 Task: Find connections with filter location Kunming with filter topic #househunting with filter profile language Spanish with filter current company Bajaj Housing Finance Limited with filter school Narsee Monjee College of Commerce and Economics with filter industry Desktop Computing Software Products with filter service category Human Resources with filter keywords title Financial Analyst
Action: Mouse moved to (689, 84)
Screenshot: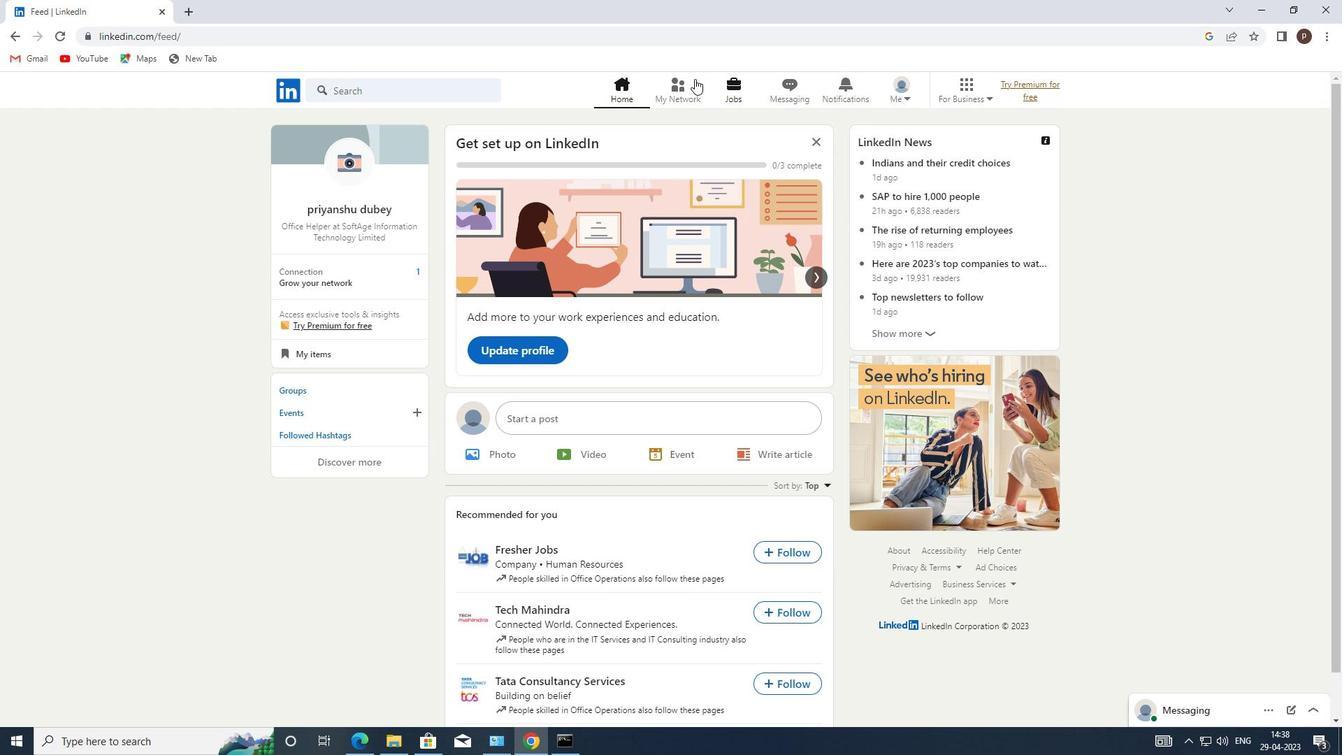 
Action: Mouse pressed left at (689, 84)
Screenshot: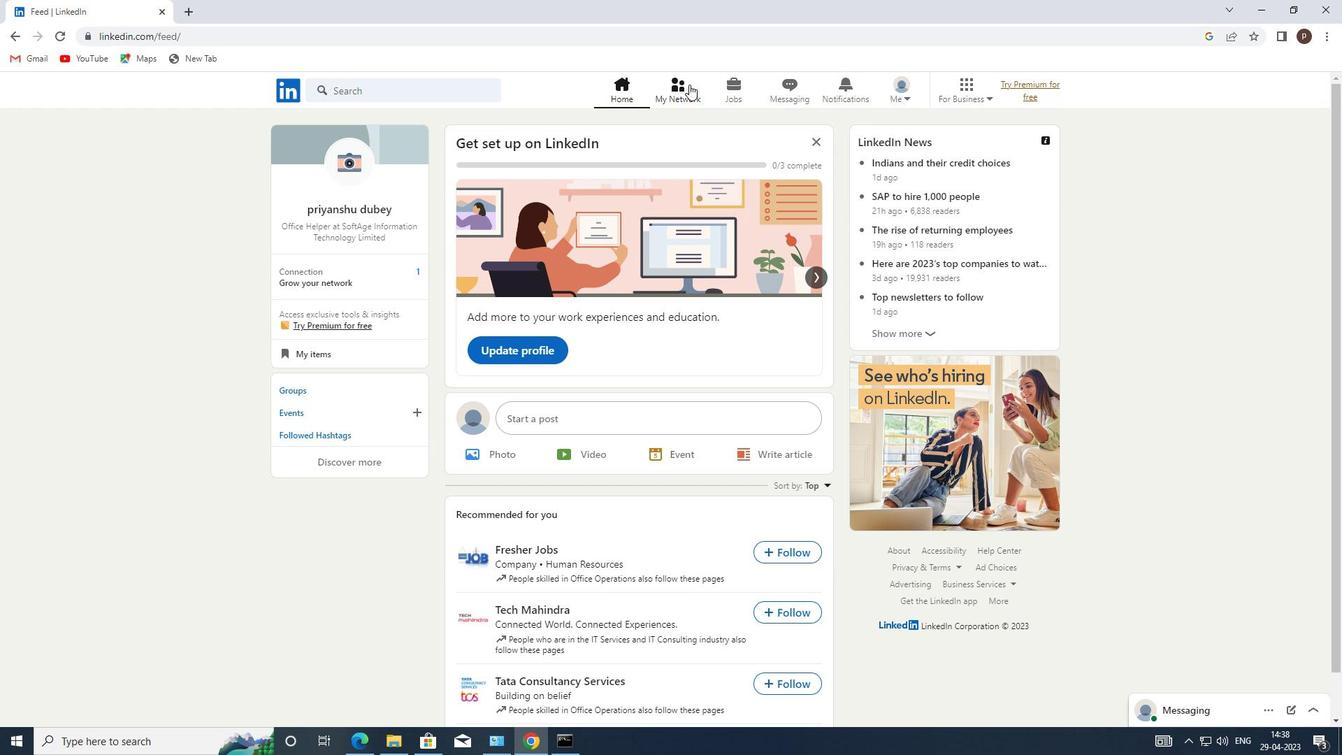 
Action: Mouse moved to (398, 164)
Screenshot: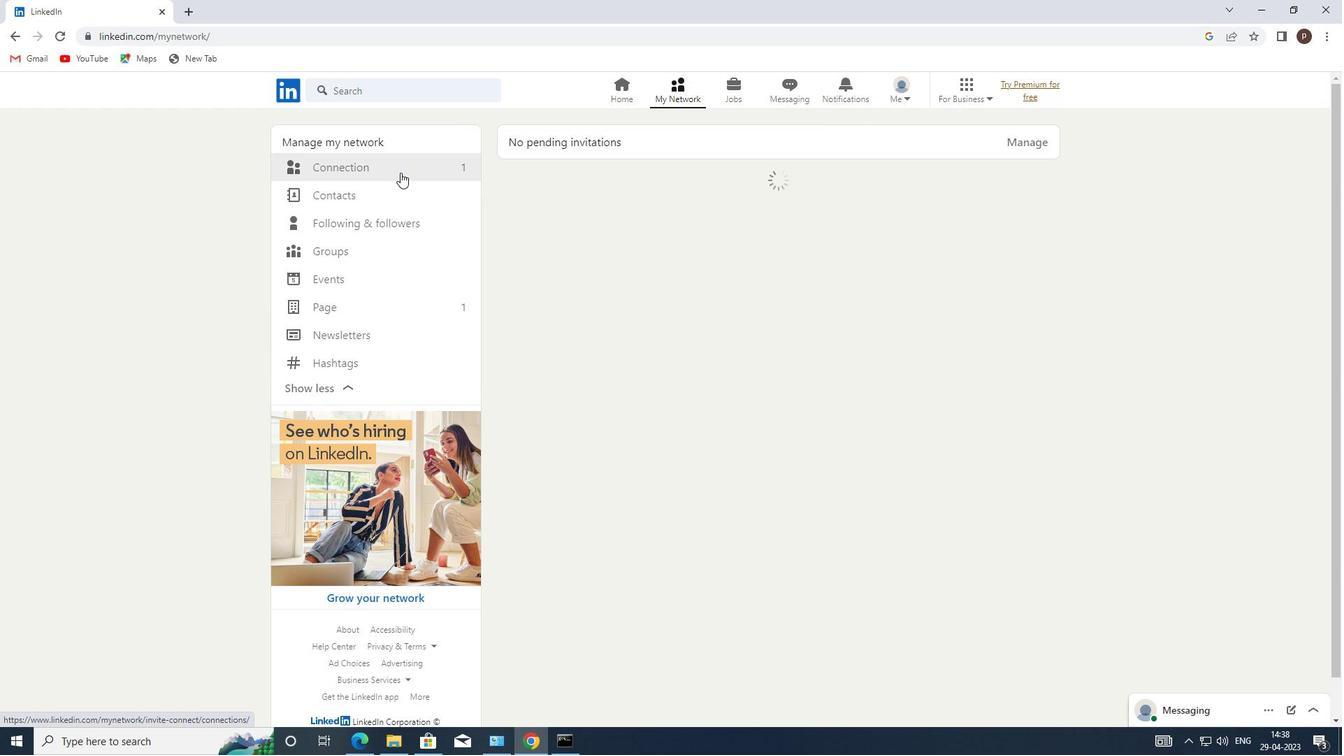 
Action: Mouse pressed left at (398, 164)
Screenshot: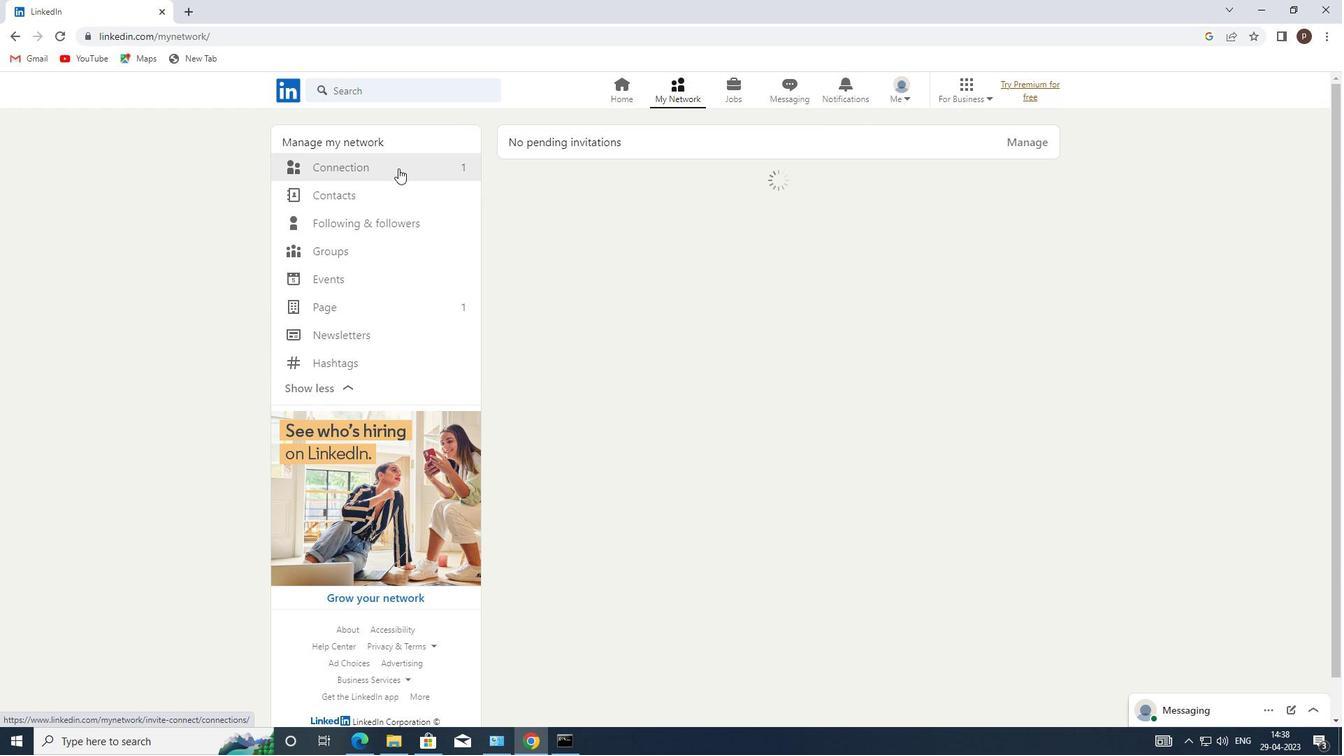 
Action: Mouse moved to (749, 171)
Screenshot: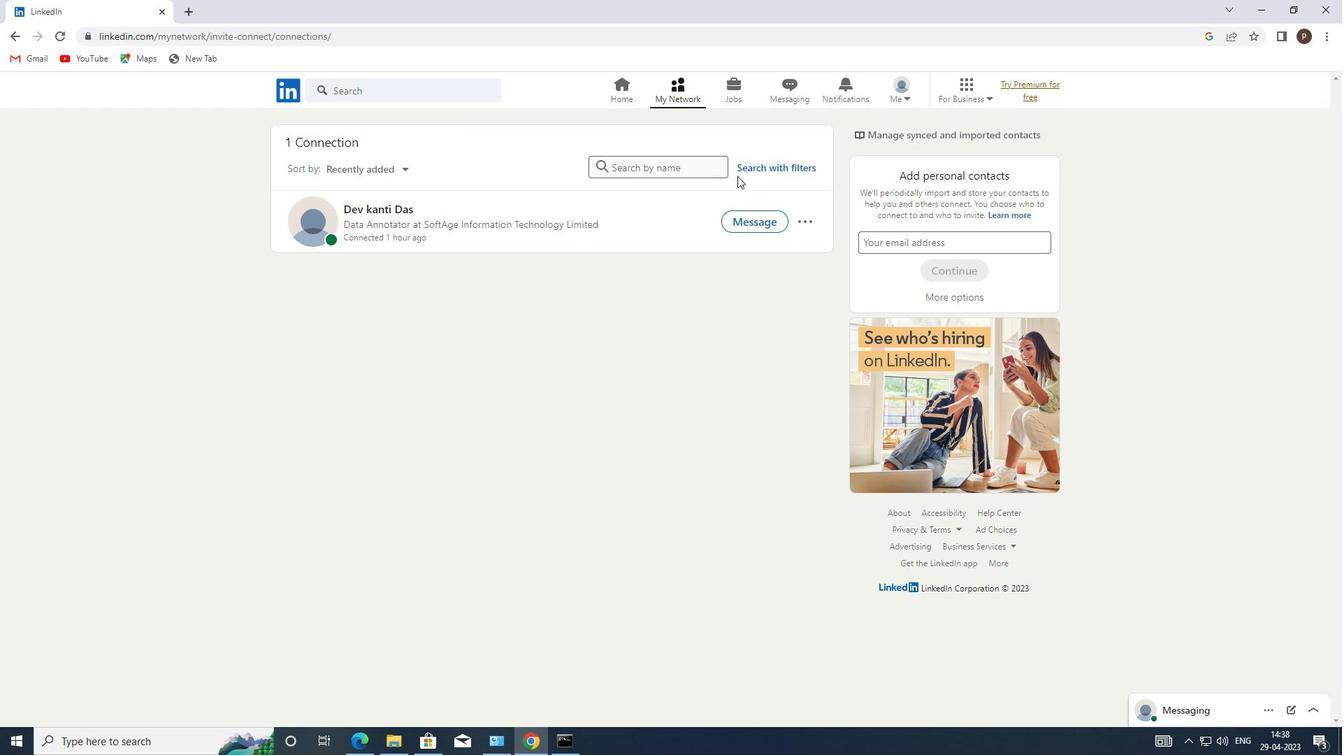 
Action: Mouse pressed left at (749, 171)
Screenshot: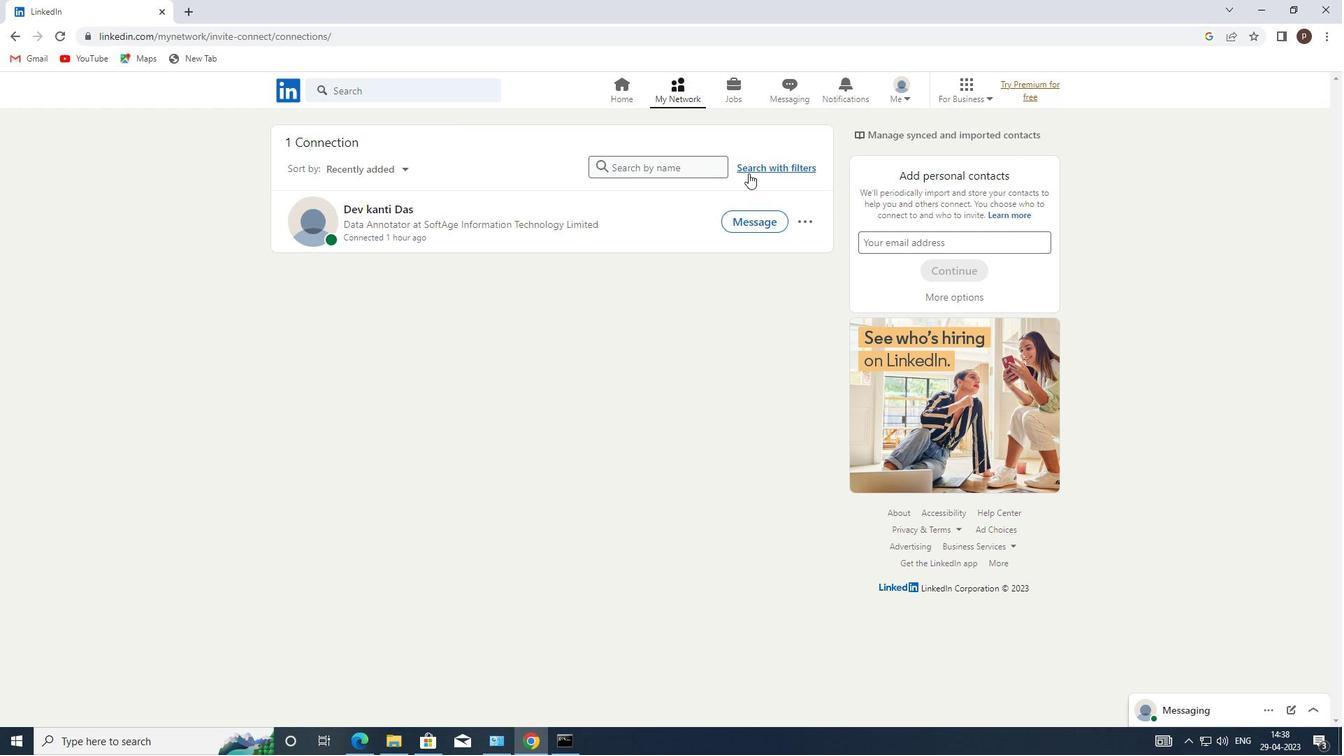 
Action: Mouse moved to (714, 134)
Screenshot: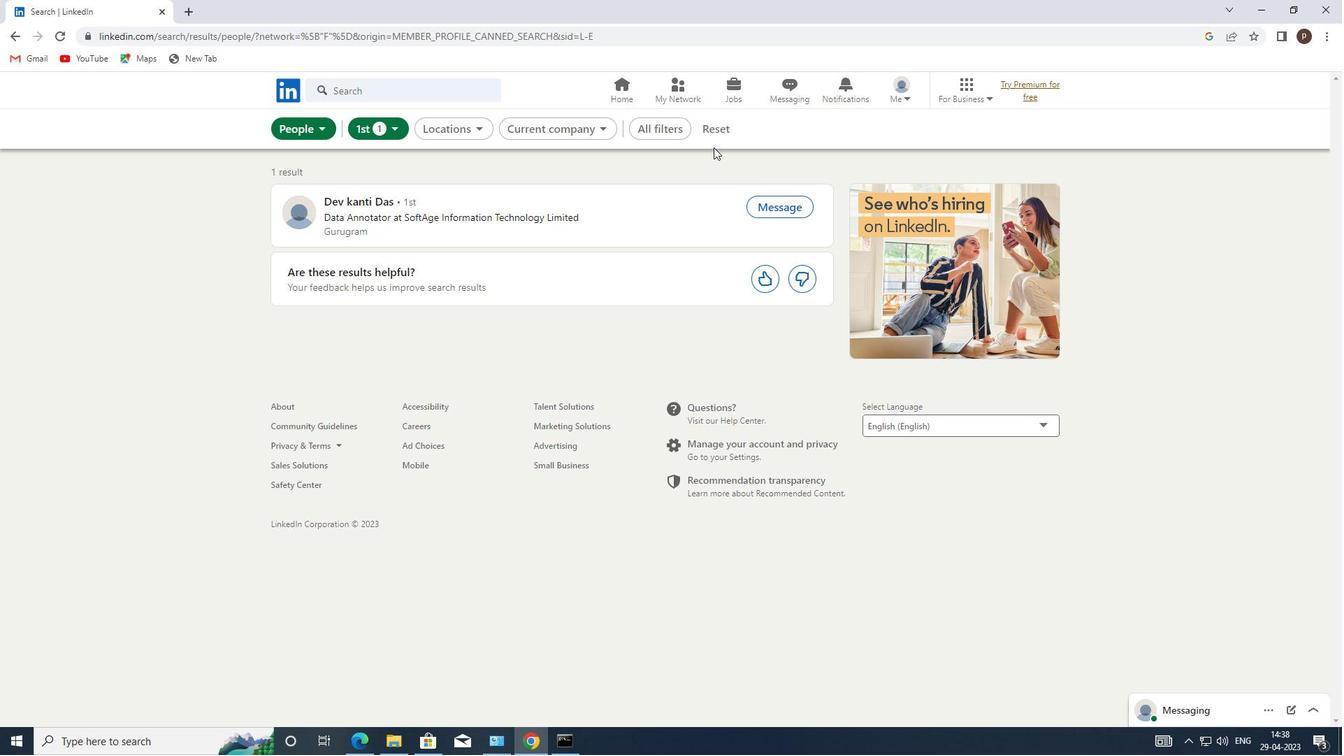 
Action: Mouse pressed left at (714, 134)
Screenshot: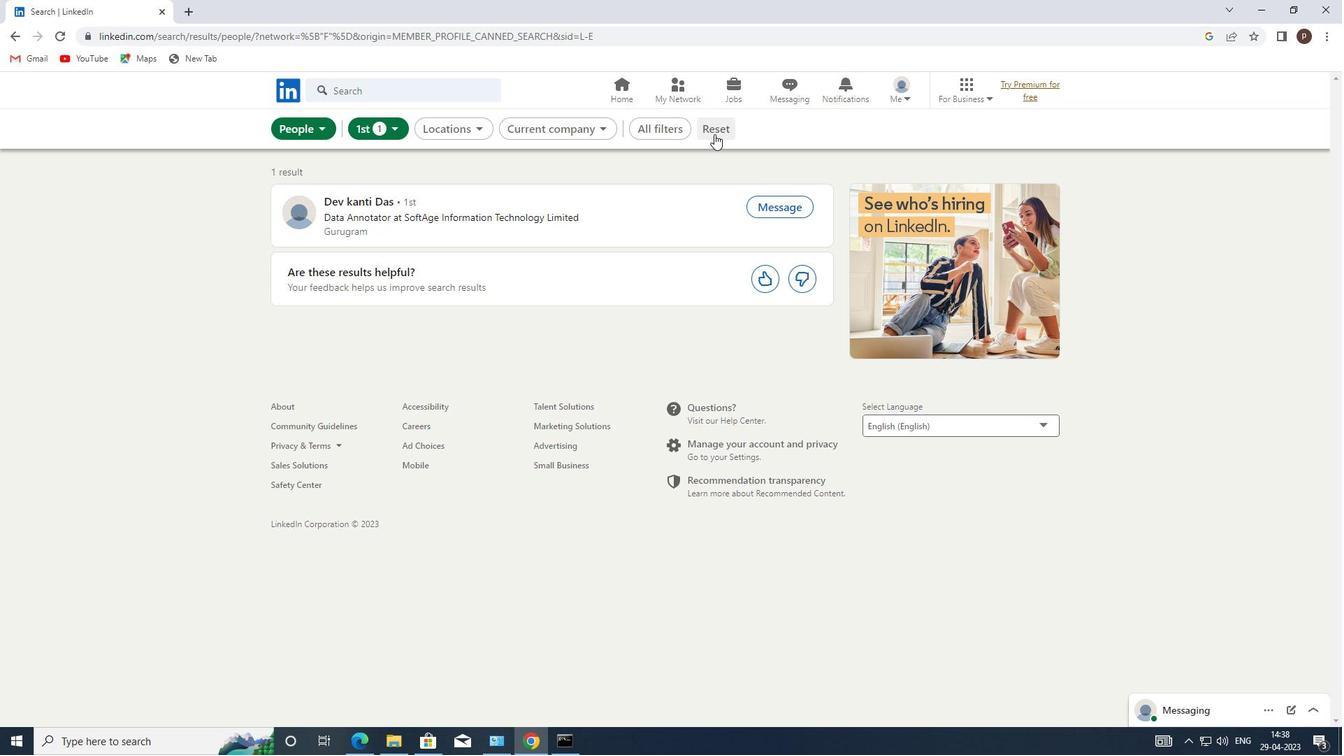 
Action: Mouse moved to (693, 131)
Screenshot: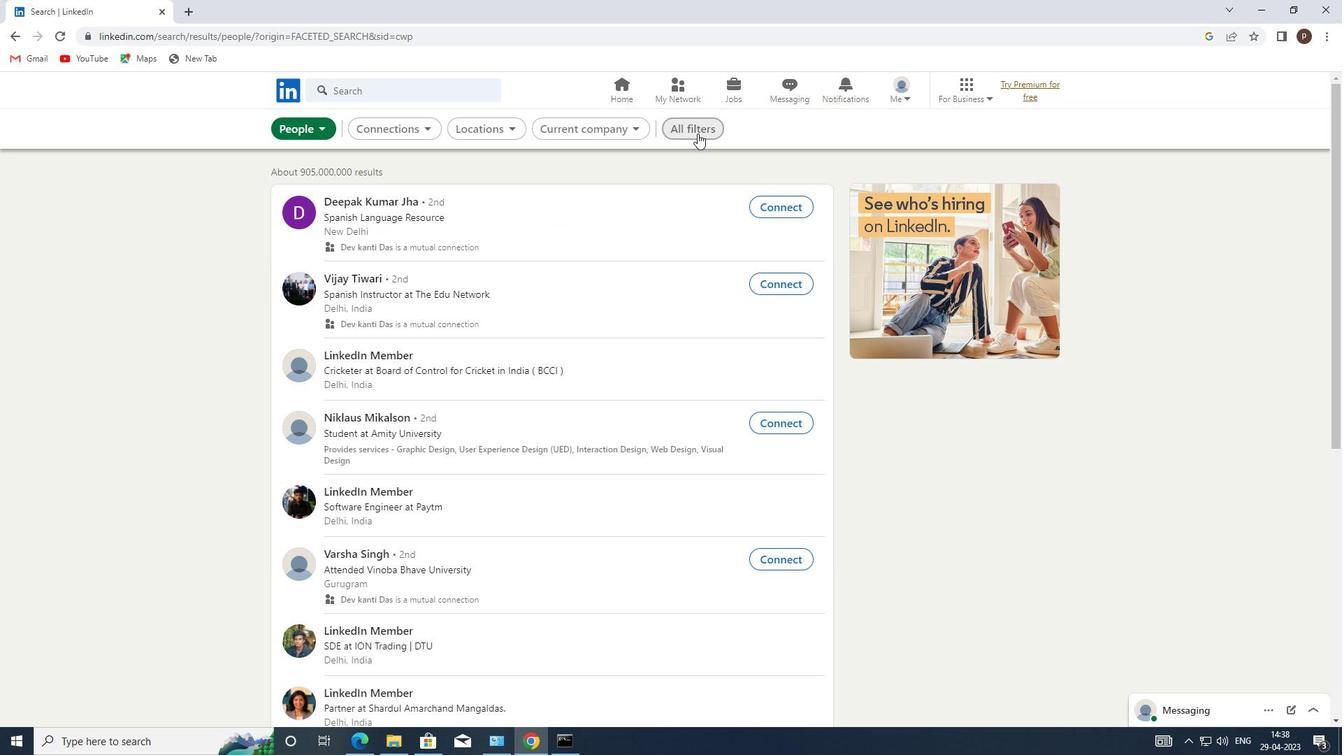 
Action: Mouse pressed left at (693, 131)
Screenshot: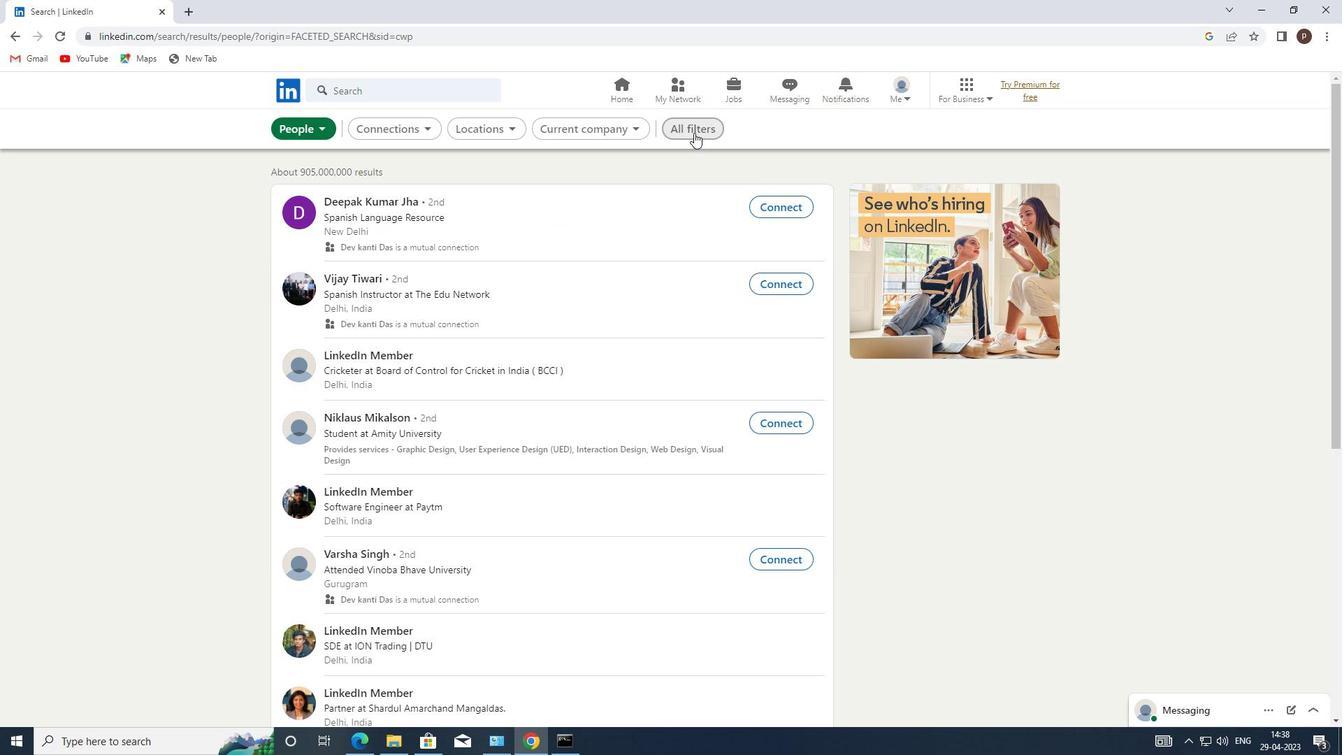 
Action: Mouse moved to (1057, 420)
Screenshot: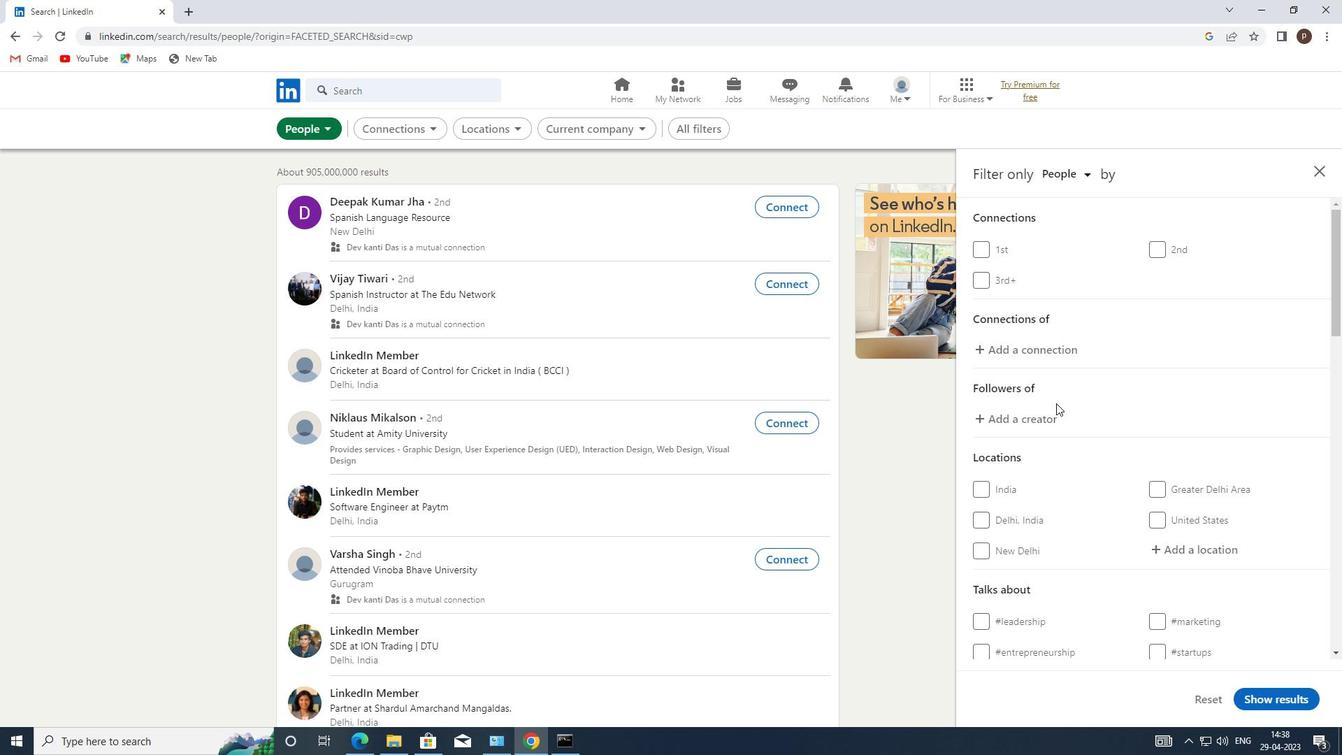 
Action: Mouse scrolled (1057, 420) with delta (0, 0)
Screenshot: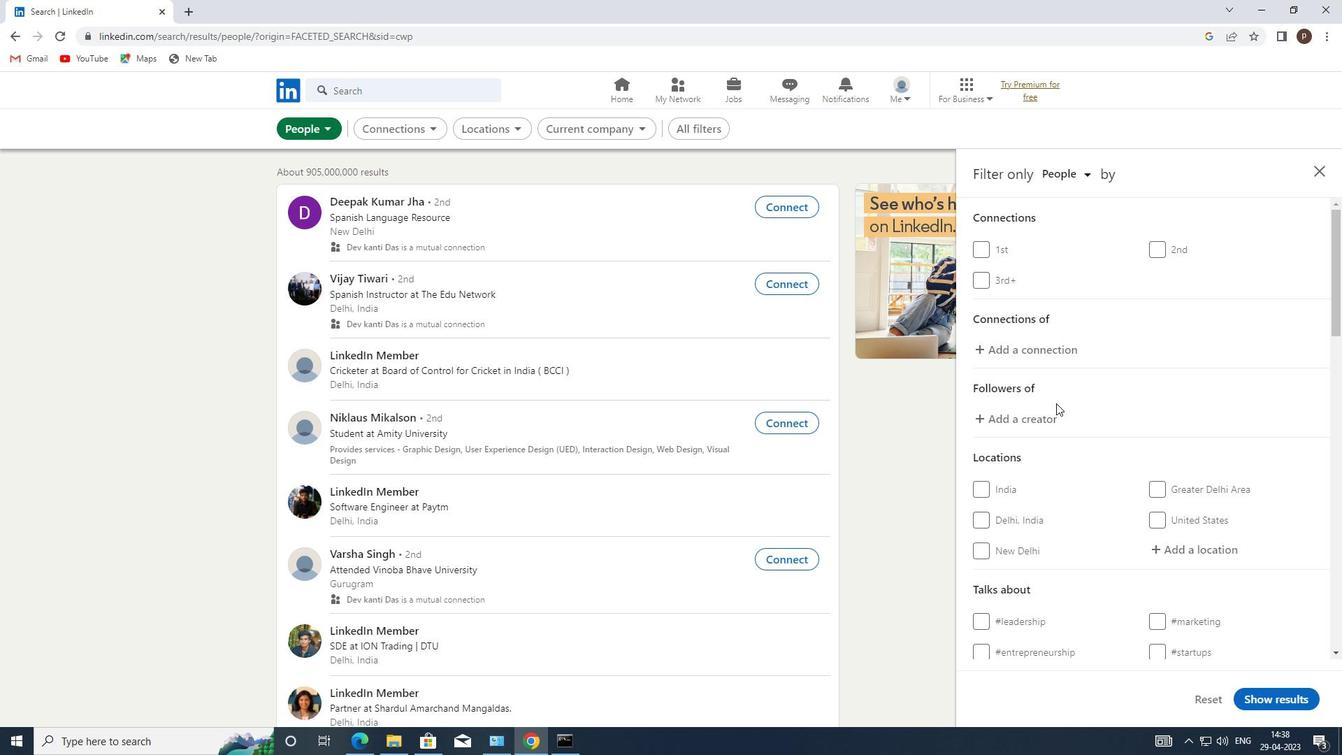 
Action: Mouse scrolled (1057, 420) with delta (0, 0)
Screenshot: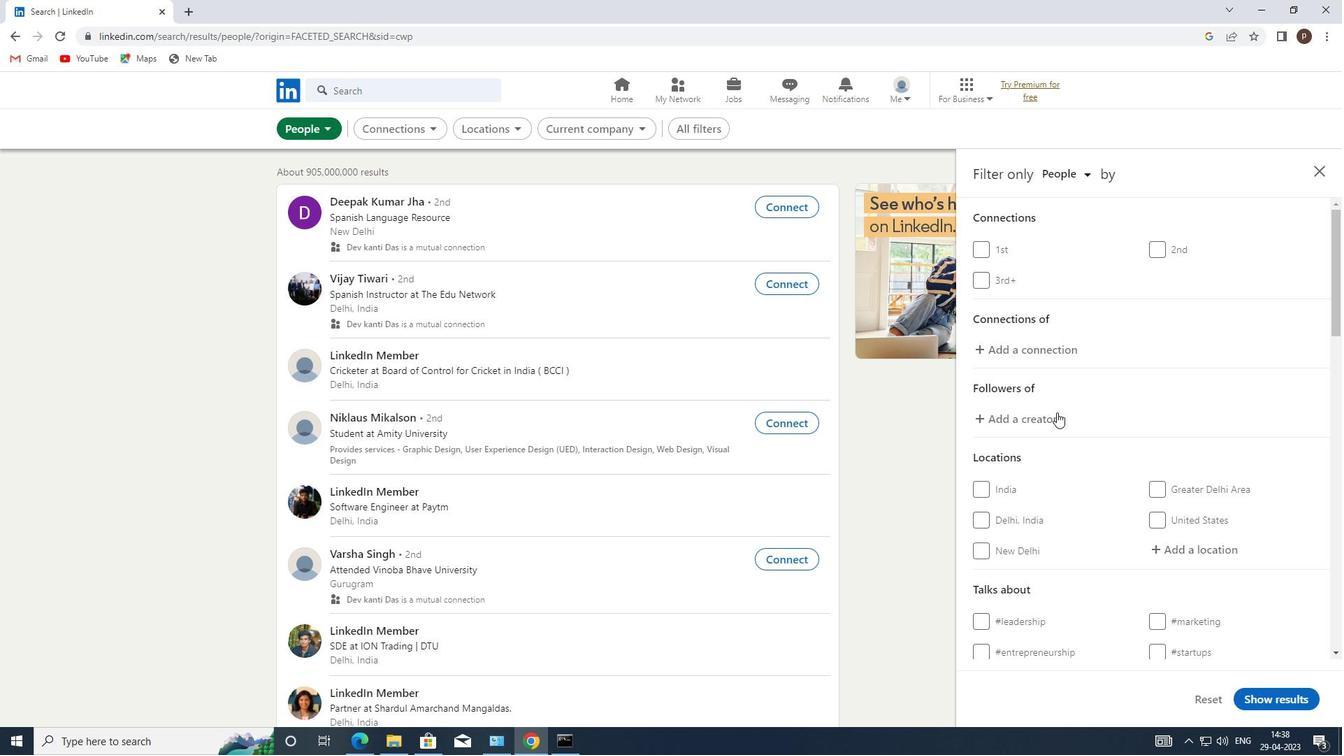 
Action: Mouse moved to (1198, 410)
Screenshot: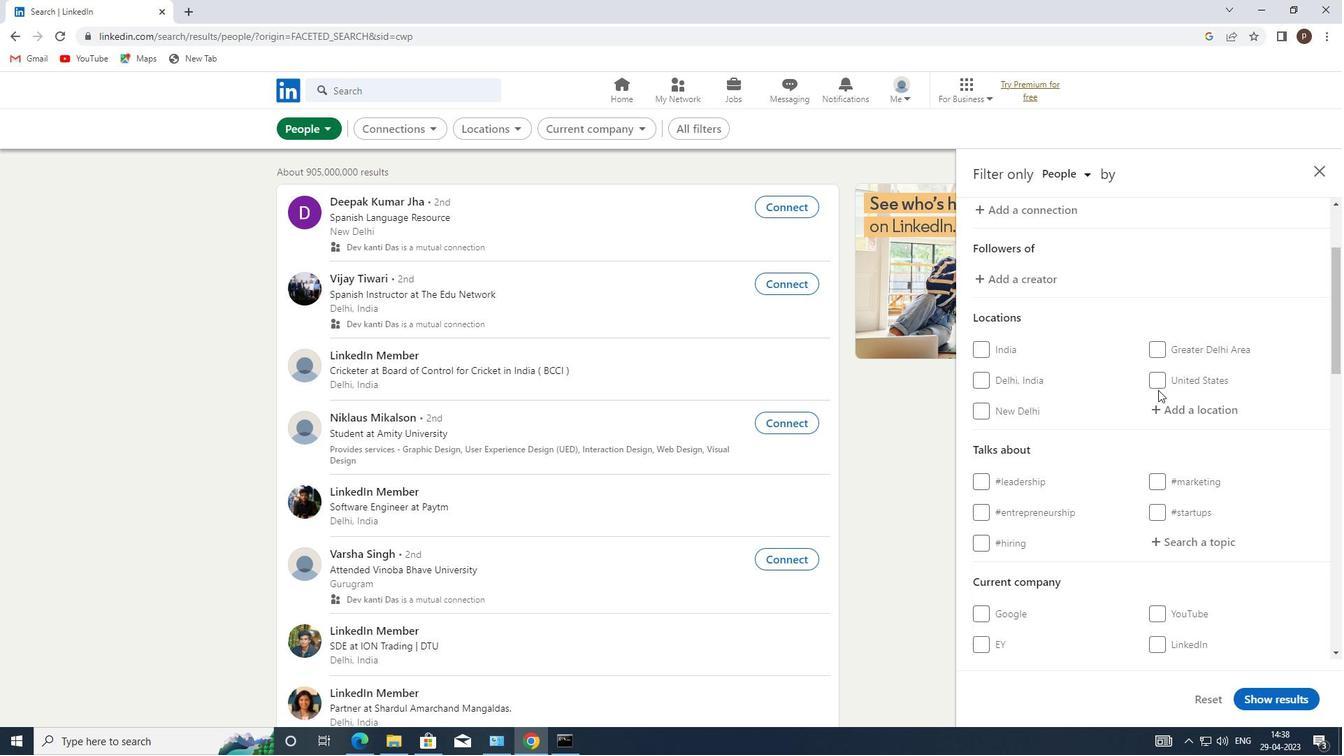 
Action: Mouse pressed left at (1198, 410)
Screenshot: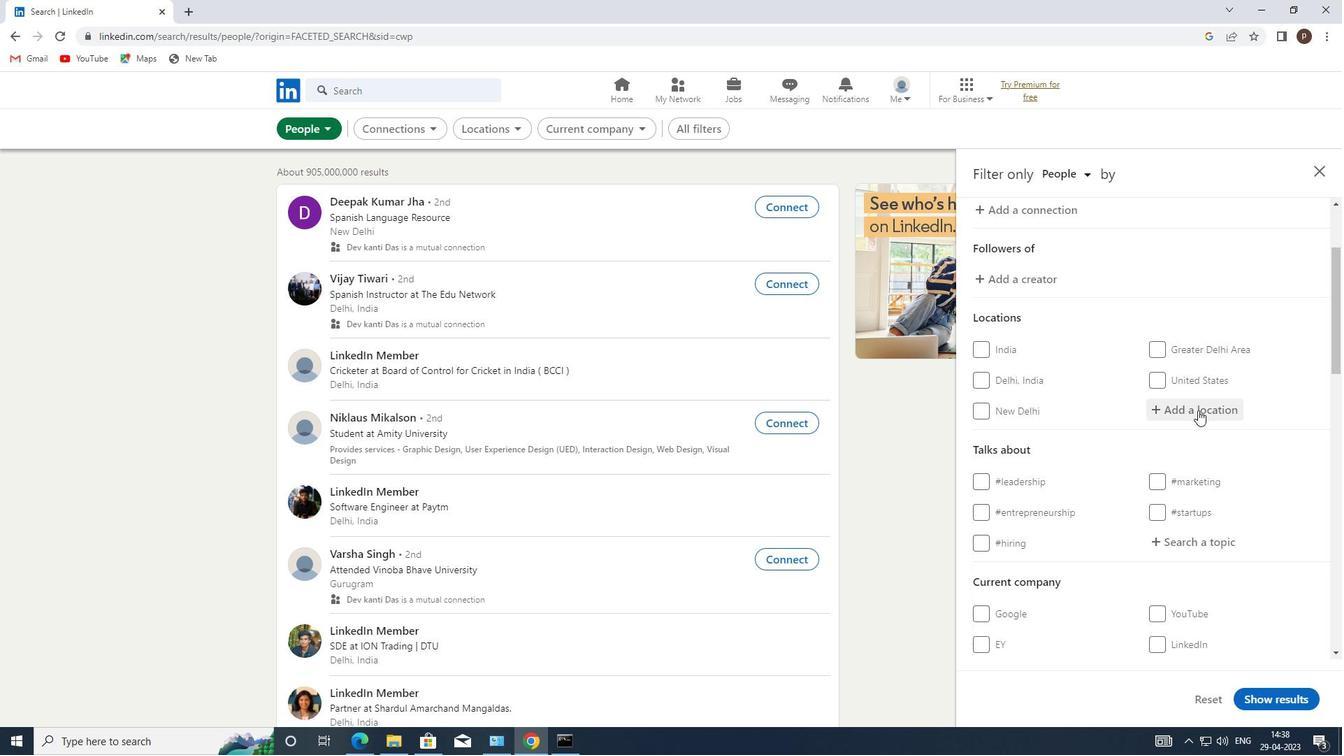 
Action: Mouse moved to (1198, 410)
Screenshot: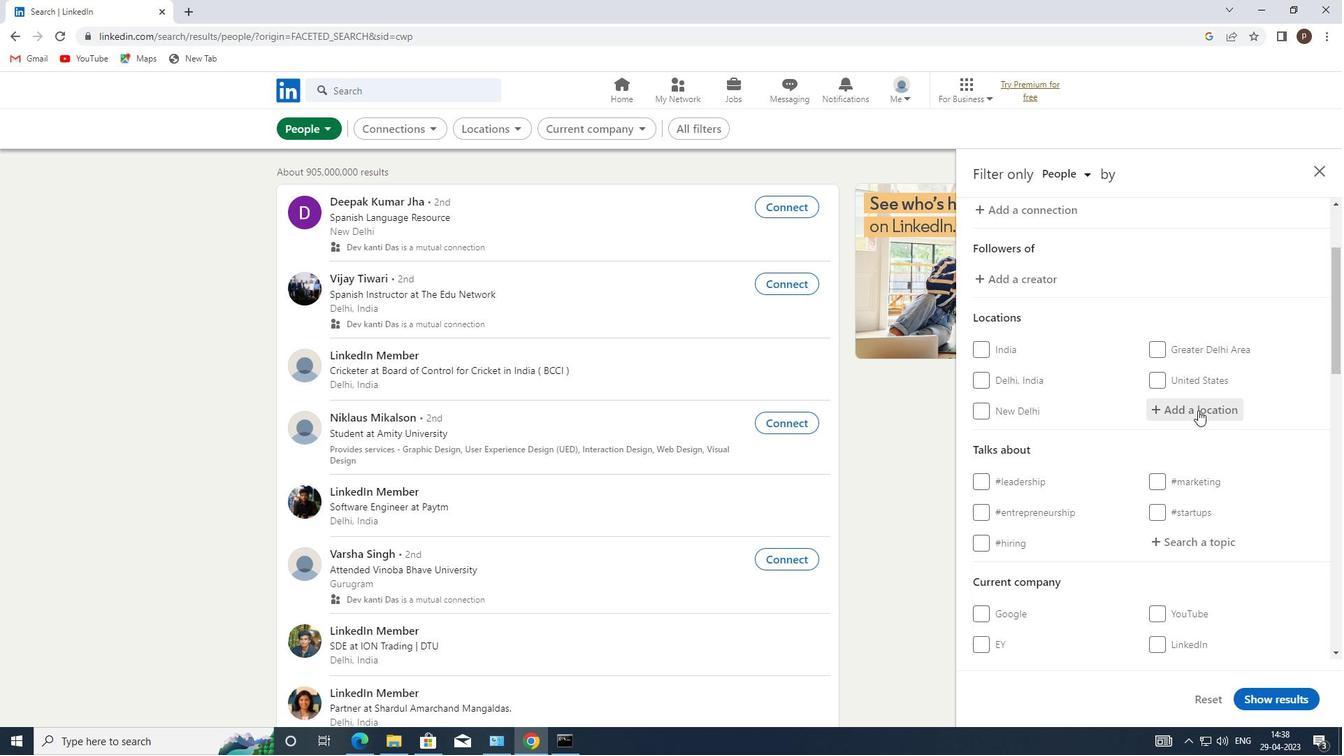 
Action: Key pressed k<Key.caps_lock>unming
Screenshot: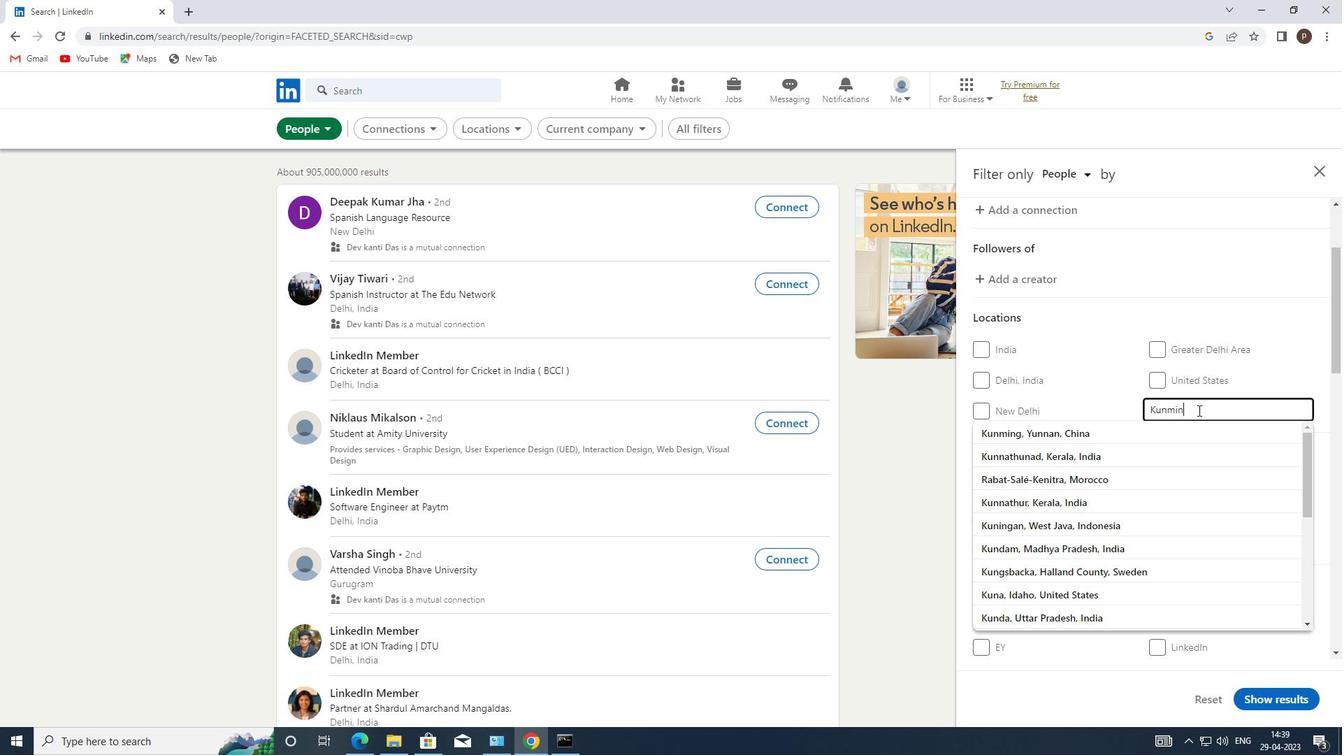 
Action: Mouse moved to (1100, 431)
Screenshot: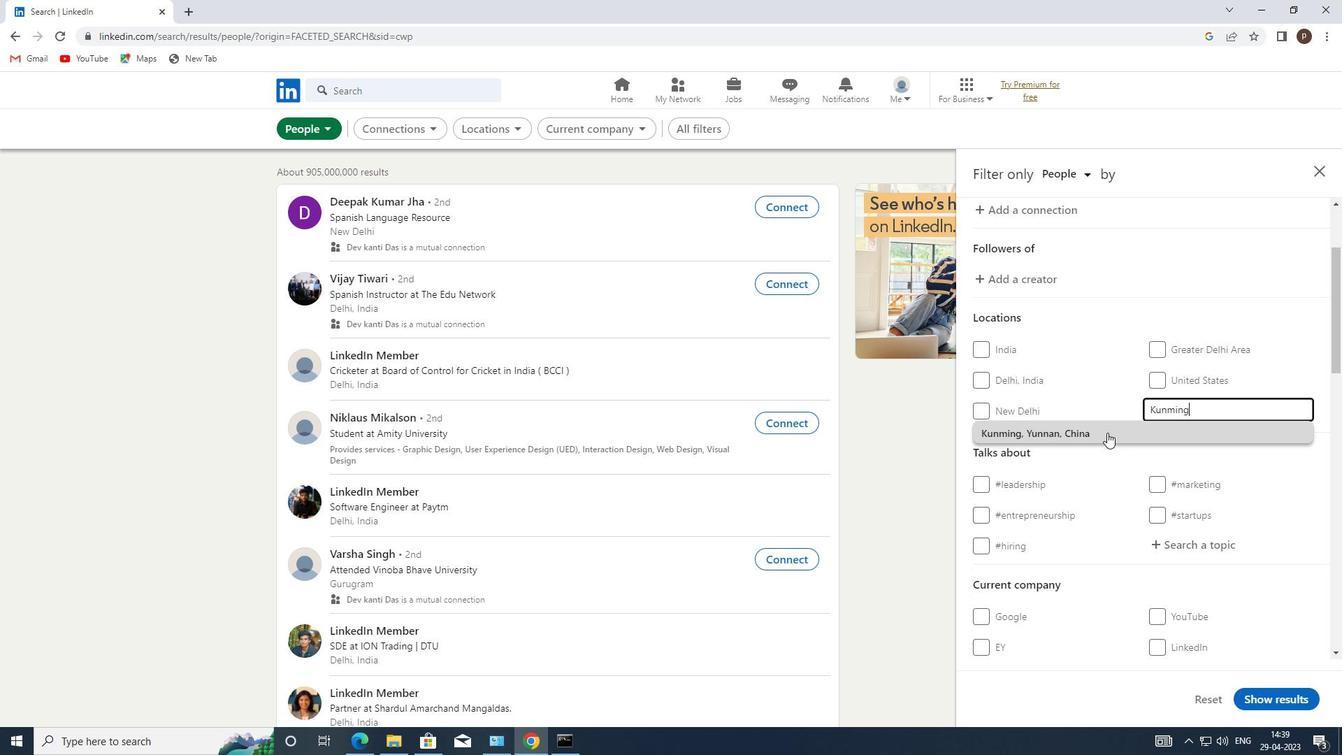 
Action: Mouse pressed left at (1100, 431)
Screenshot: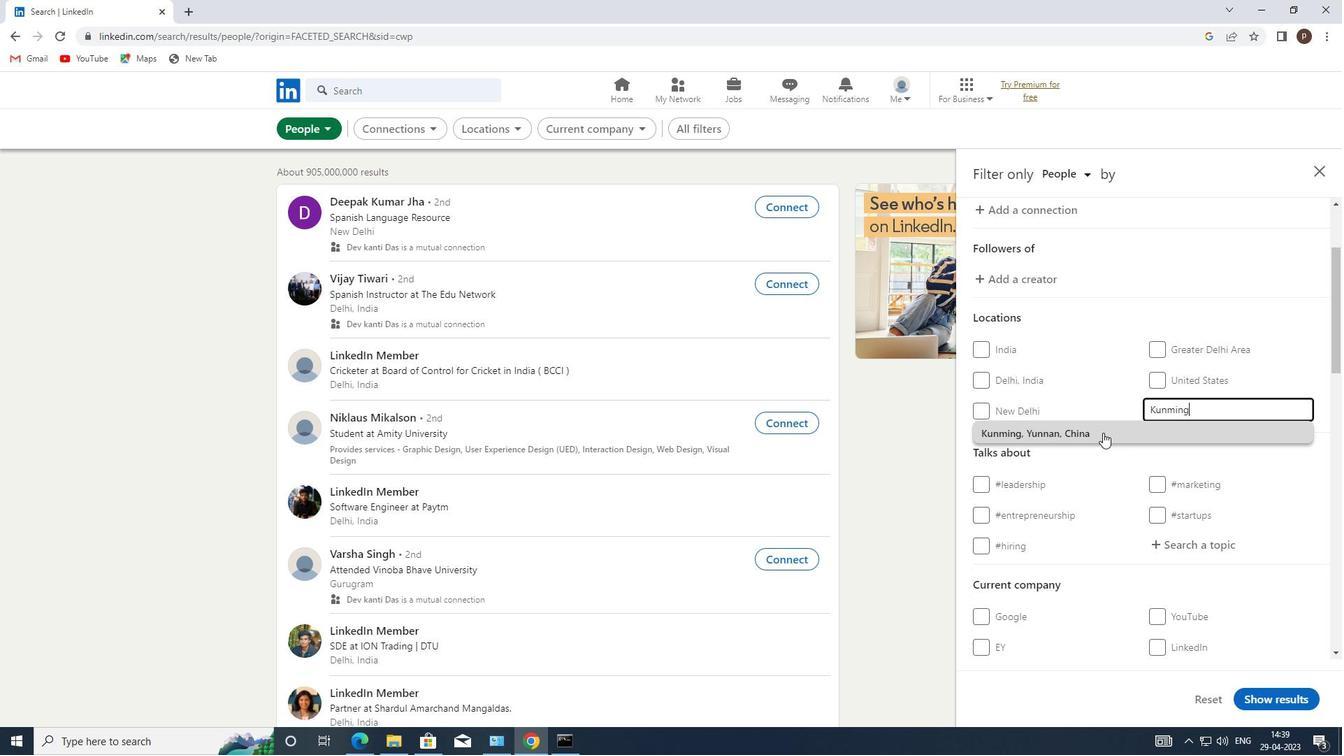
Action: Mouse moved to (1173, 534)
Screenshot: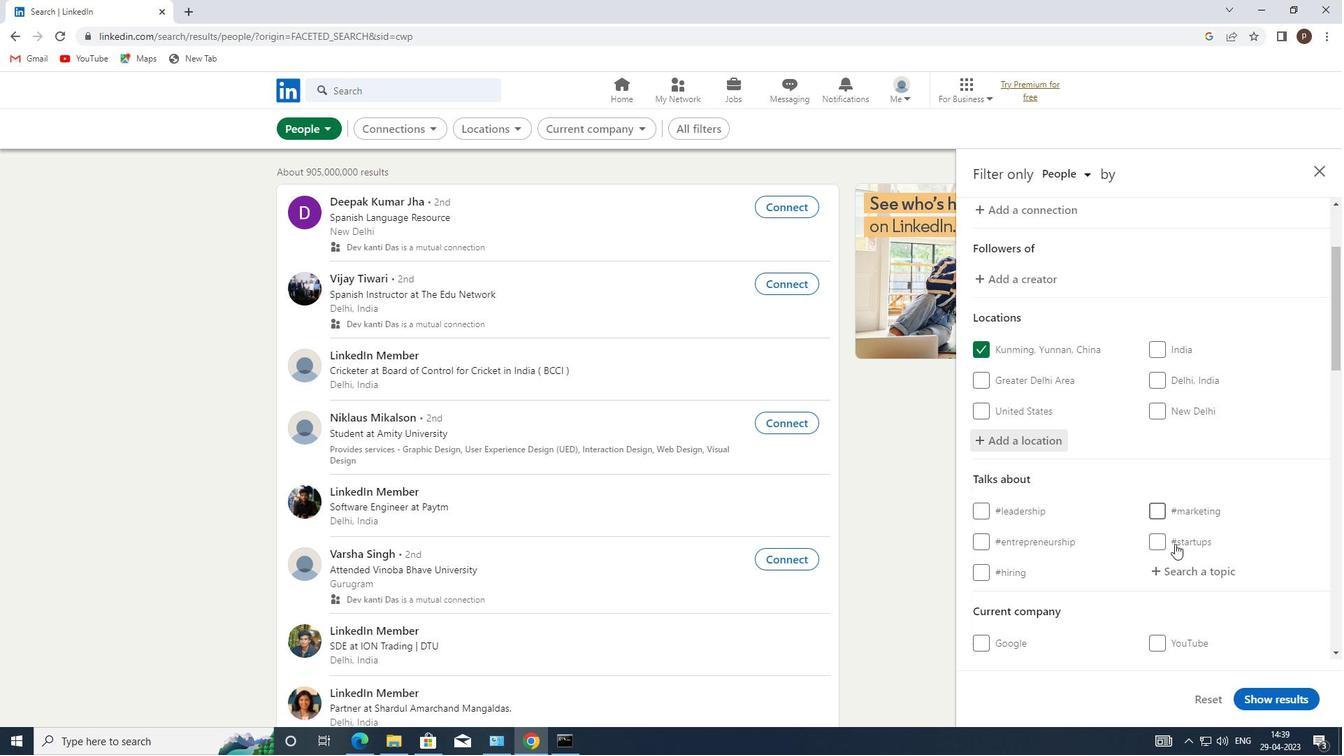 
Action: Mouse scrolled (1173, 534) with delta (0, 0)
Screenshot: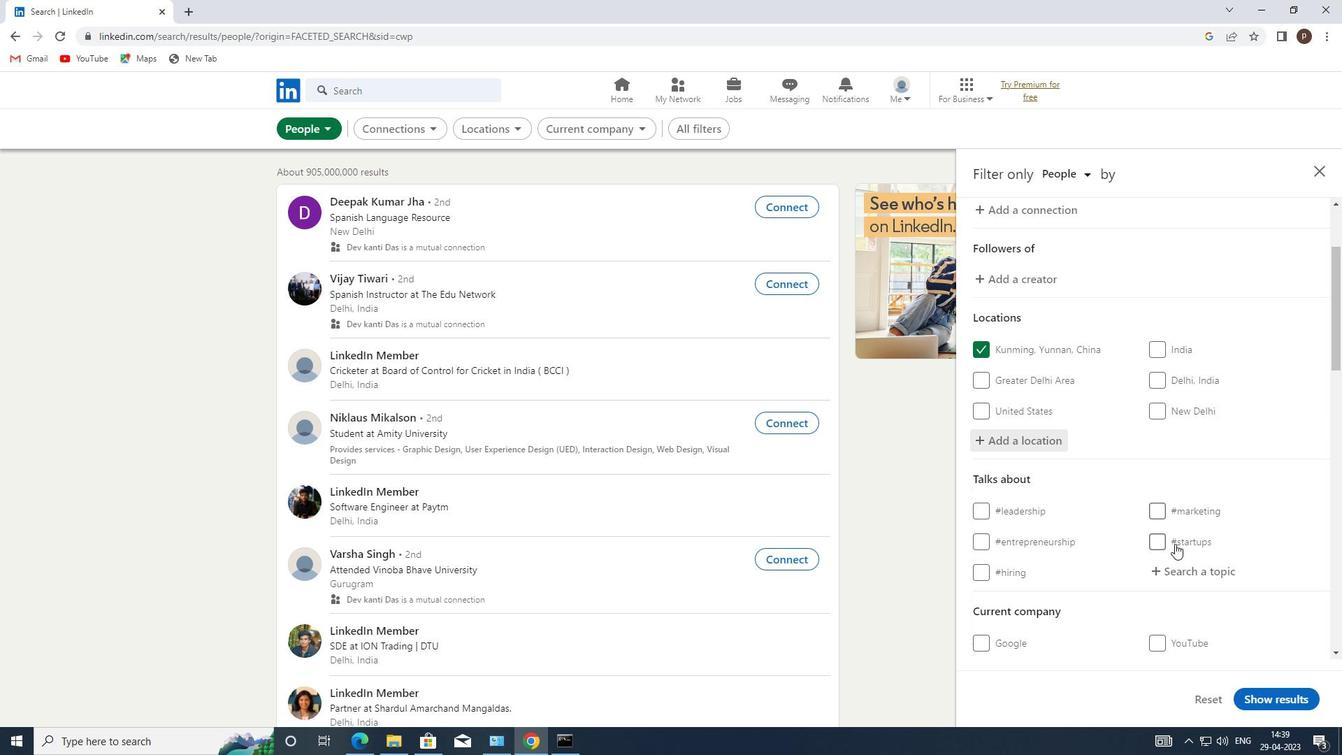 
Action: Mouse moved to (1173, 534)
Screenshot: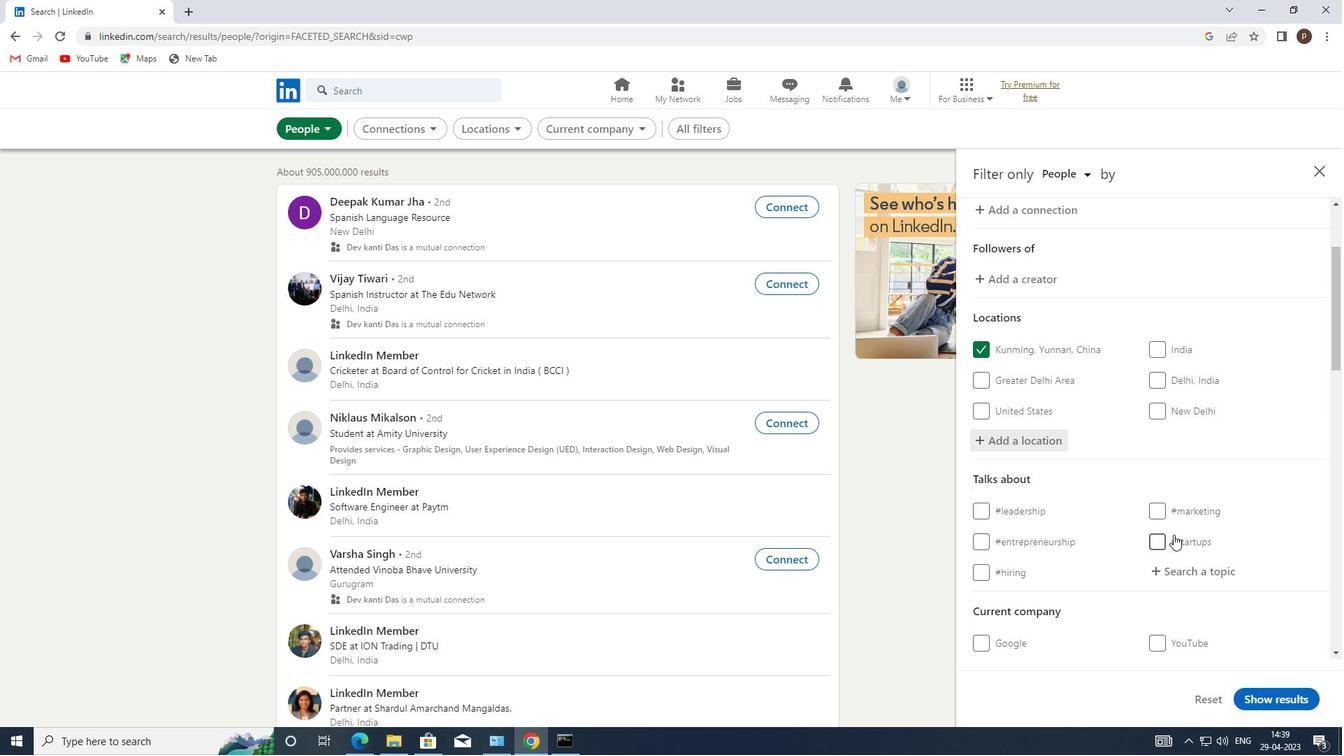 
Action: Mouse scrolled (1173, 533) with delta (0, 0)
Screenshot: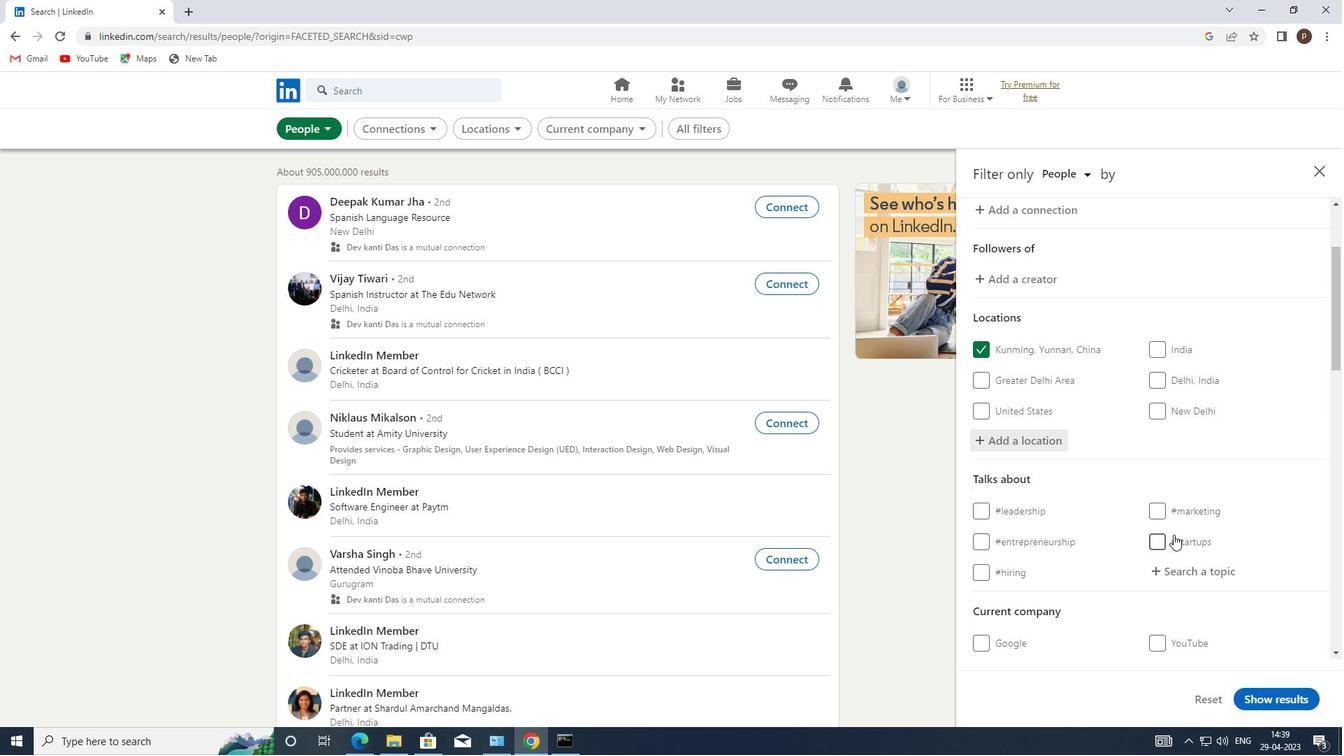 
Action: Mouse moved to (1176, 422)
Screenshot: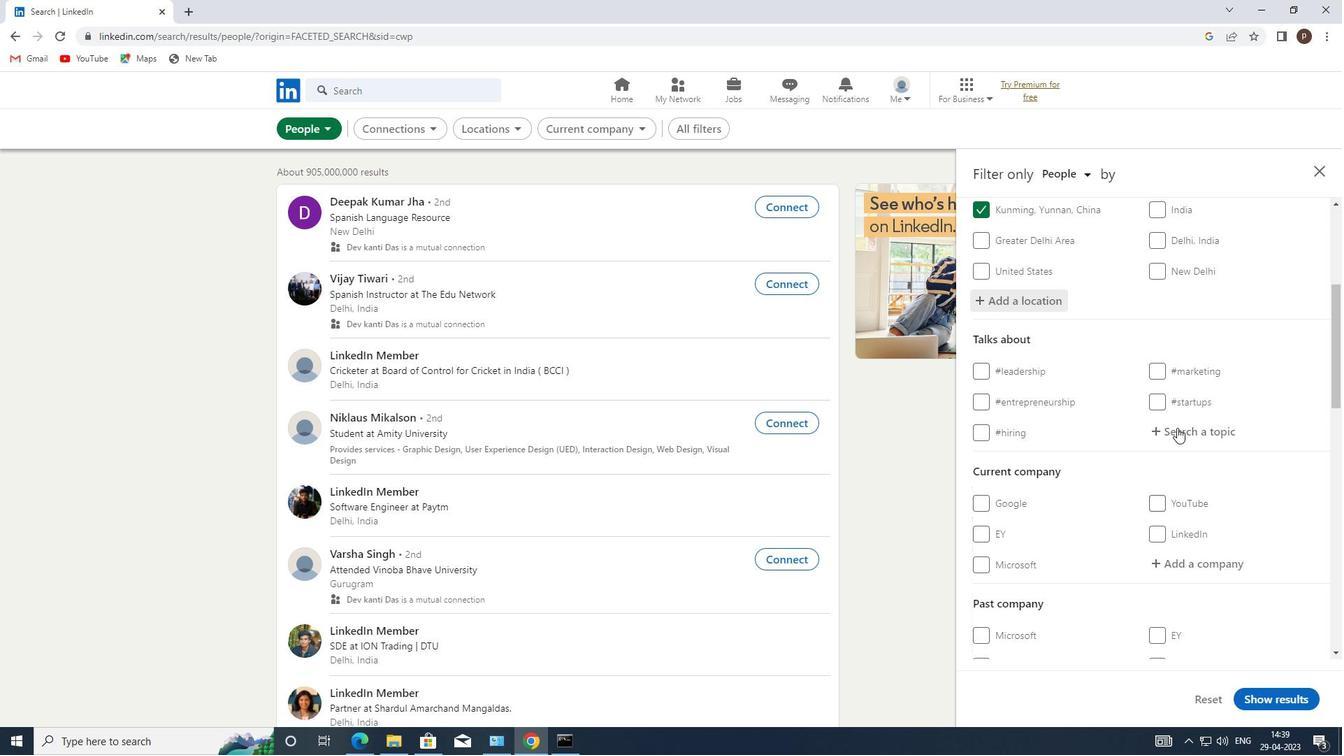 
Action: Mouse pressed left at (1176, 422)
Screenshot: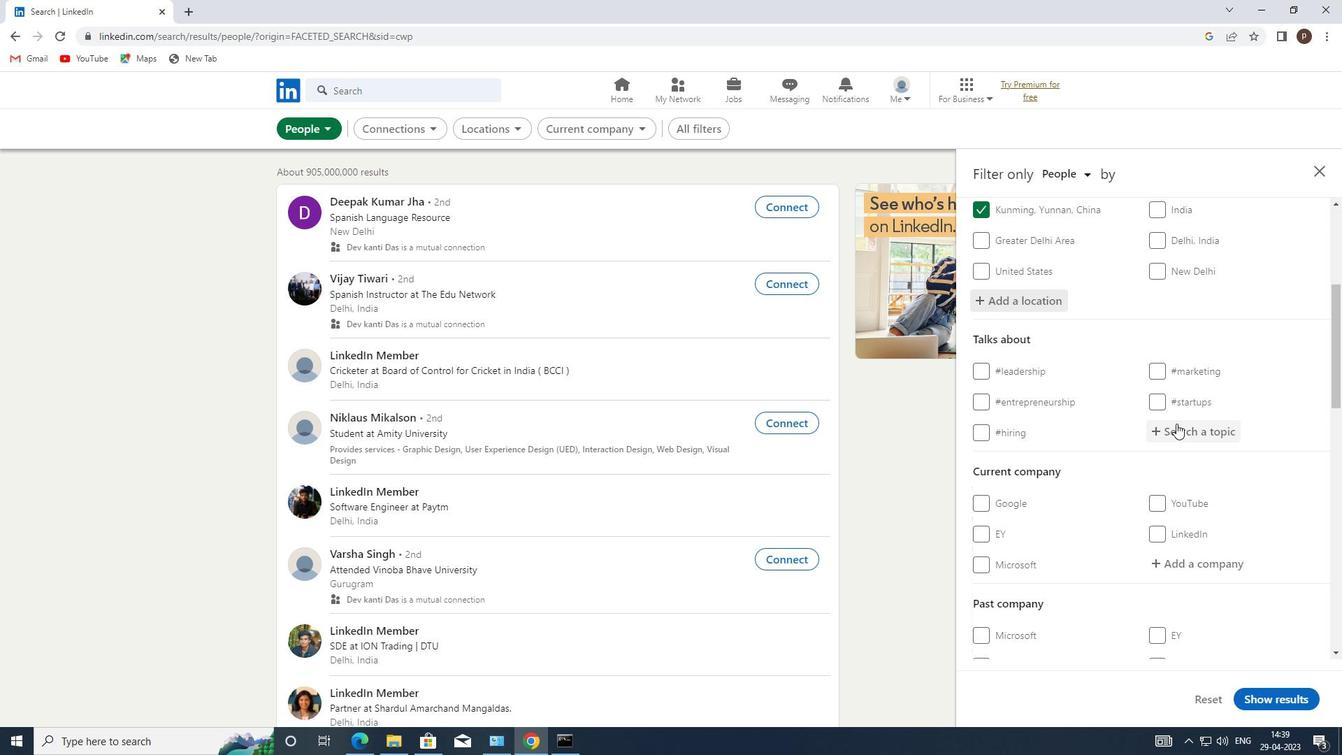 
Action: Key pressed <Key.shift>#HOUSEHUNTING
Screenshot: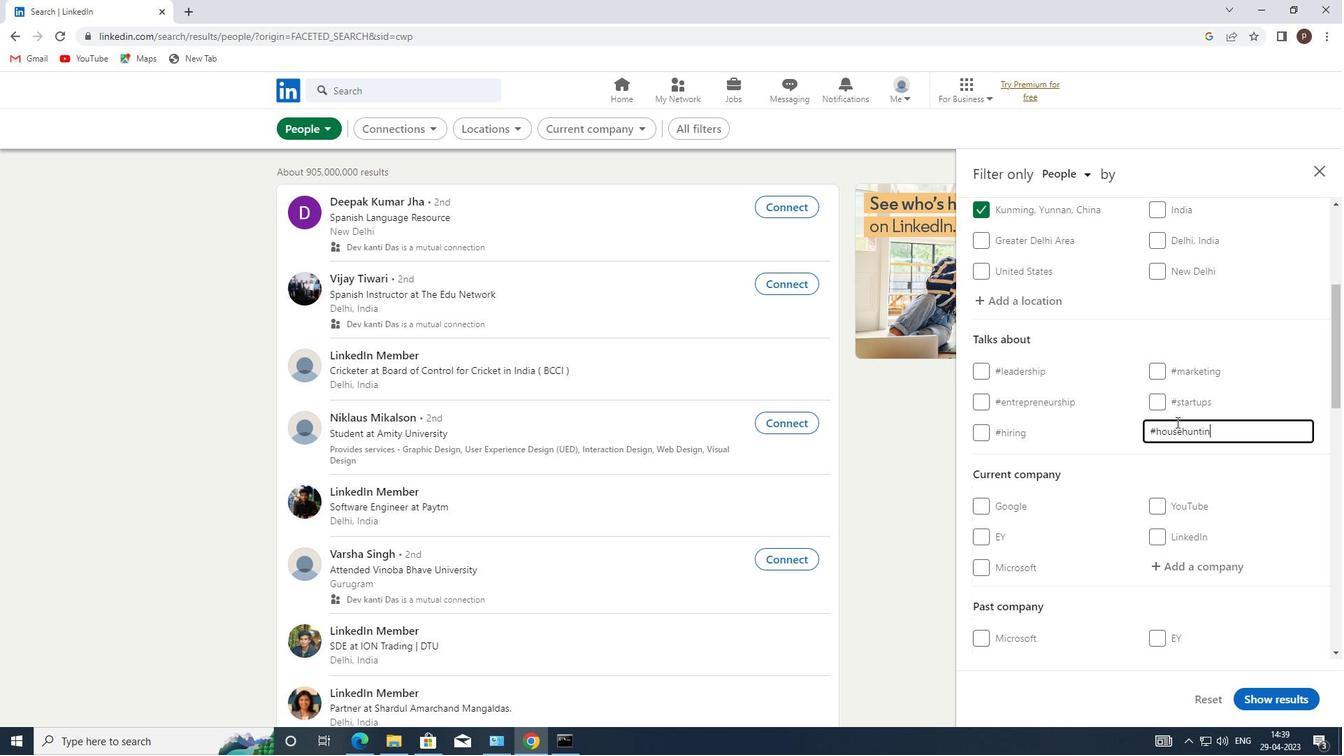 
Action: Mouse moved to (1143, 448)
Screenshot: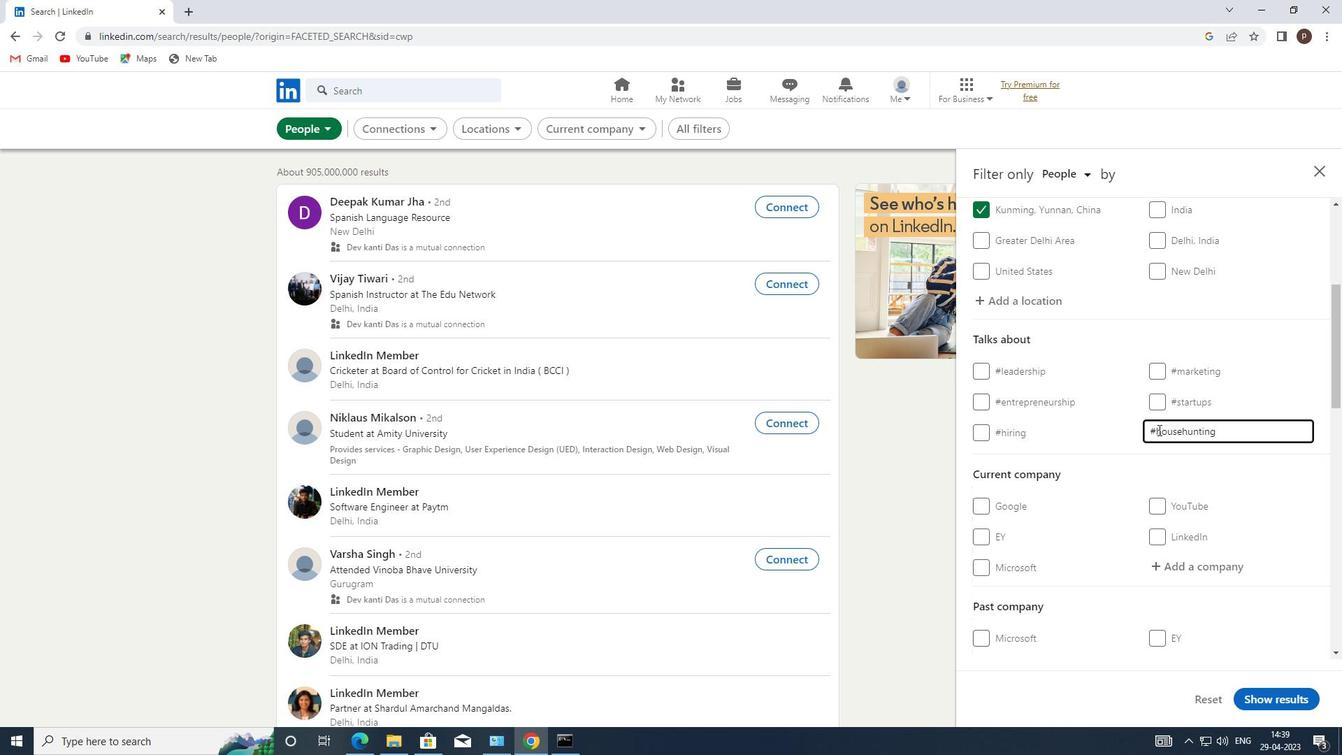 
Action: Mouse scrolled (1143, 448) with delta (0, 0)
Screenshot: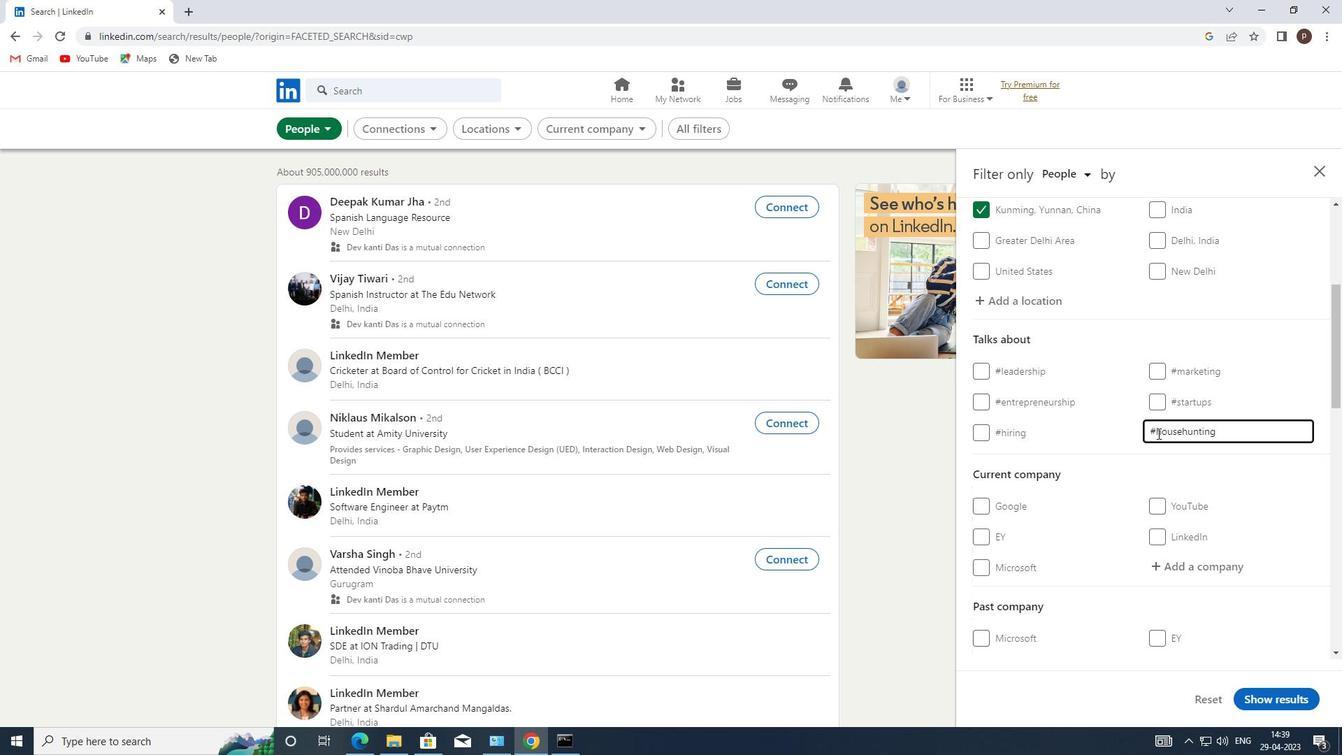 
Action: Mouse scrolled (1143, 448) with delta (0, 0)
Screenshot: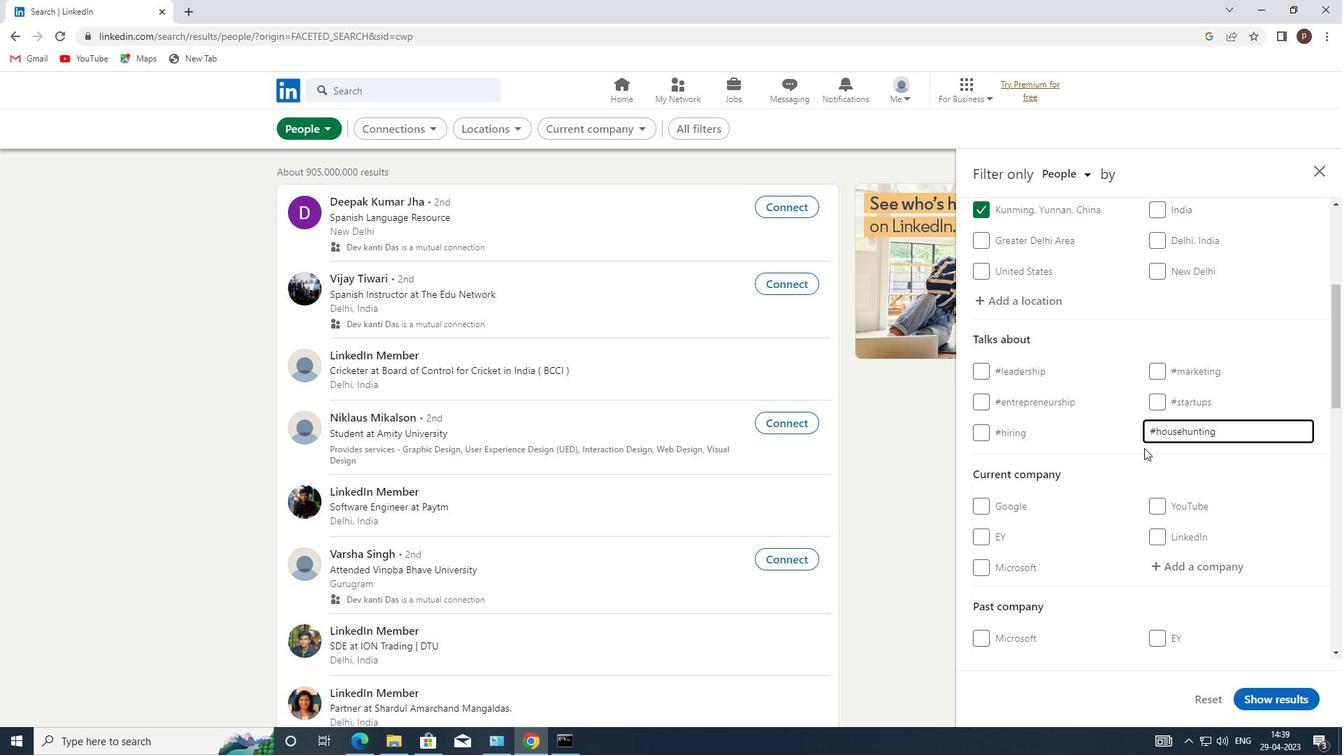 
Action: Mouse scrolled (1143, 448) with delta (0, 0)
Screenshot: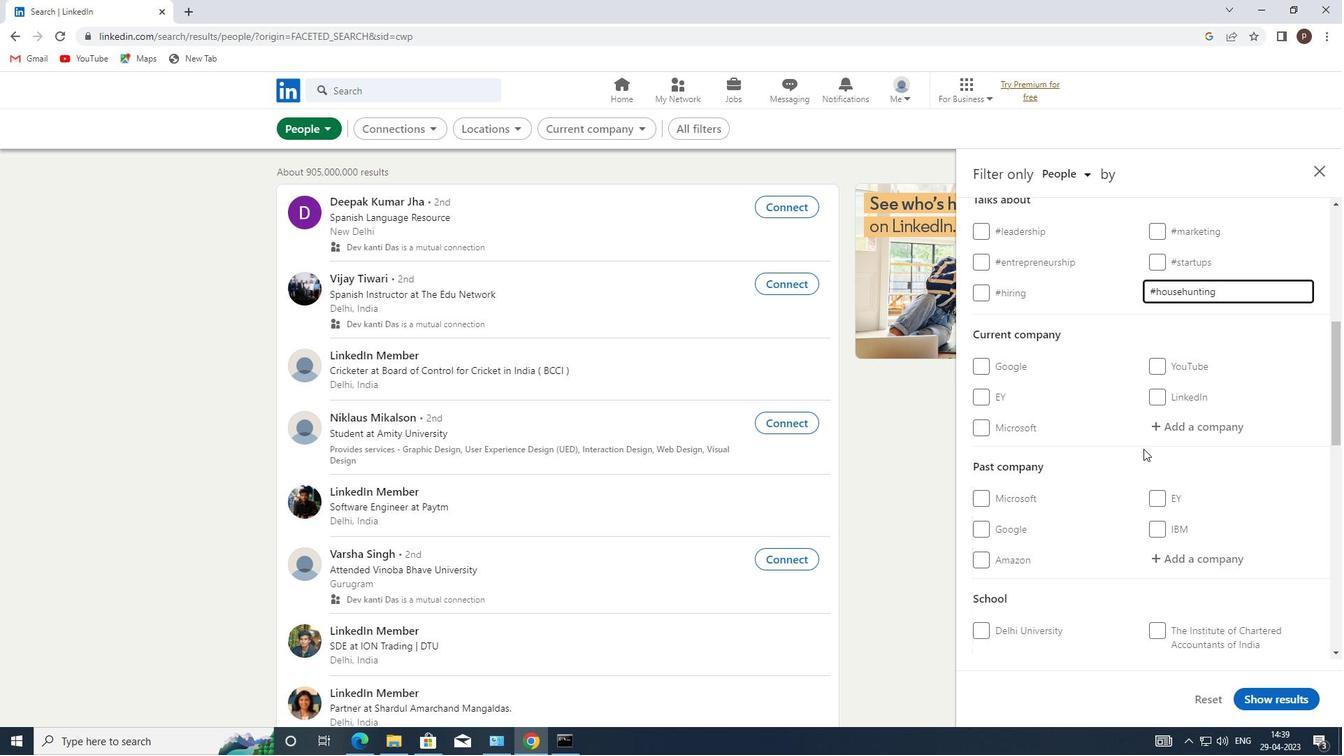 
Action: Mouse scrolled (1143, 448) with delta (0, 0)
Screenshot: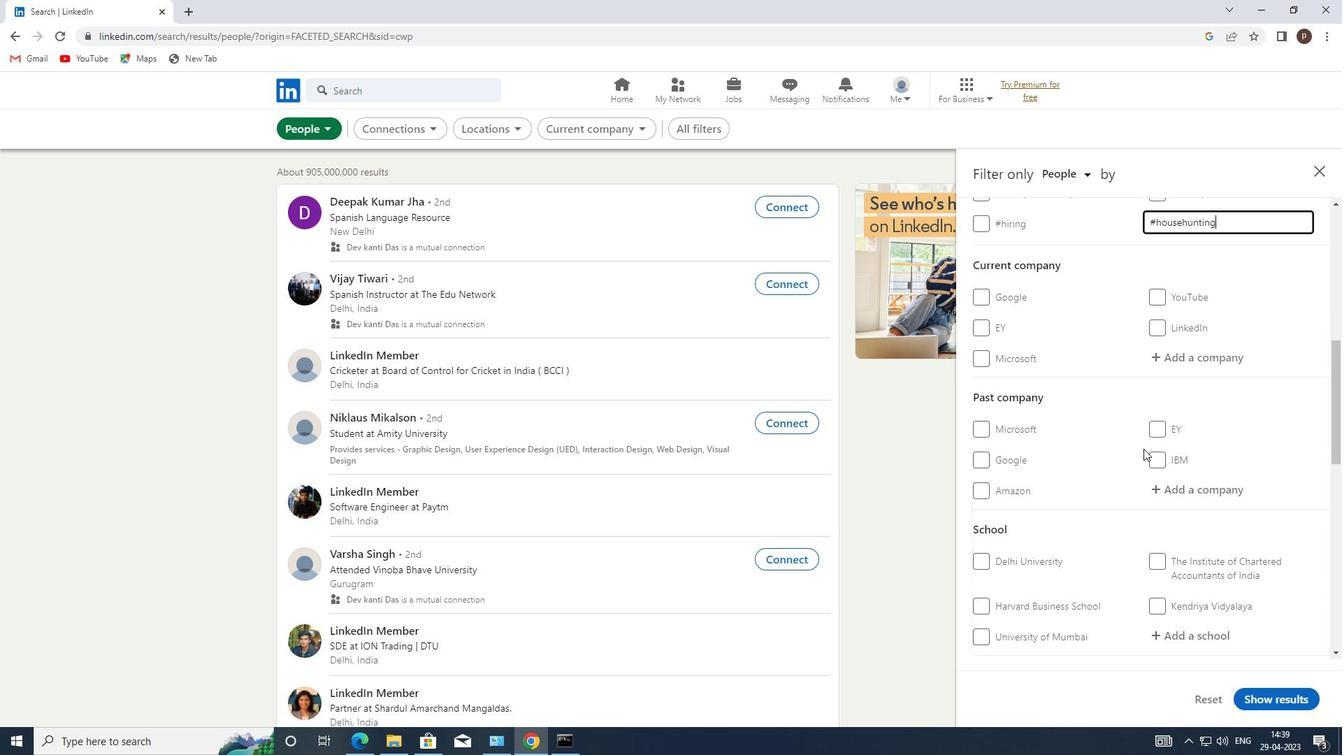 
Action: Mouse scrolled (1143, 448) with delta (0, 0)
Screenshot: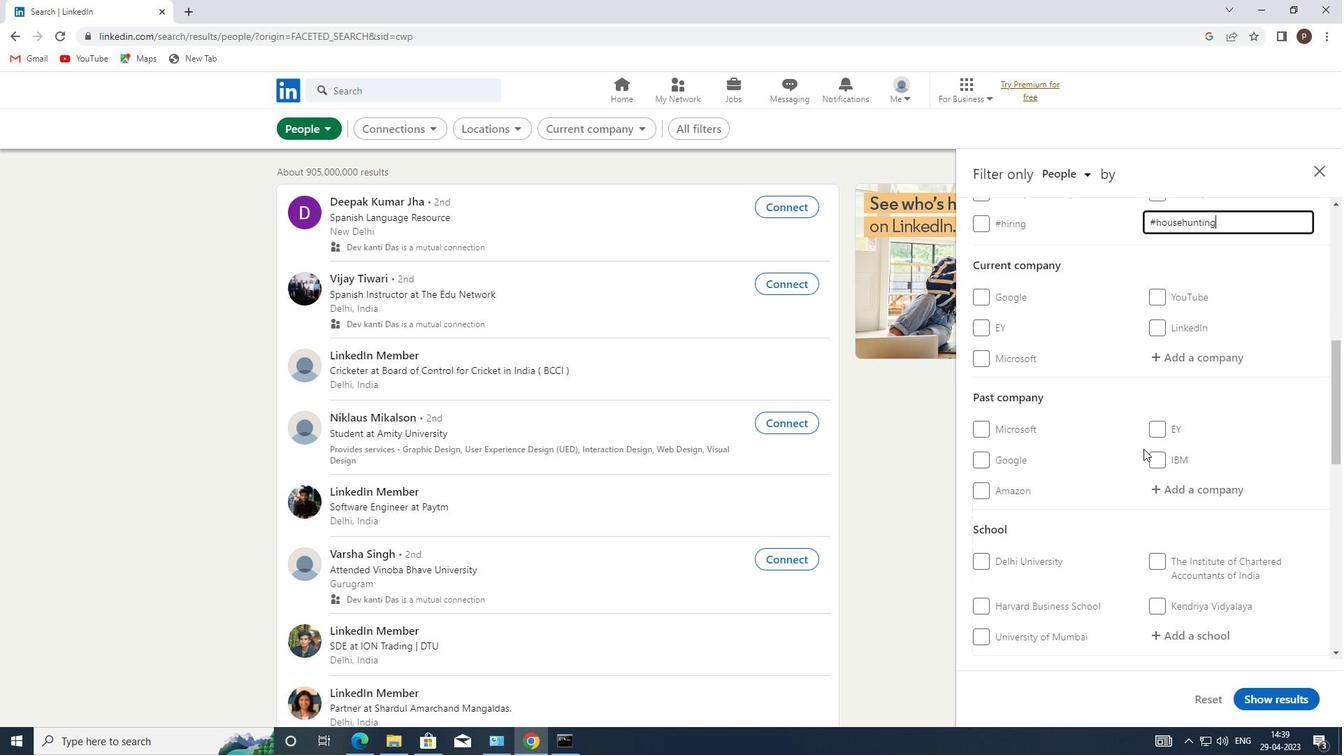 
Action: Mouse scrolled (1143, 448) with delta (0, 0)
Screenshot: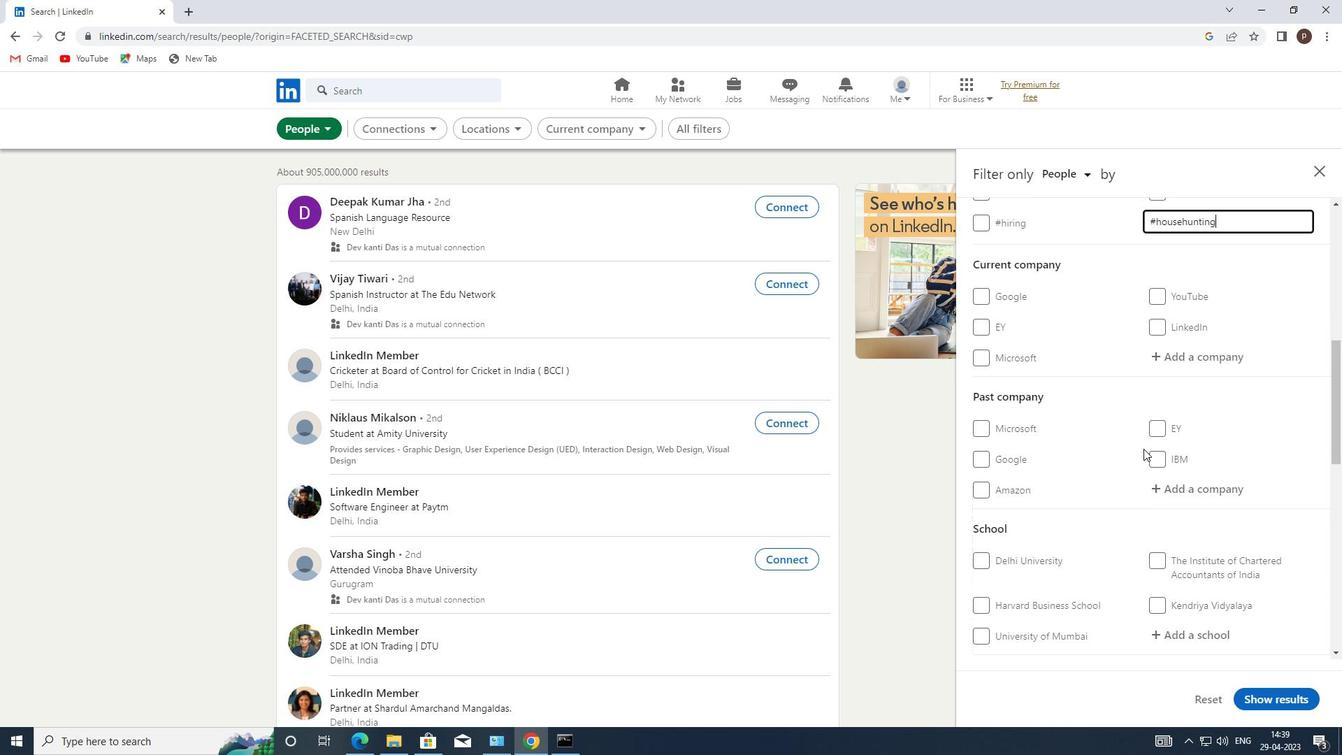 
Action: Mouse moved to (1115, 441)
Screenshot: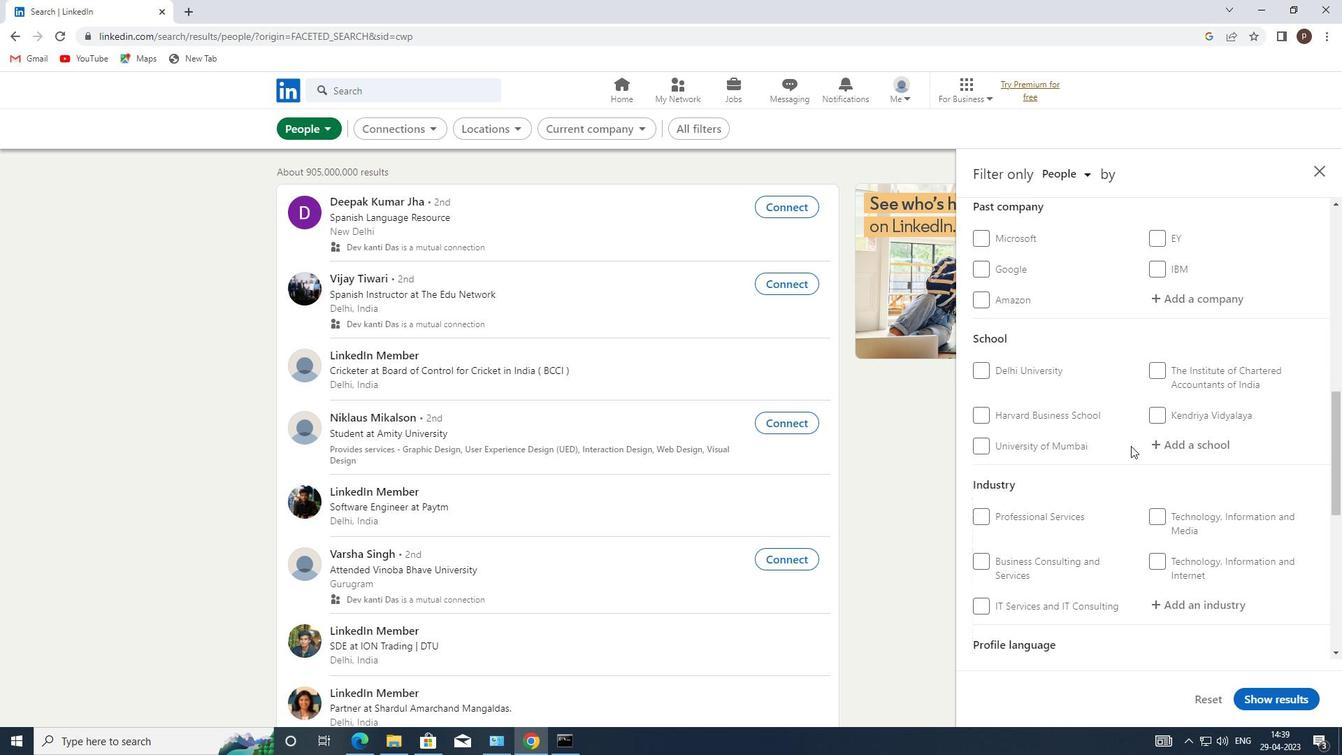 
Action: Mouse scrolled (1115, 440) with delta (0, 0)
Screenshot: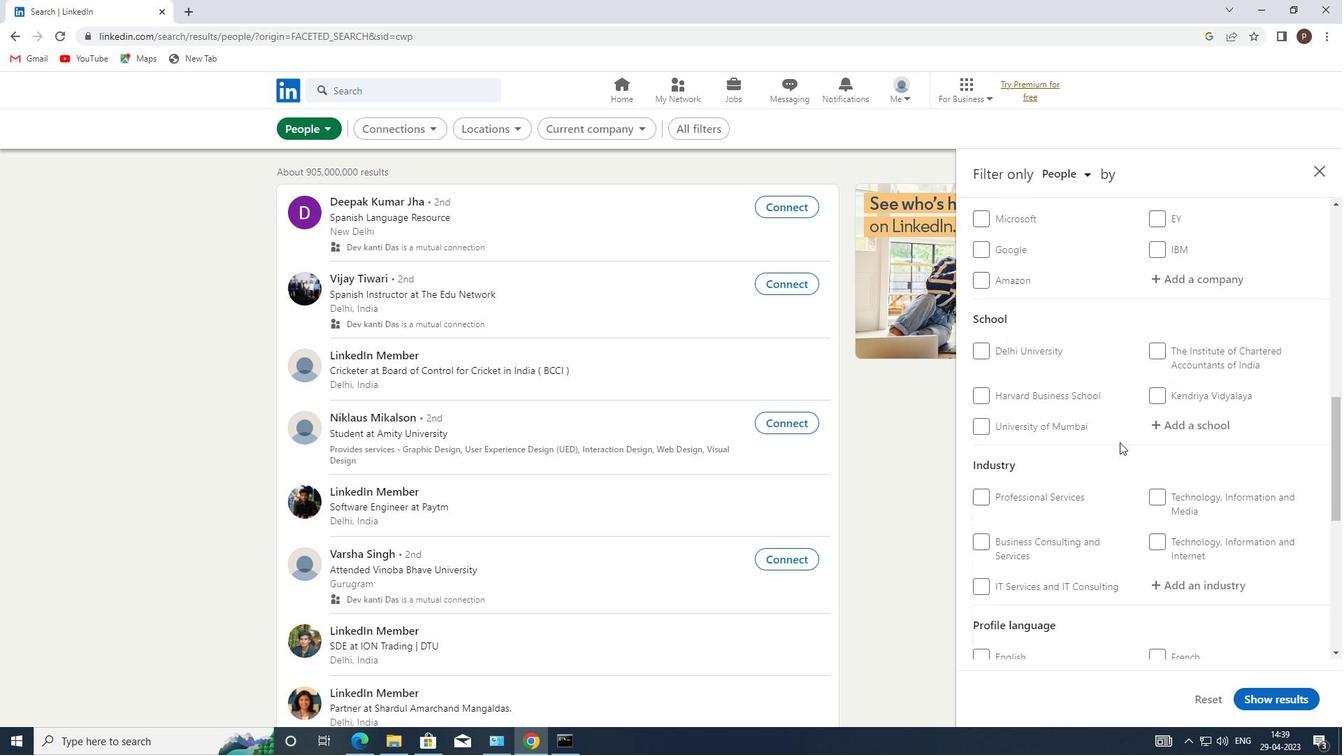 
Action: Mouse scrolled (1115, 440) with delta (0, 0)
Screenshot: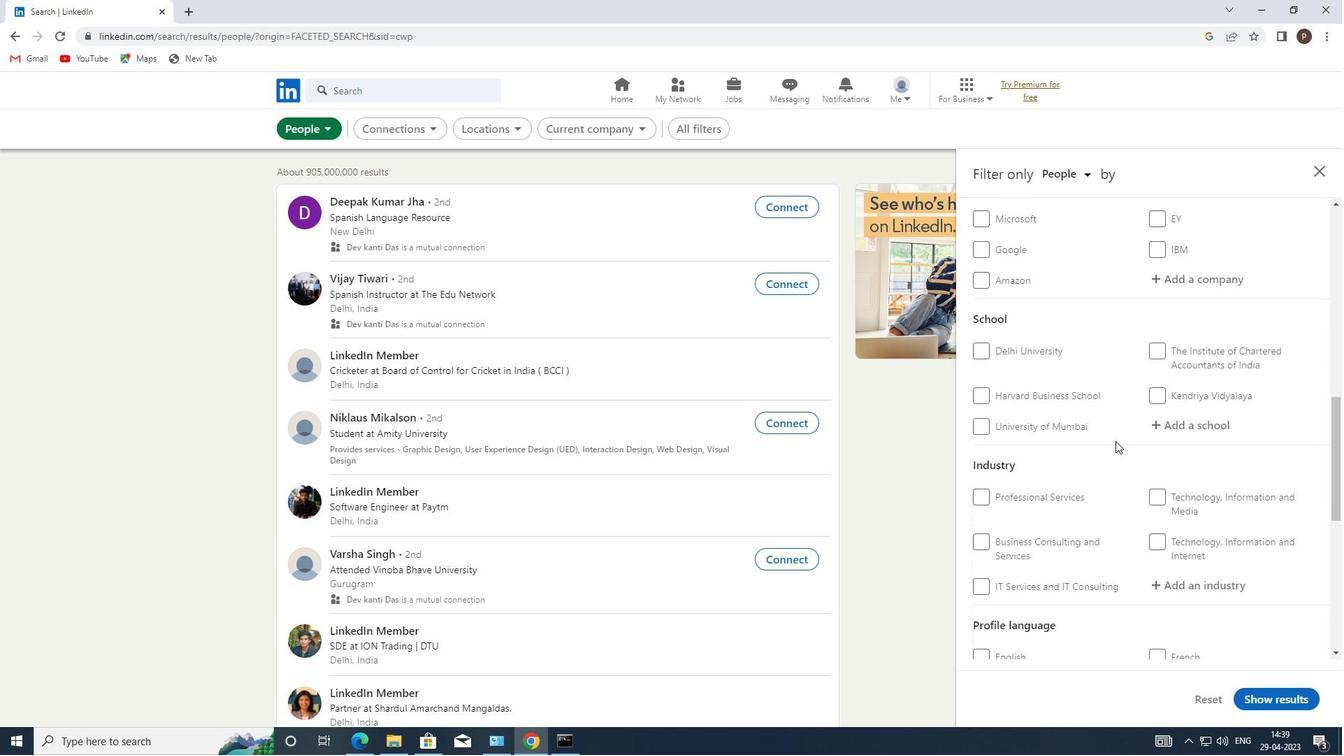 
Action: Mouse moved to (980, 556)
Screenshot: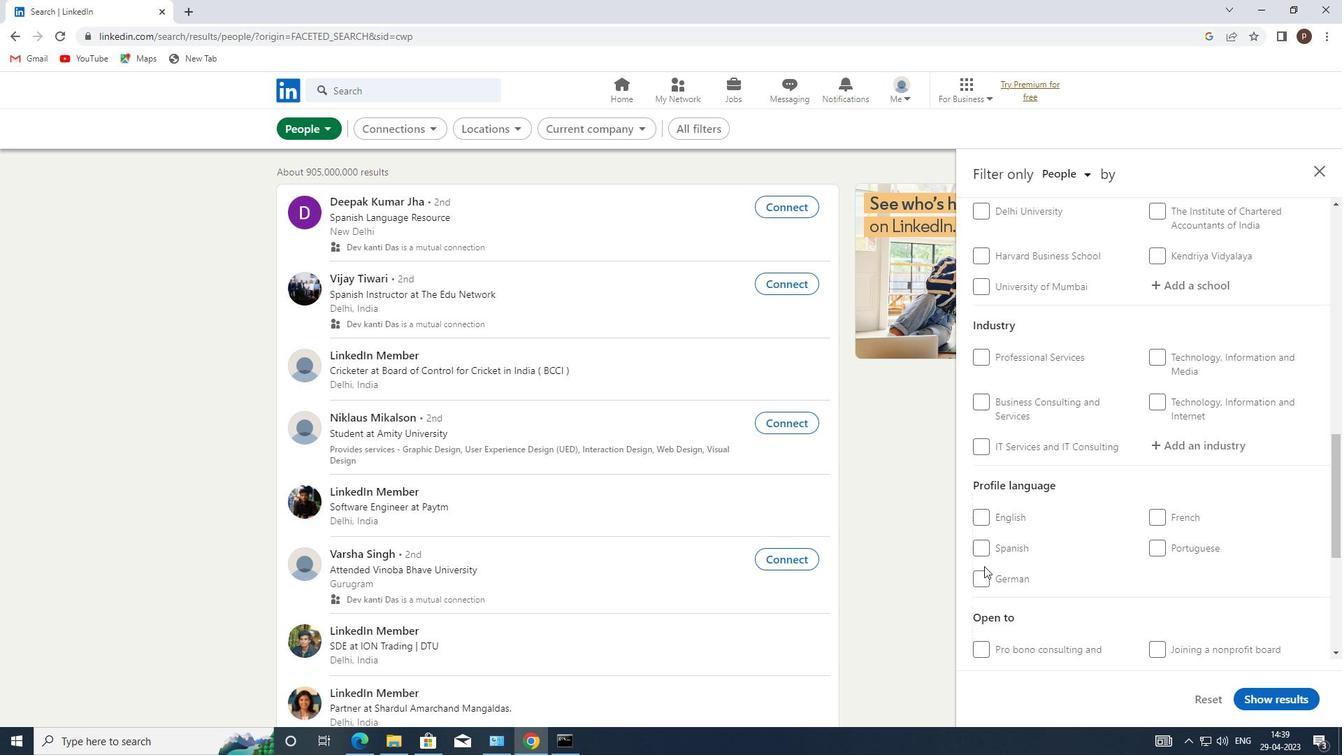 
Action: Mouse pressed left at (980, 556)
Screenshot: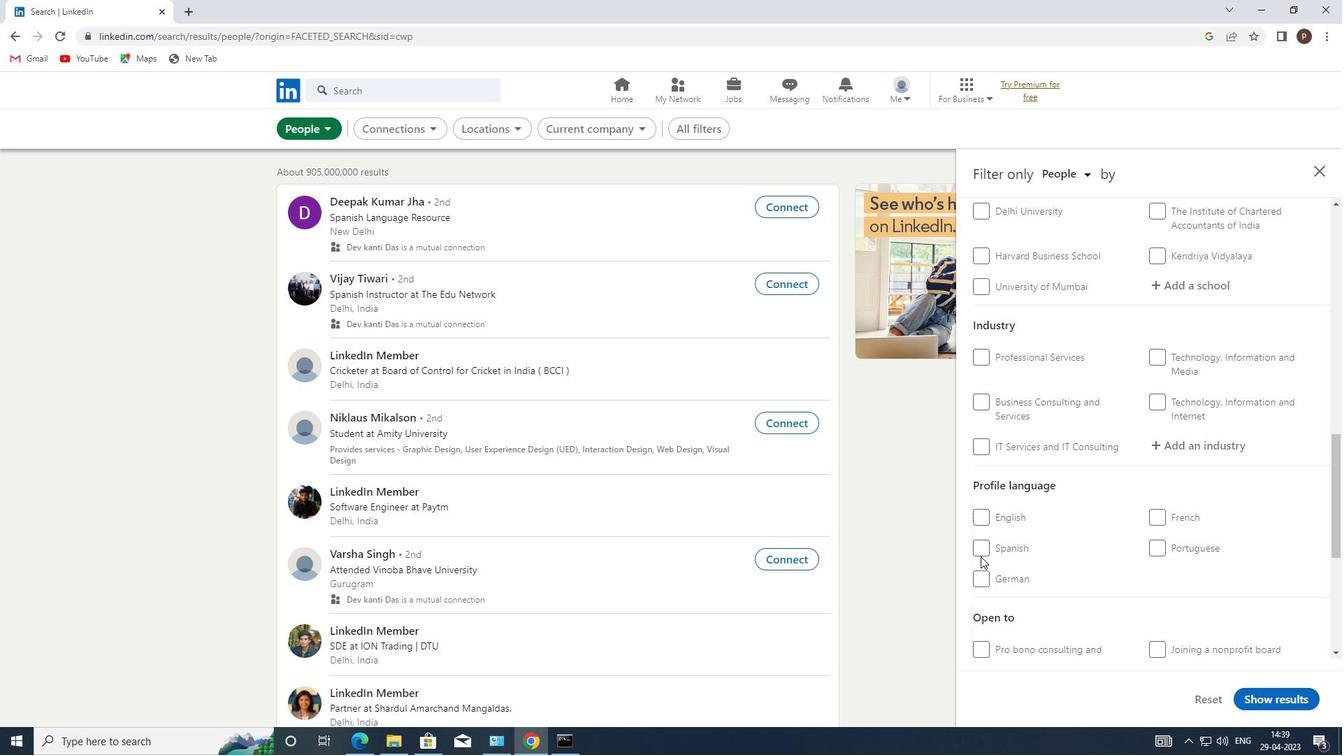 
Action: Mouse moved to (979, 550)
Screenshot: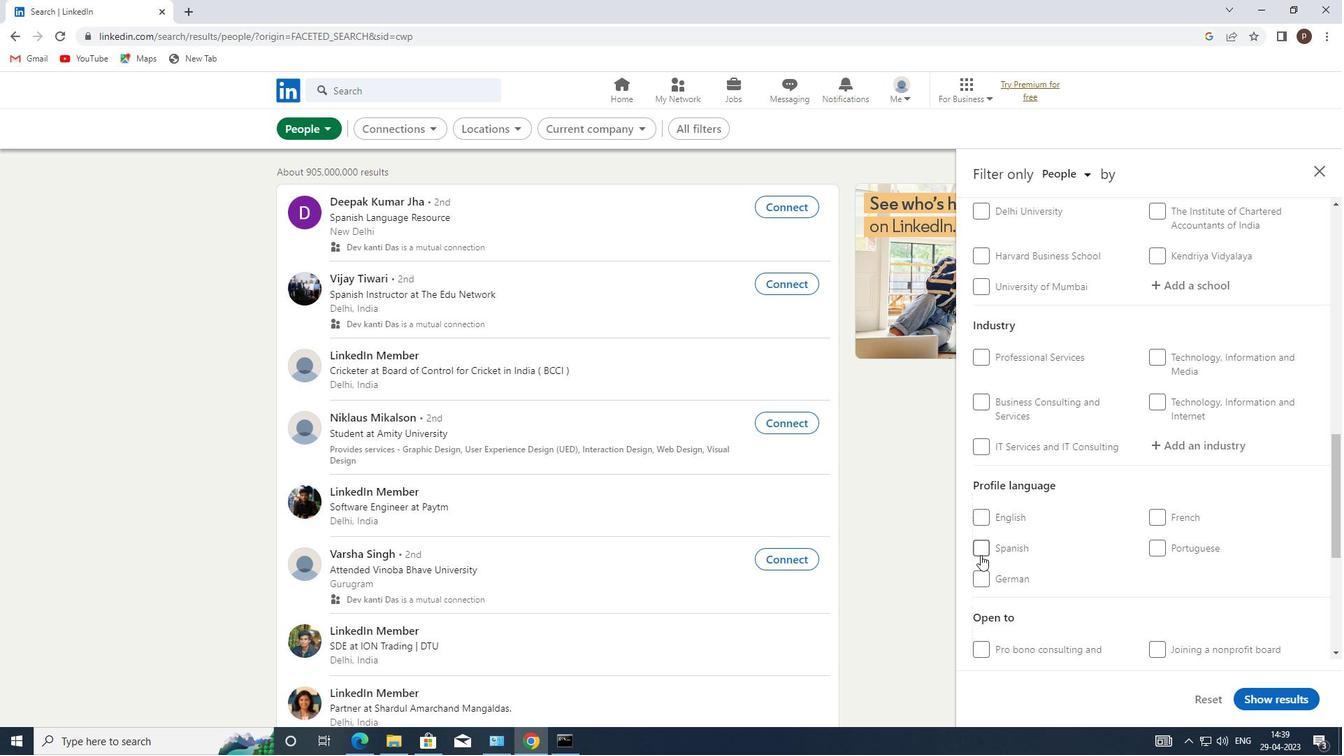 
Action: Mouse pressed left at (979, 550)
Screenshot: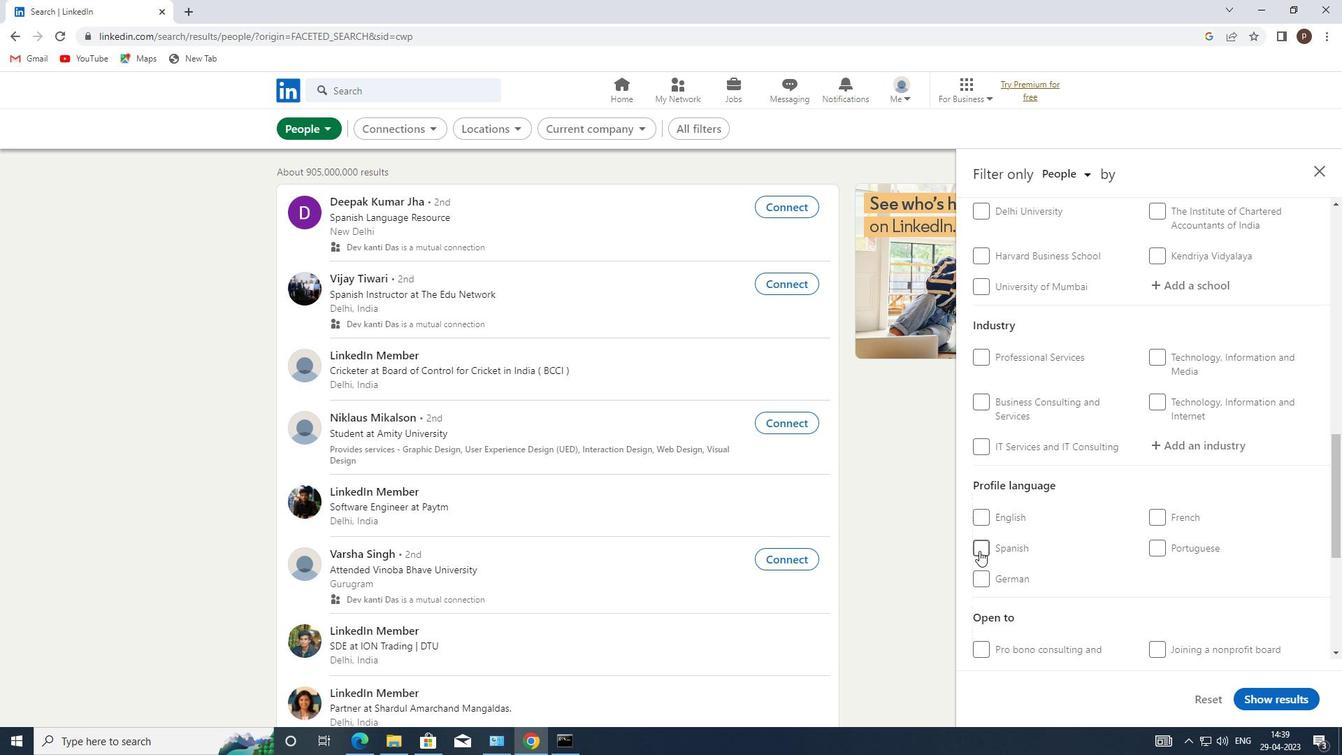 
Action: Mouse moved to (1066, 501)
Screenshot: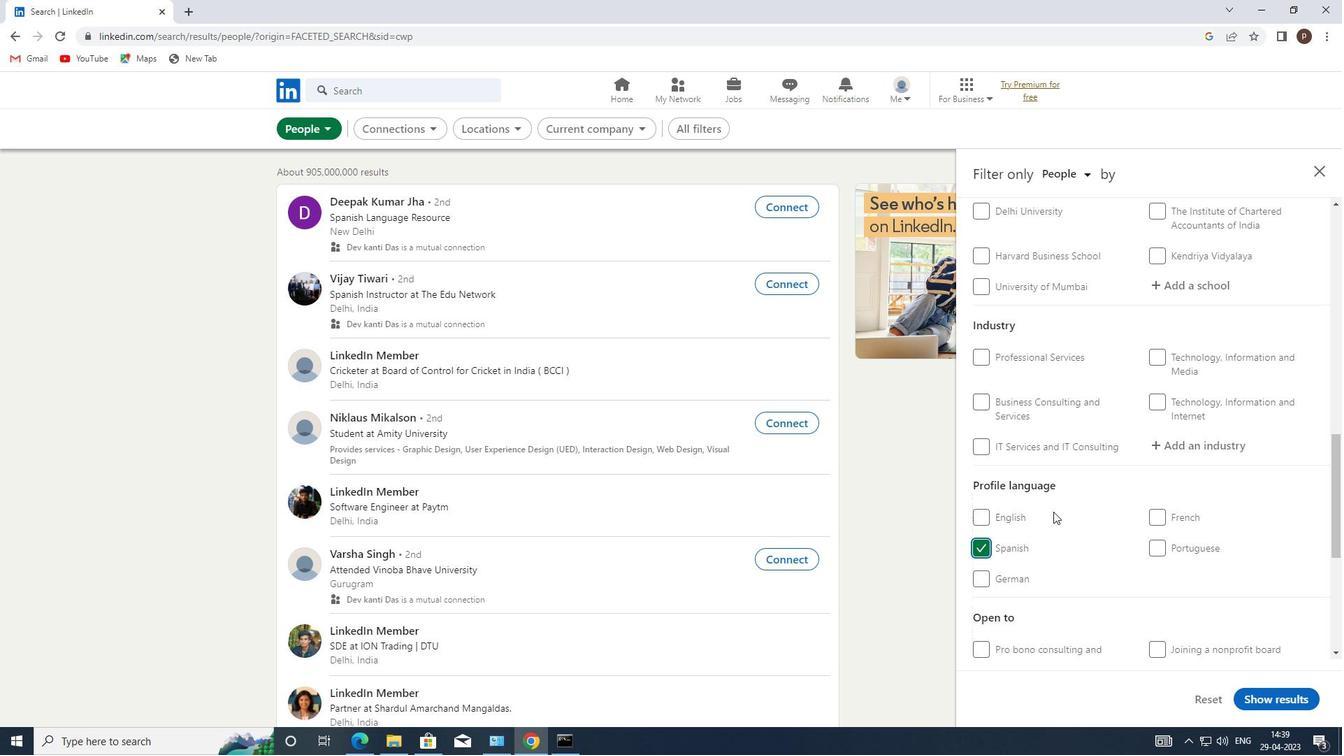 
Action: Mouse scrolled (1066, 501) with delta (0, 0)
Screenshot: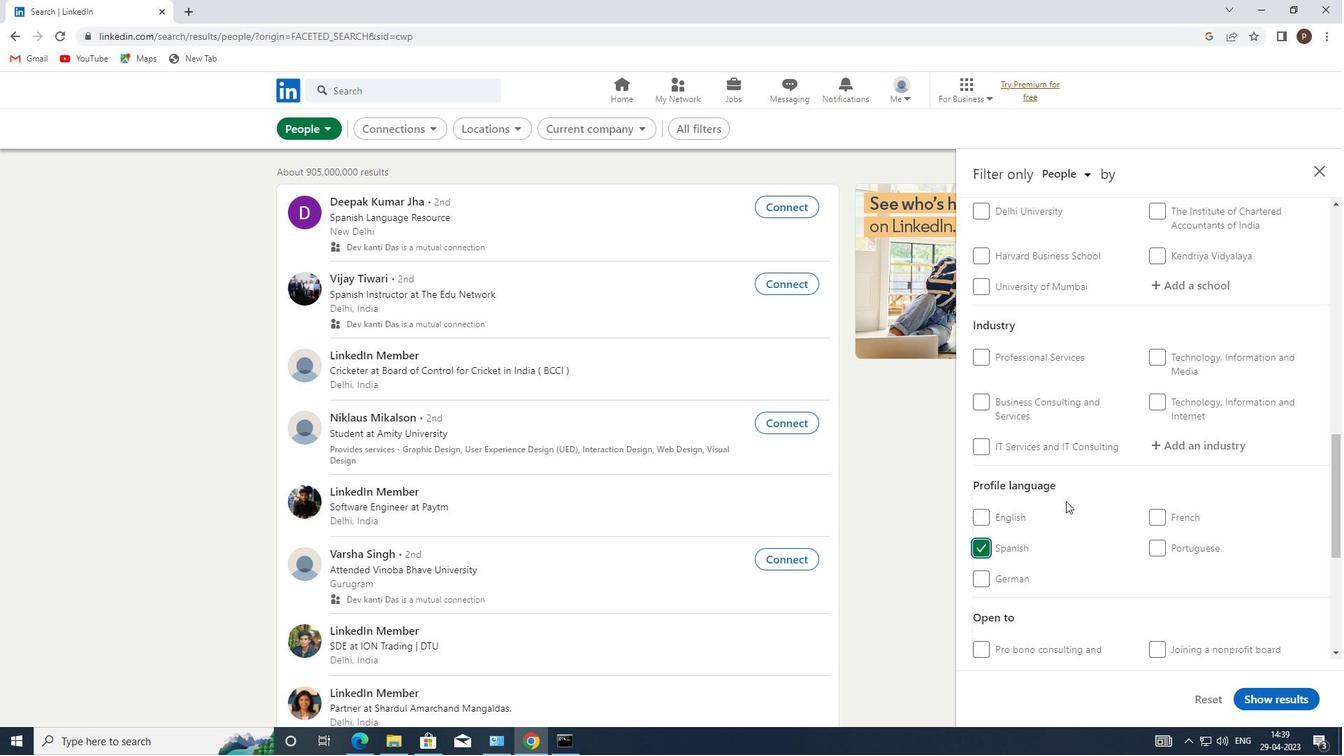 
Action: Mouse scrolled (1066, 501) with delta (0, 0)
Screenshot: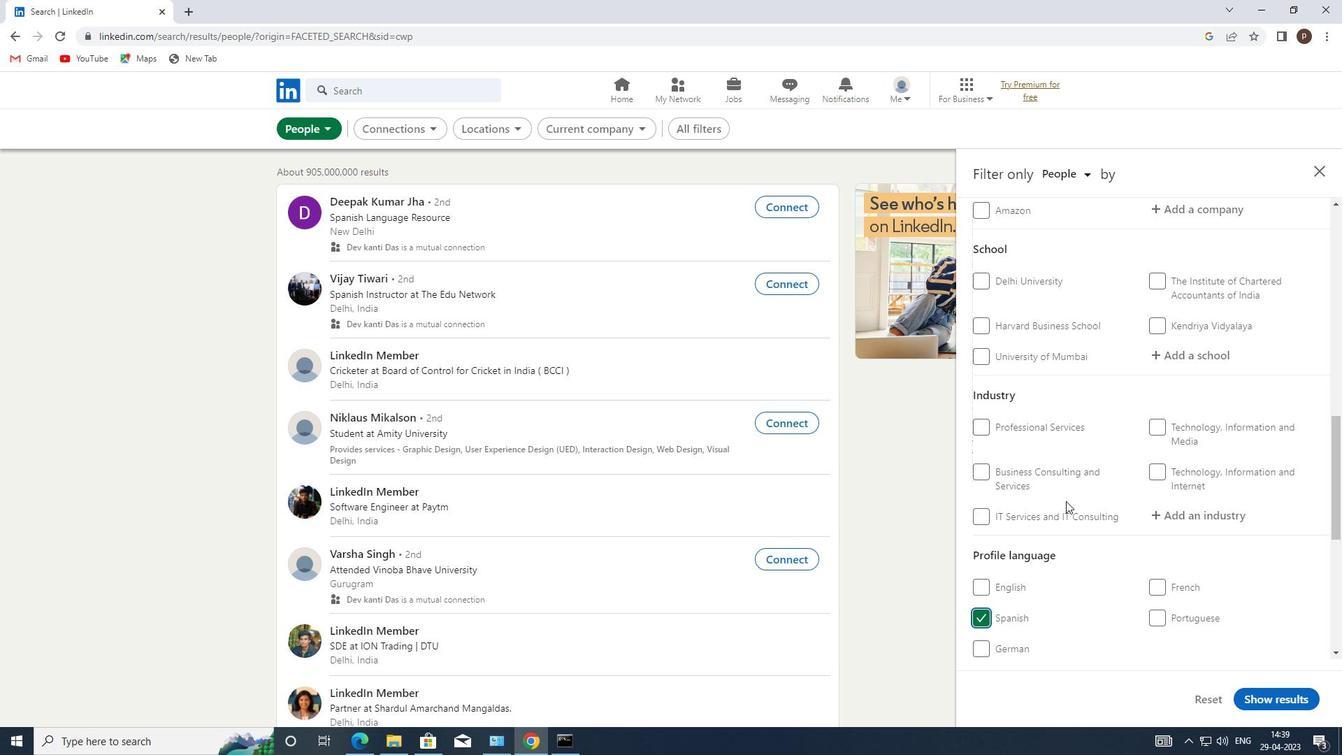 
Action: Mouse scrolled (1066, 501) with delta (0, 0)
Screenshot: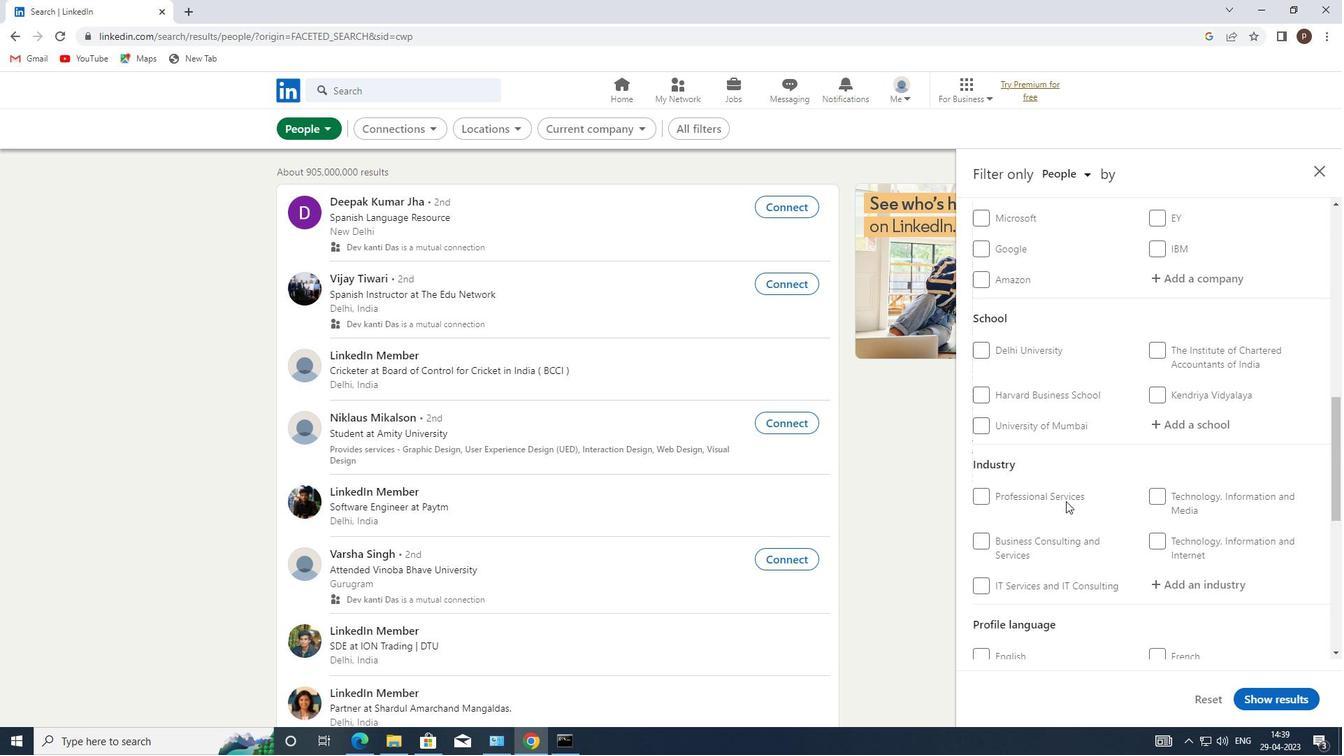 
Action: Mouse scrolled (1066, 501) with delta (0, 0)
Screenshot: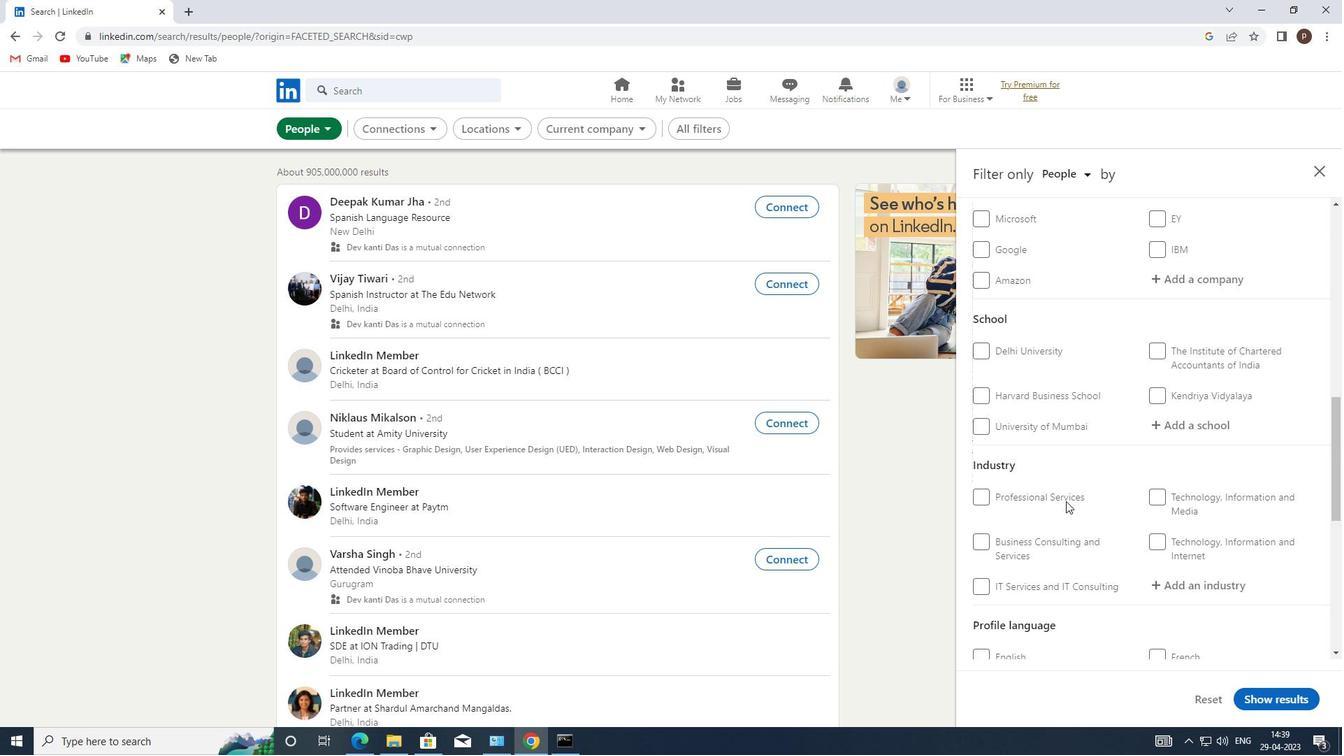 
Action: Mouse scrolled (1066, 501) with delta (0, 0)
Screenshot: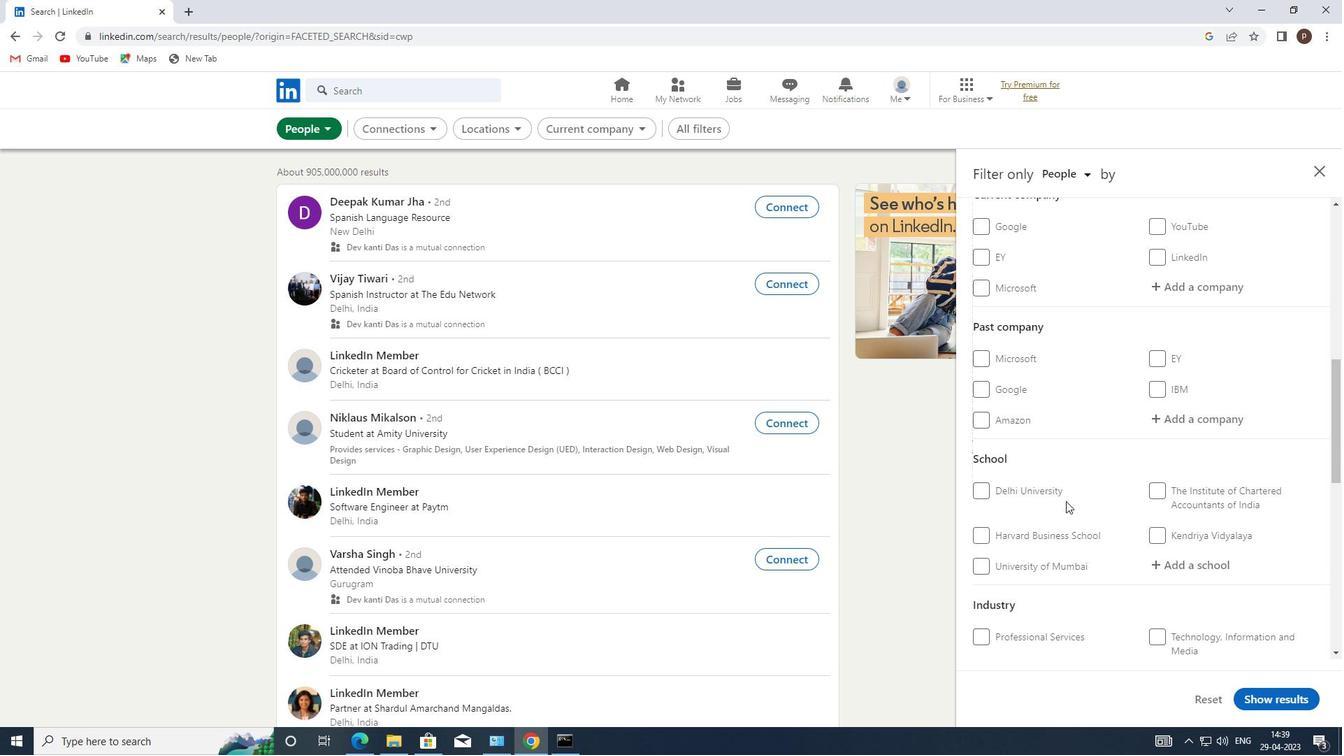 
Action: Mouse moved to (1164, 352)
Screenshot: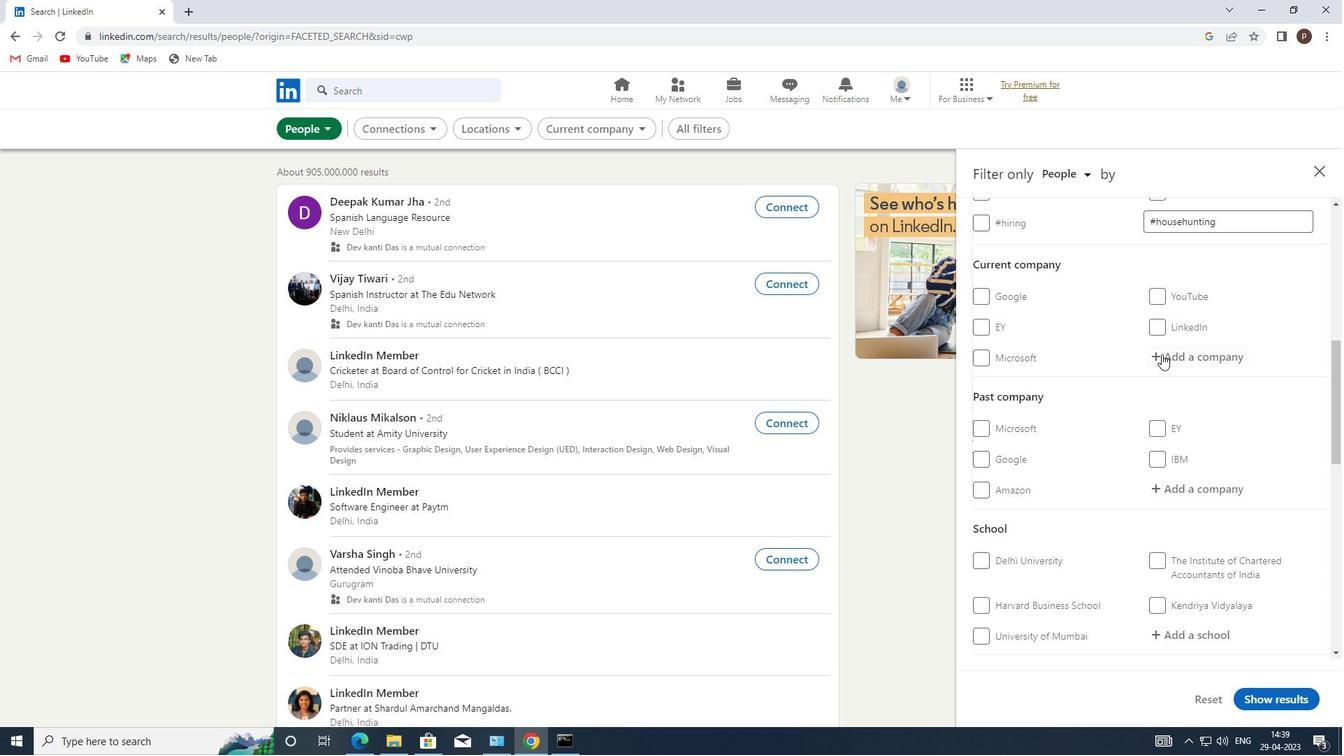 
Action: Mouse pressed left at (1164, 352)
Screenshot: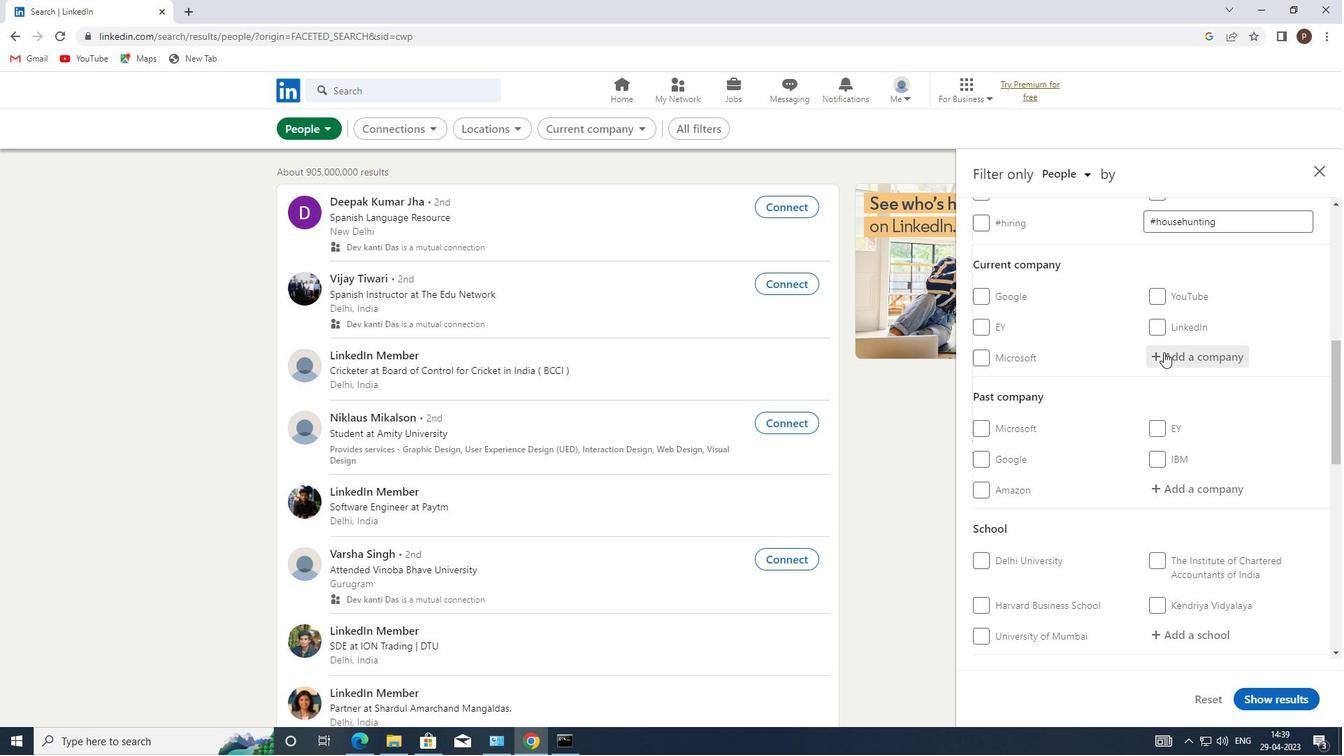 
Action: Key pressed <Key.caps_lock>B<Key.caps_lock>AJAJ<Key.space><Key.caps_lock>H<Key.caps_lock>OUSING
Screenshot: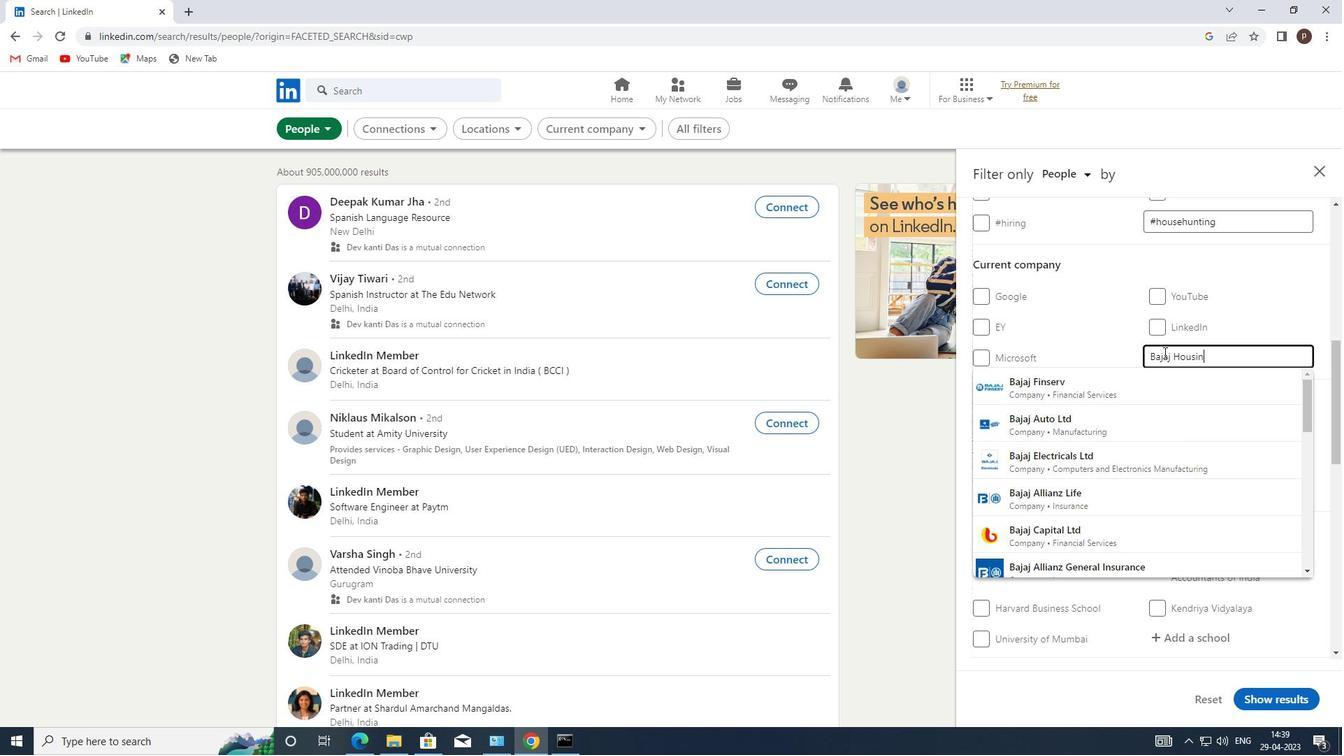 
Action: Mouse moved to (1077, 378)
Screenshot: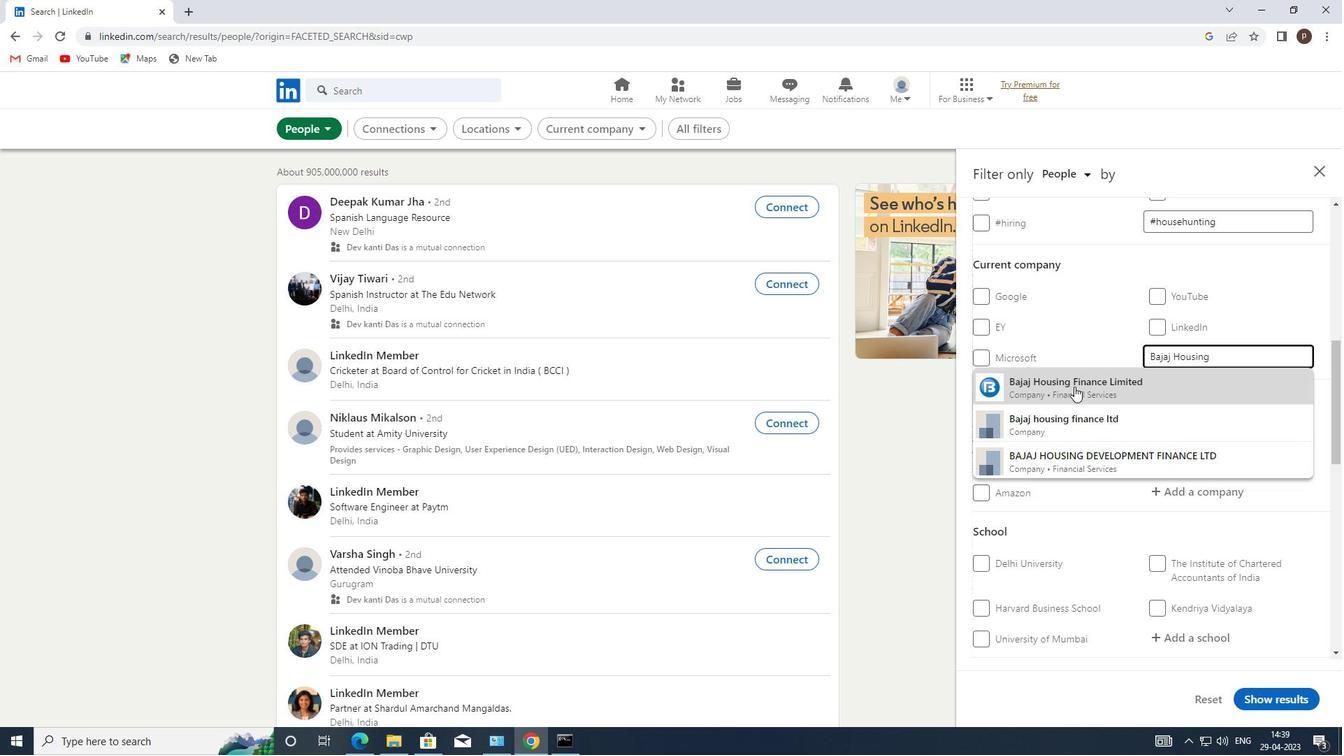 
Action: Mouse pressed left at (1077, 378)
Screenshot: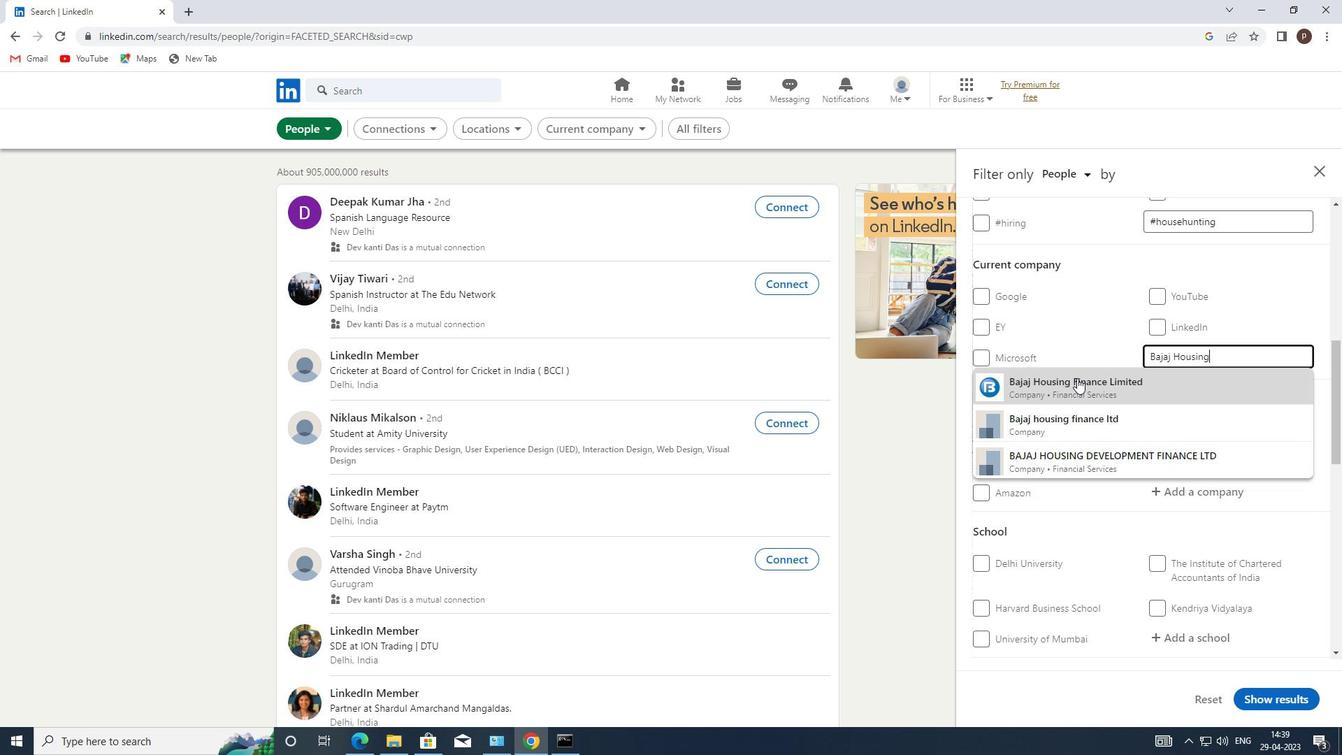 
Action: Mouse moved to (1082, 371)
Screenshot: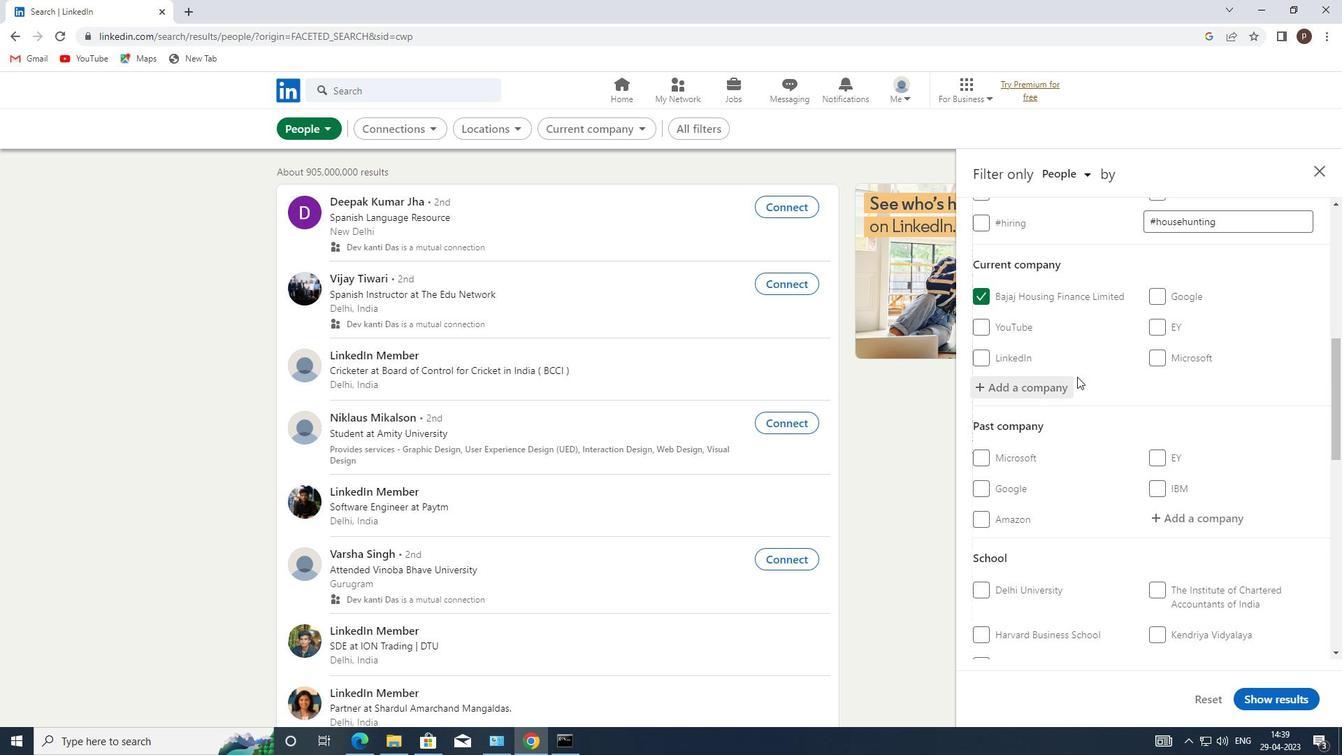 
Action: Mouse scrolled (1082, 371) with delta (0, 0)
Screenshot: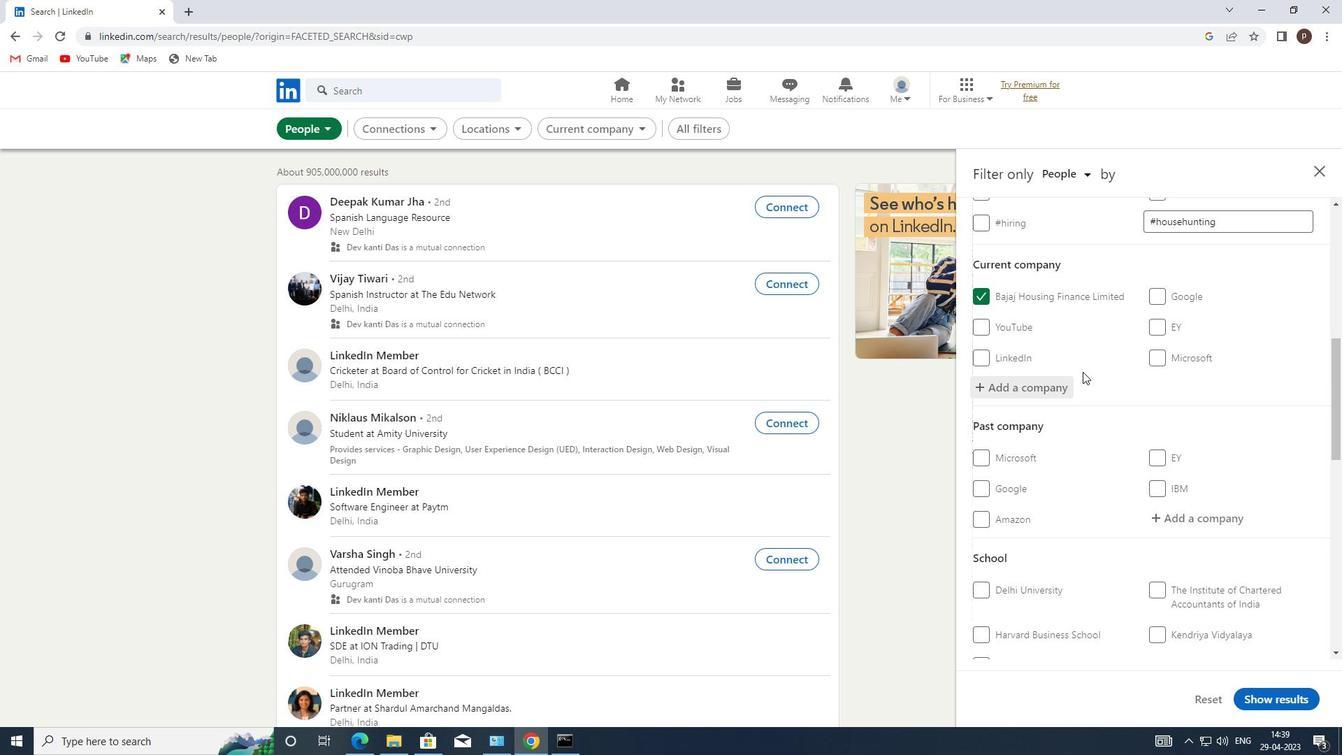 
Action: Mouse scrolled (1082, 371) with delta (0, 0)
Screenshot: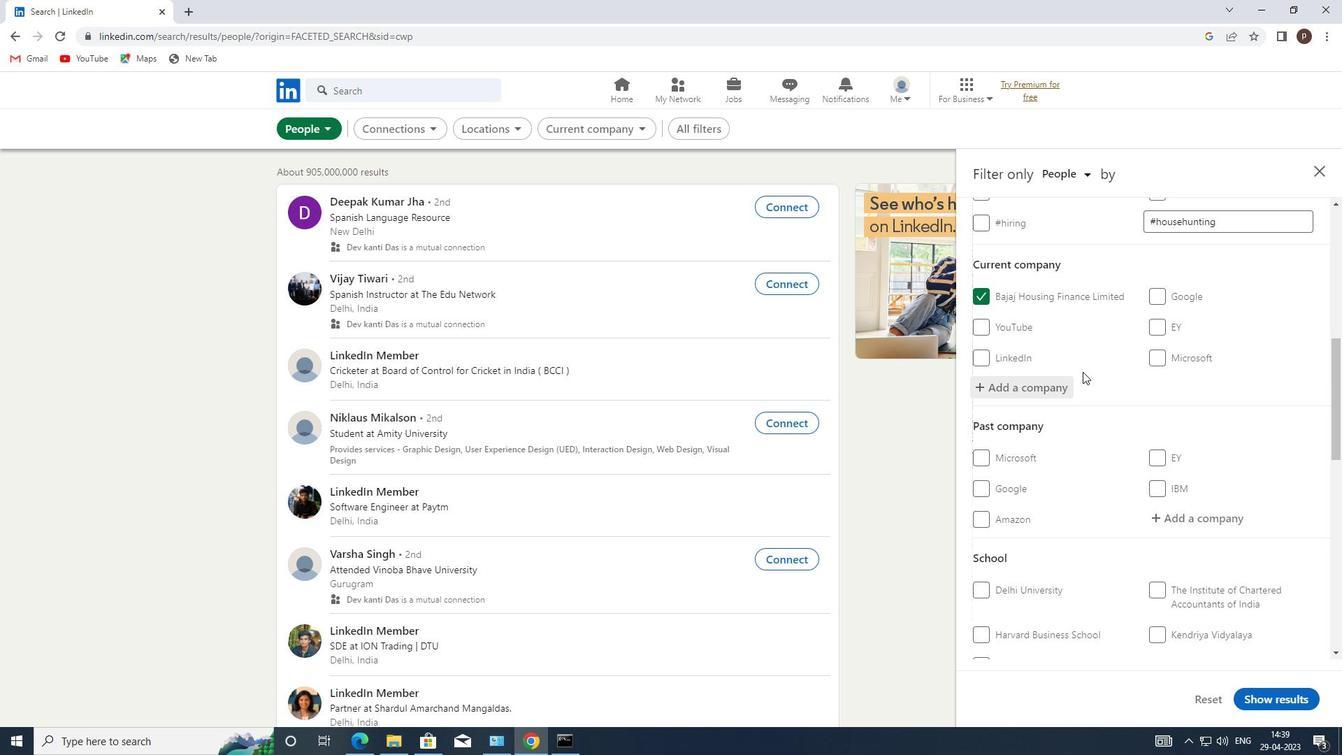 
Action: Mouse moved to (1087, 371)
Screenshot: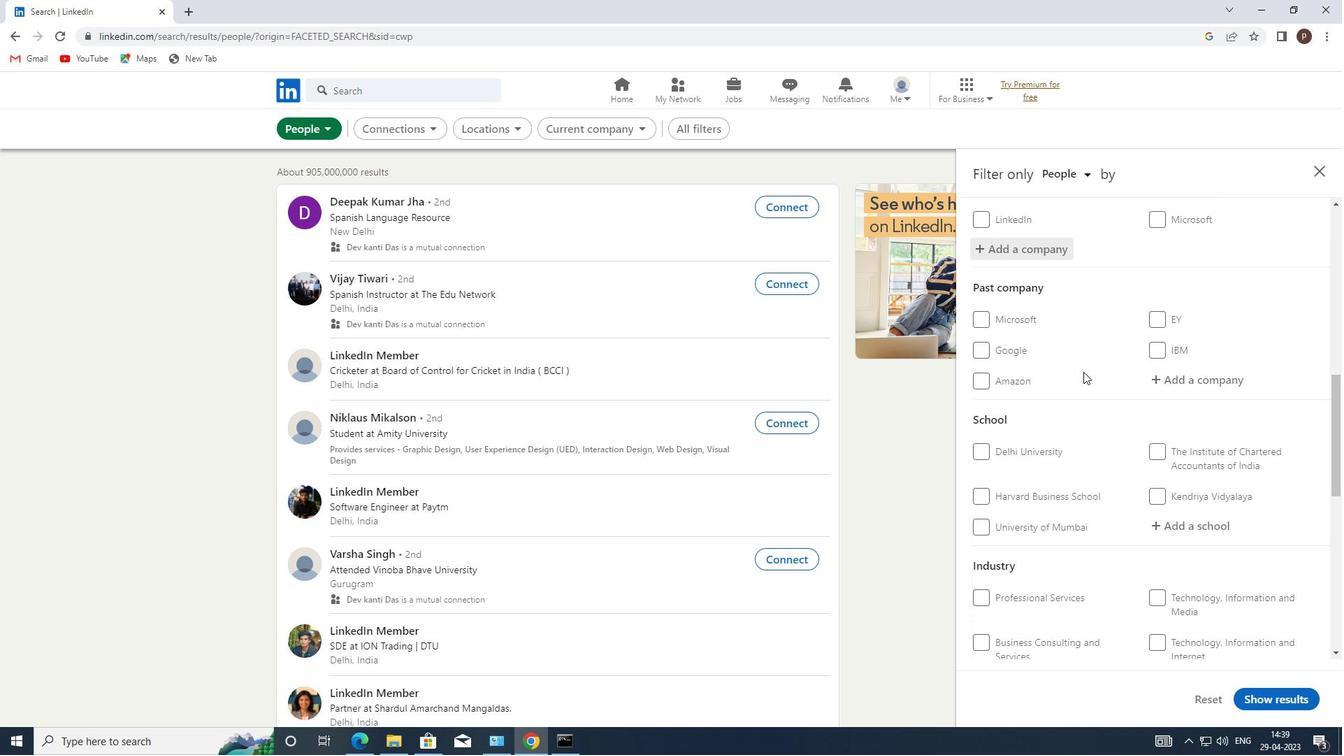 
Action: Mouse scrolled (1087, 371) with delta (0, 0)
Screenshot: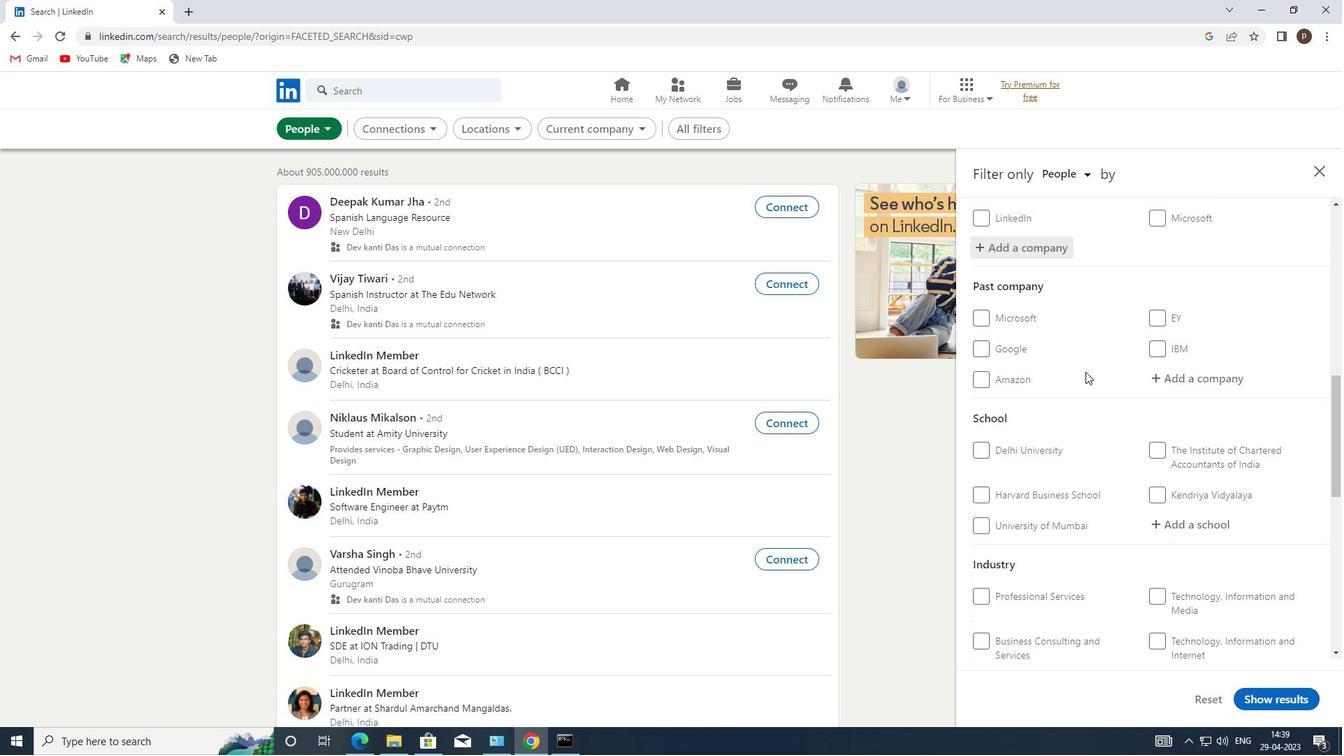 
Action: Mouse moved to (1088, 372)
Screenshot: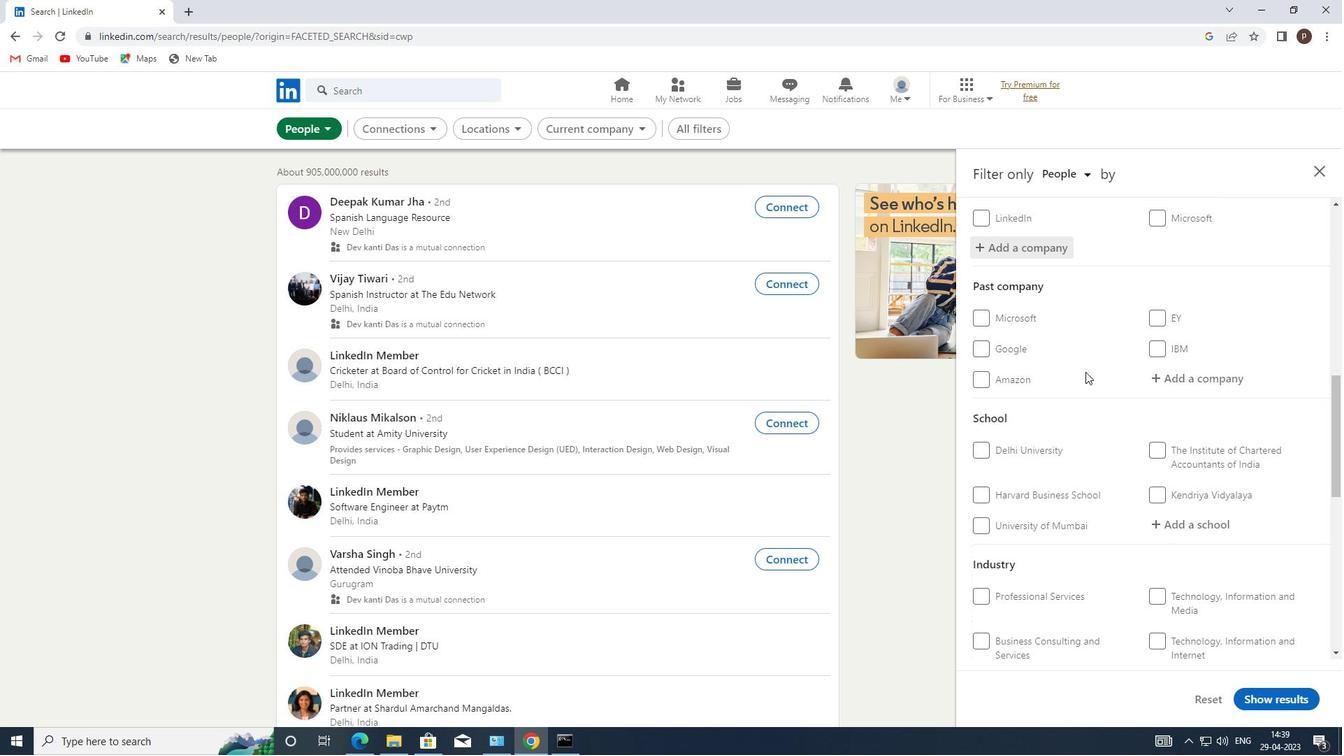 
Action: Mouse scrolled (1088, 371) with delta (0, 0)
Screenshot: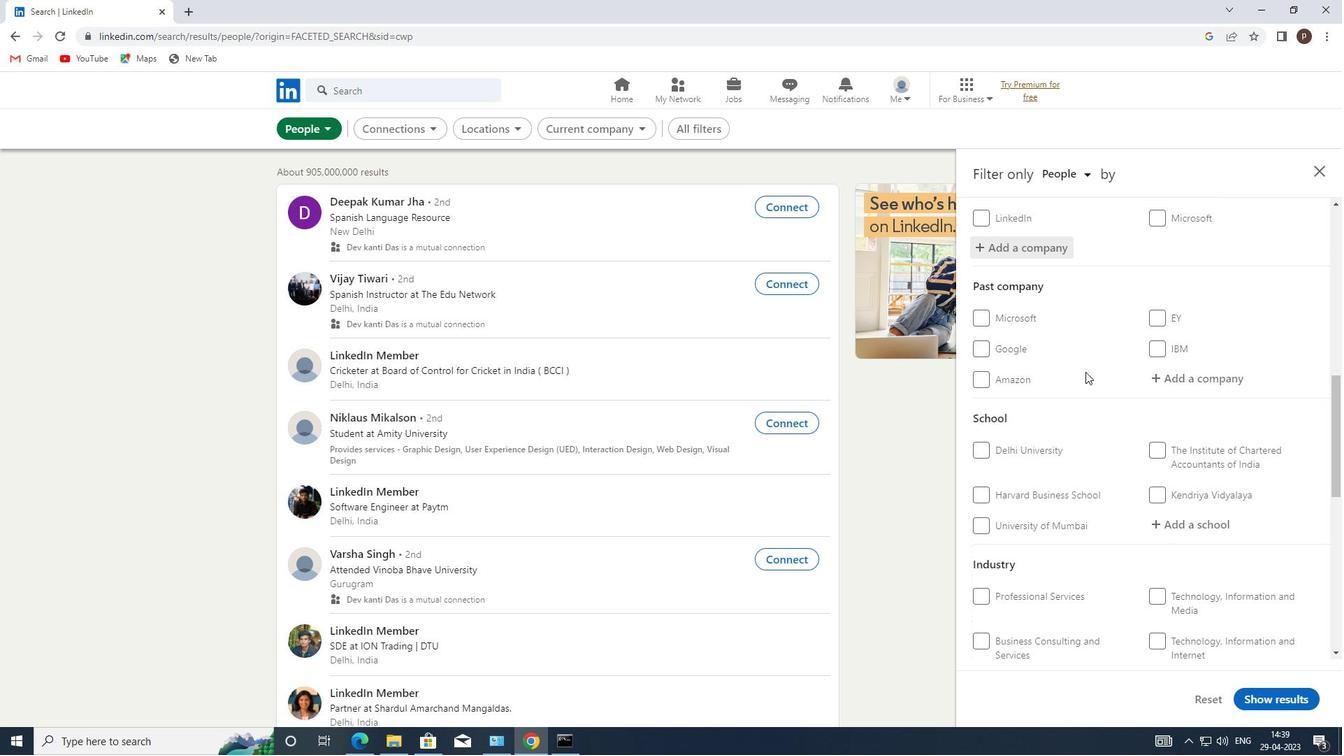 
Action: Mouse moved to (1178, 389)
Screenshot: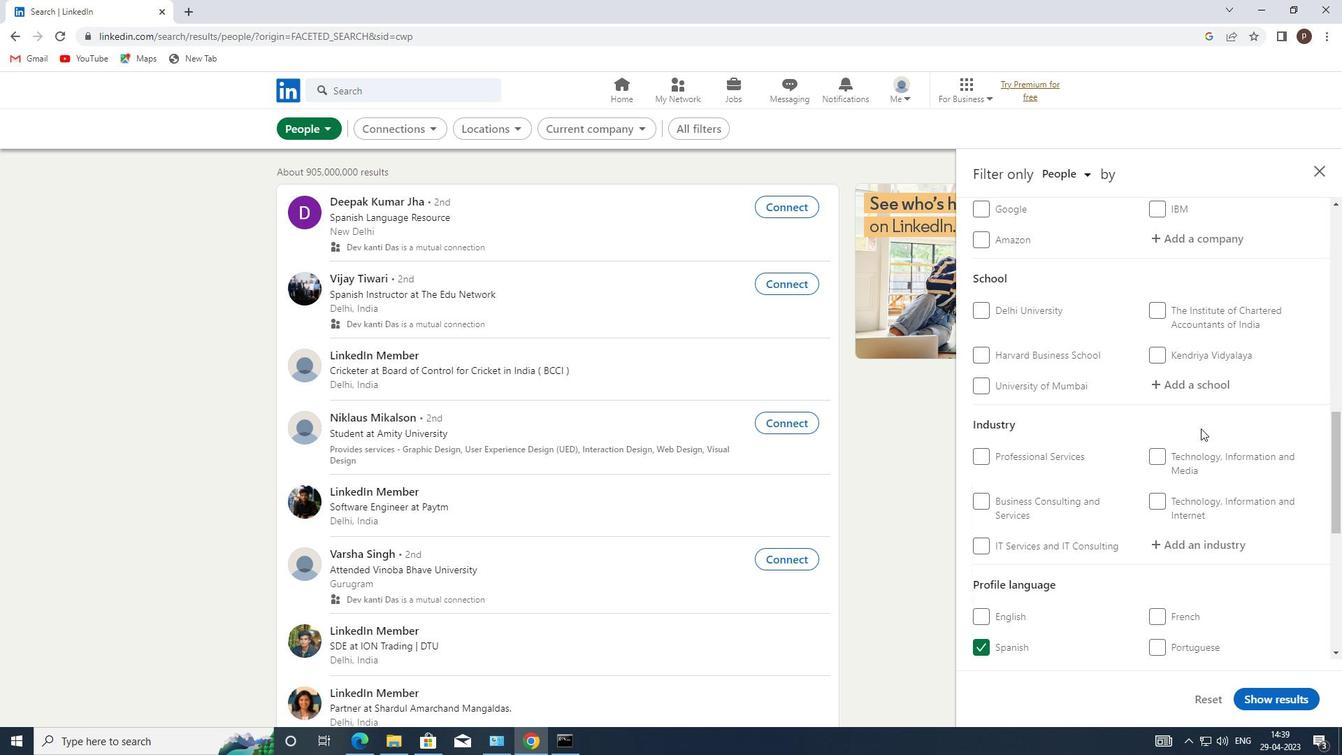 
Action: Mouse pressed left at (1178, 389)
Screenshot: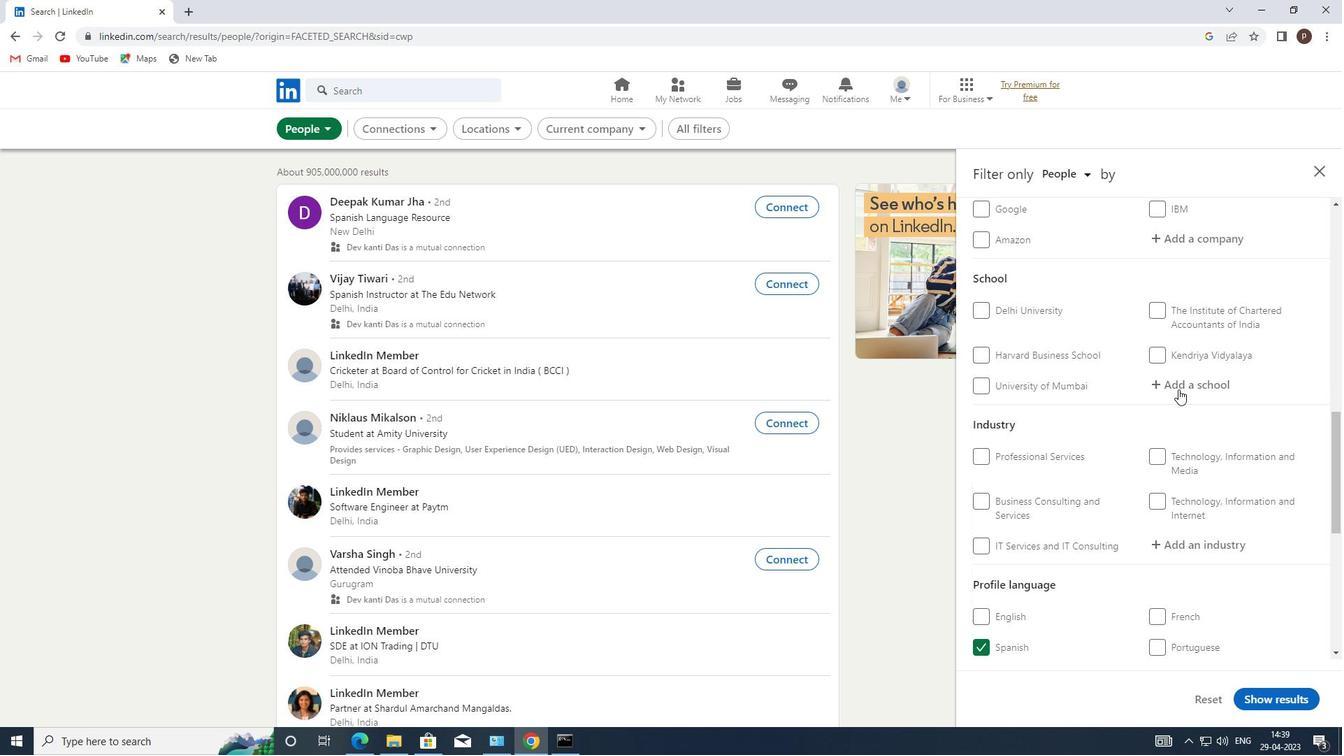 
Action: Mouse moved to (1178, 385)
Screenshot: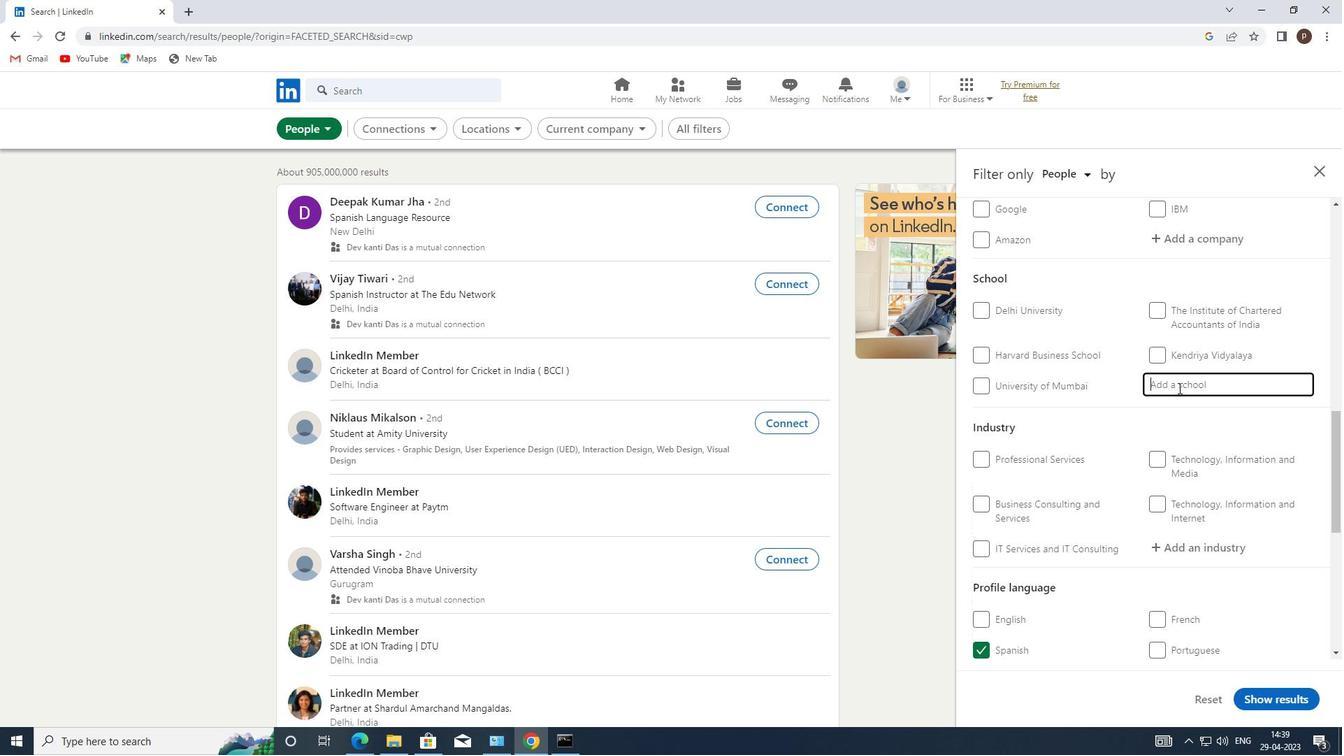 
Action: Mouse pressed left at (1178, 385)
Screenshot: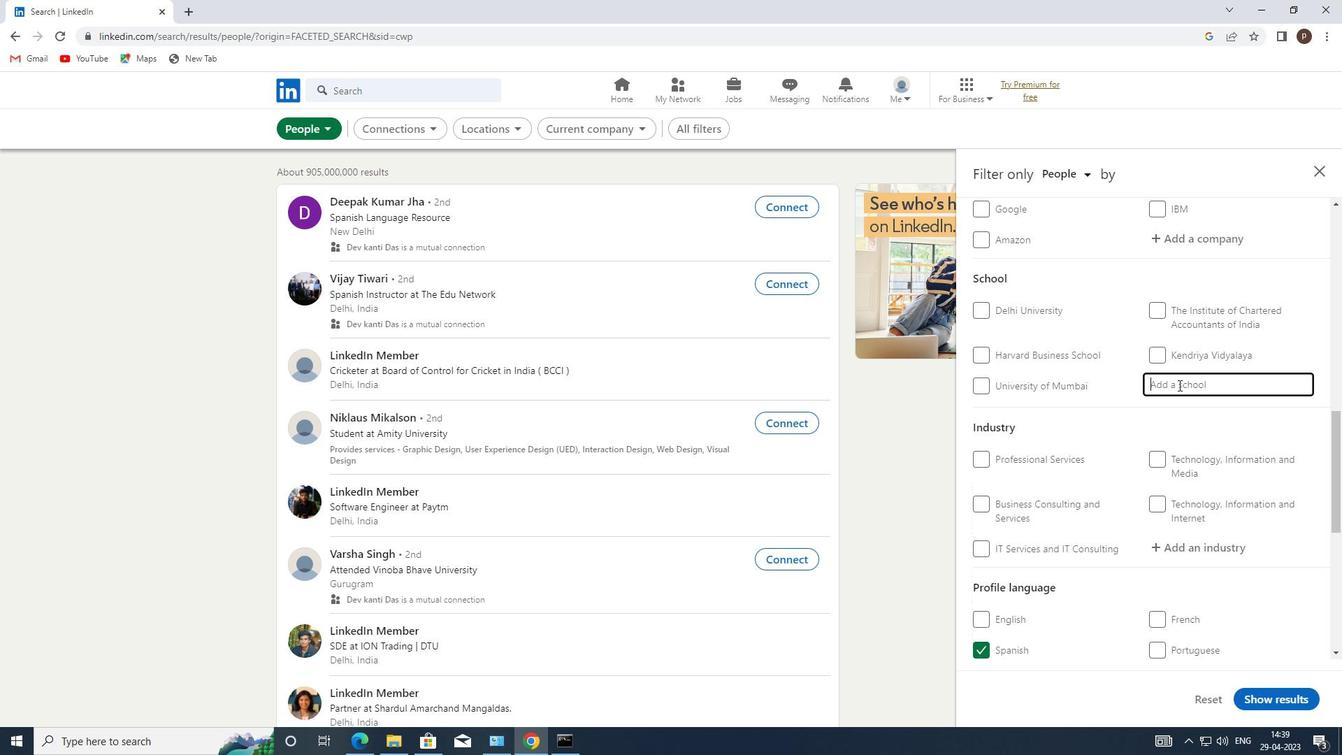 
Action: Key pressed <Key.caps_lock>N<Key.caps_lock>ARSEE<Key.space><Key.caps_lock>M<Key.caps_lock>ON
Screenshot: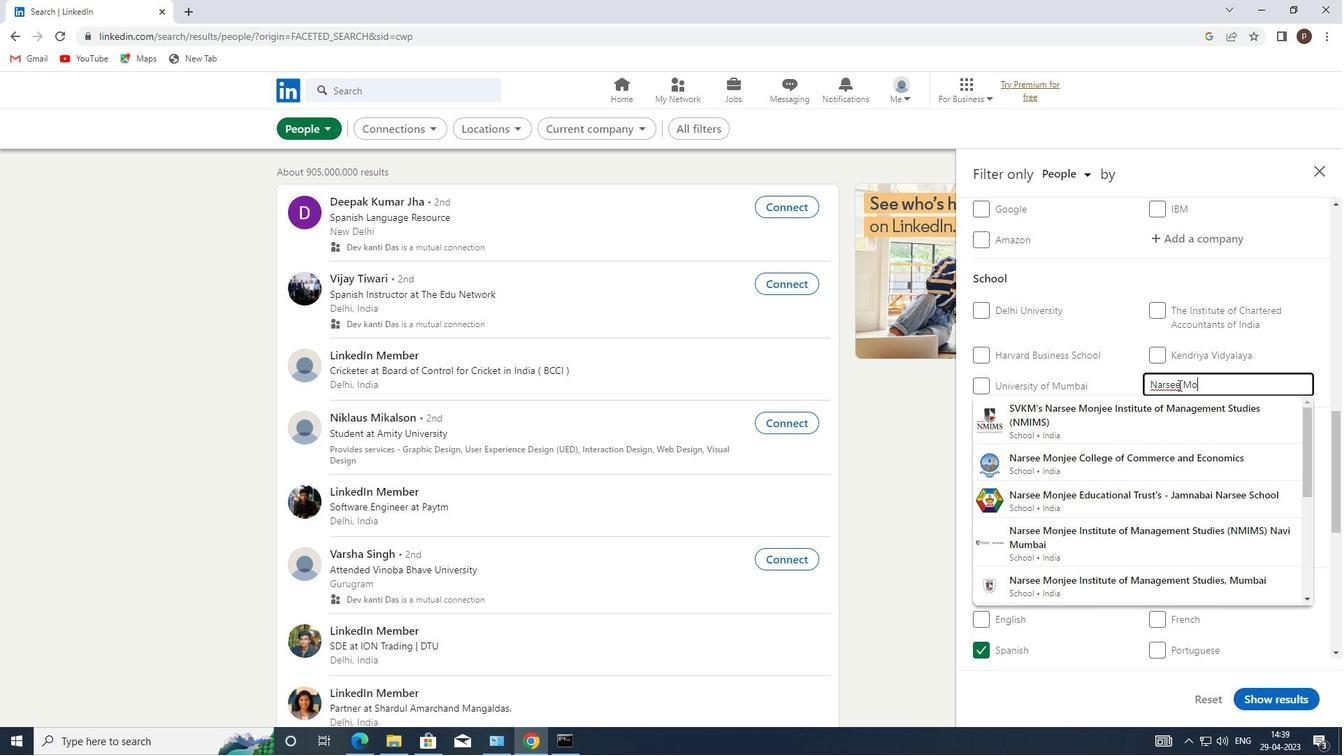 
Action: Mouse moved to (1143, 455)
Screenshot: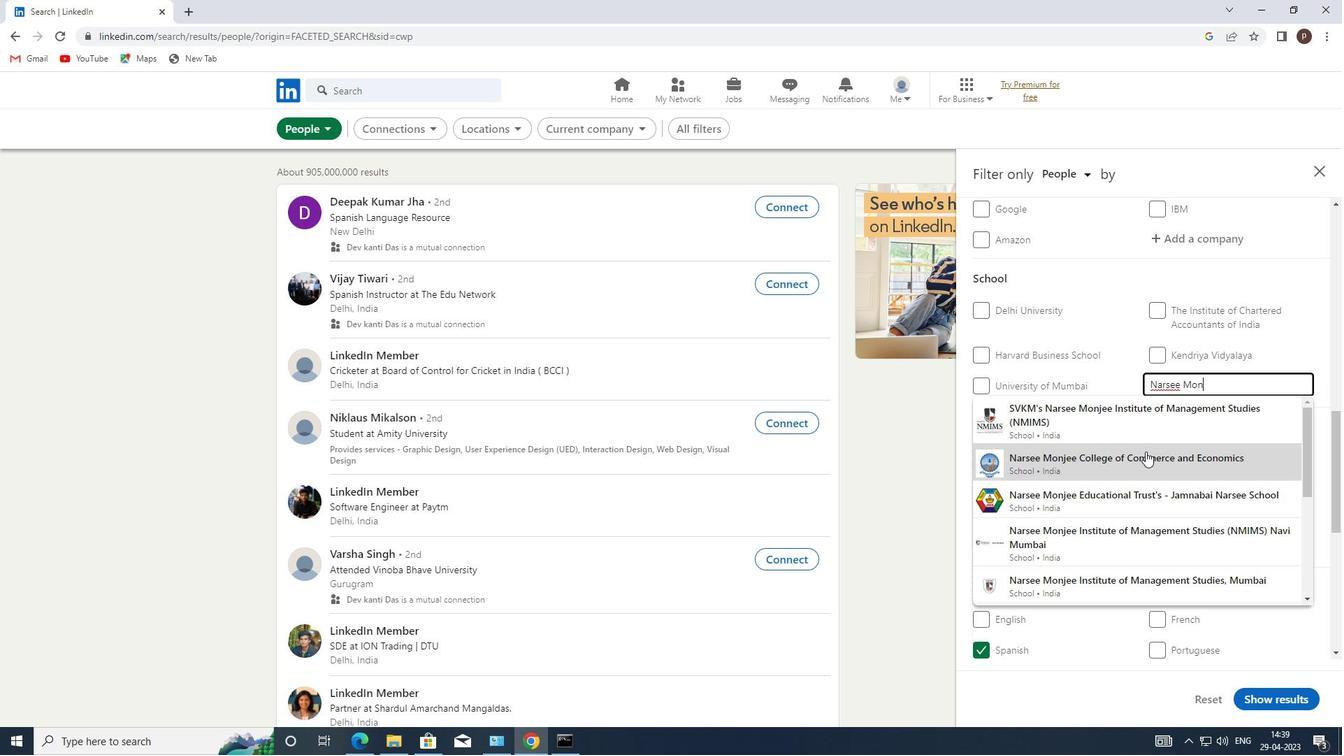 
Action: Mouse pressed left at (1143, 455)
Screenshot: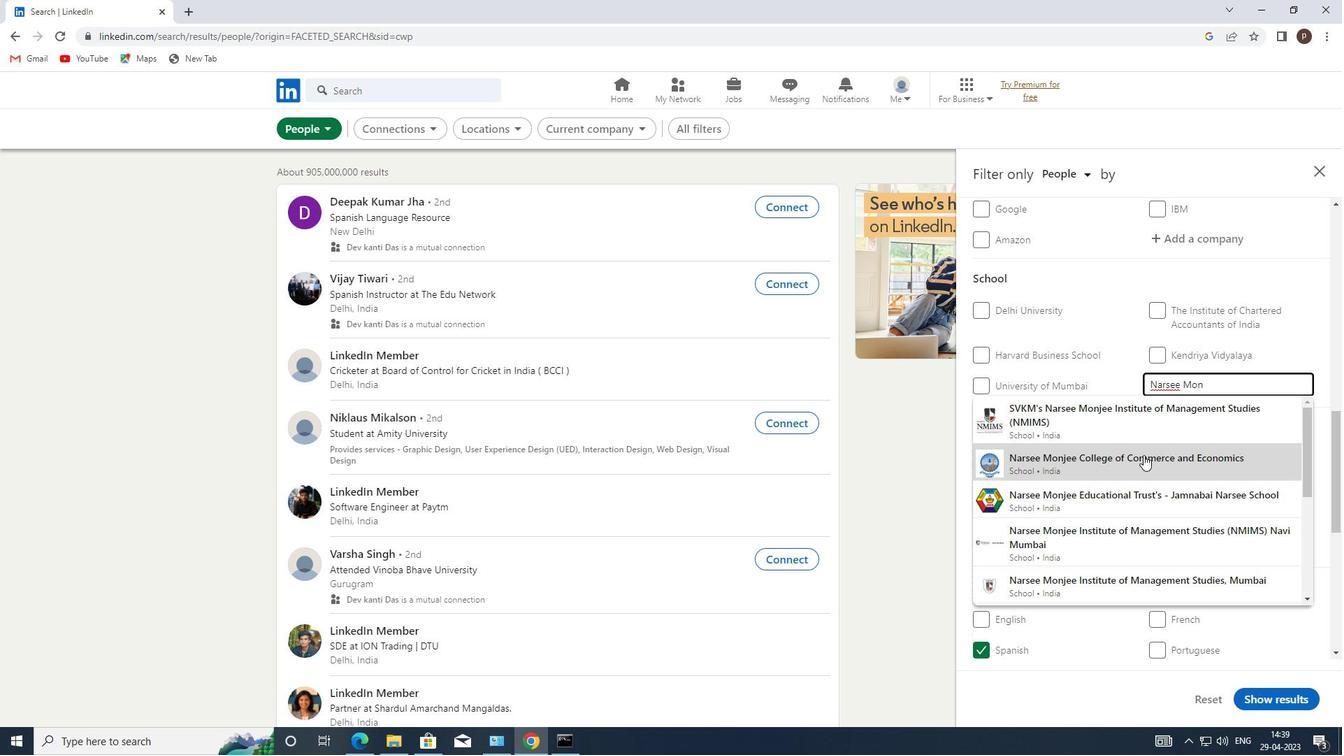 
Action: Mouse moved to (1131, 443)
Screenshot: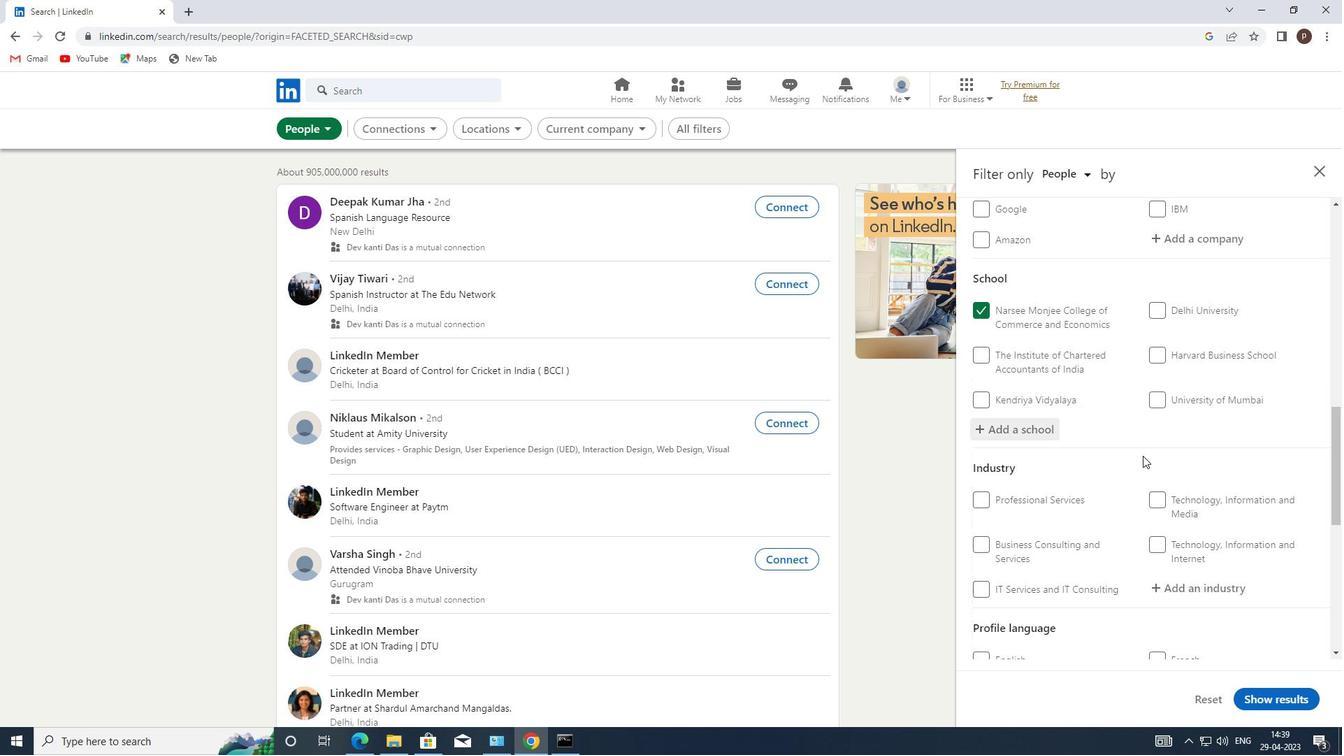 
Action: Mouse scrolled (1131, 442) with delta (0, 0)
Screenshot: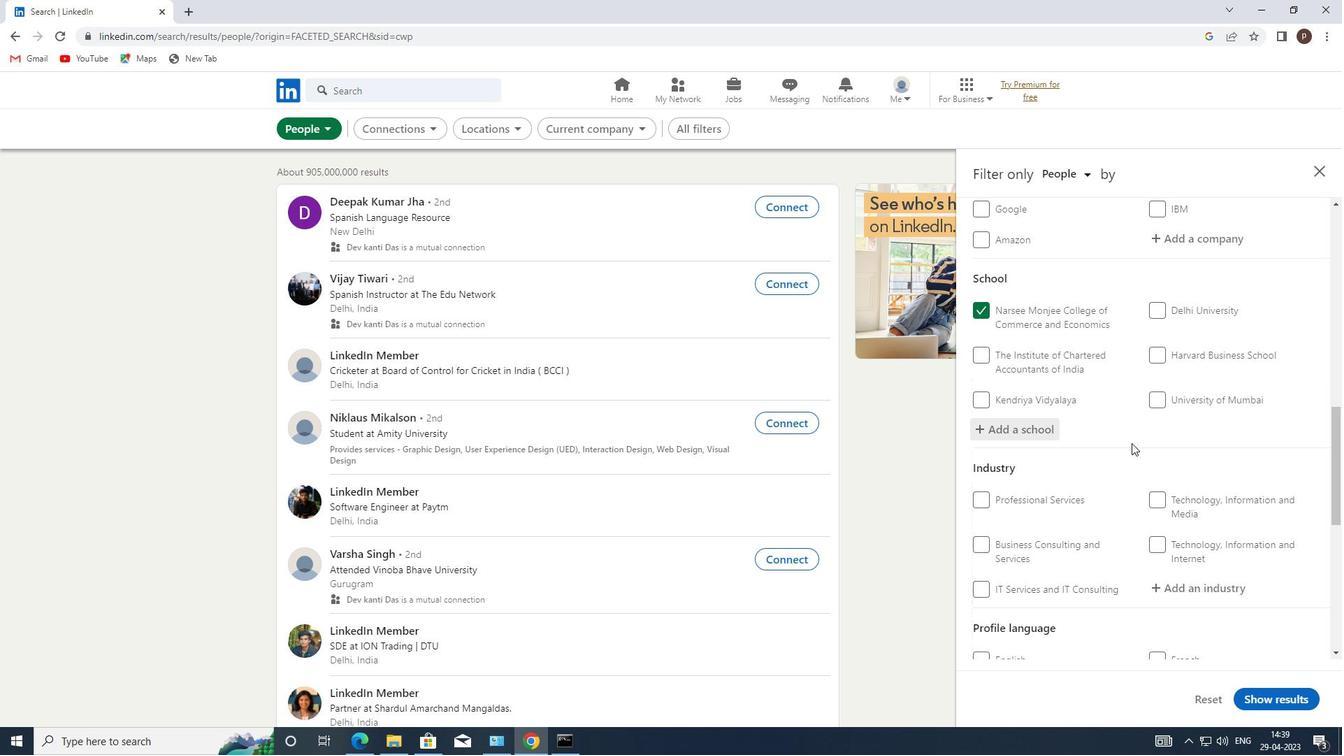 
Action: Mouse scrolled (1131, 442) with delta (0, 0)
Screenshot: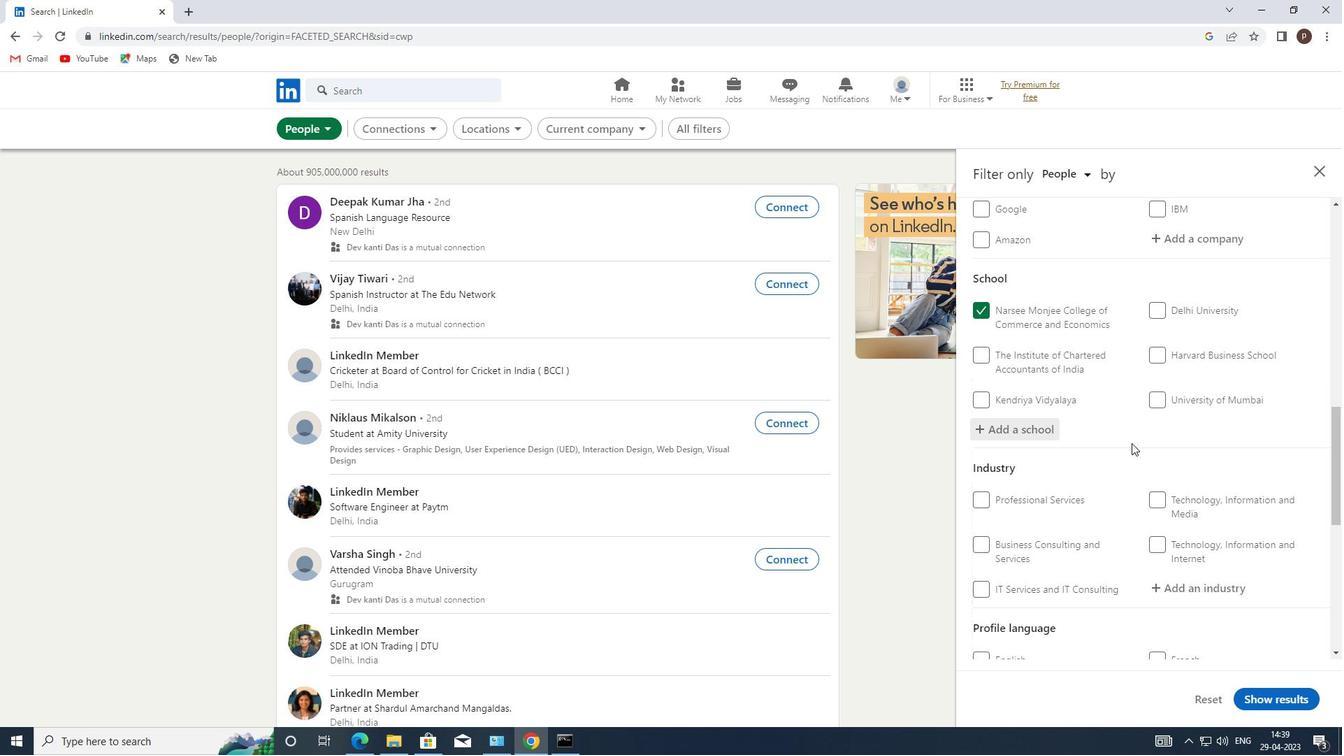 
Action: Mouse moved to (1185, 447)
Screenshot: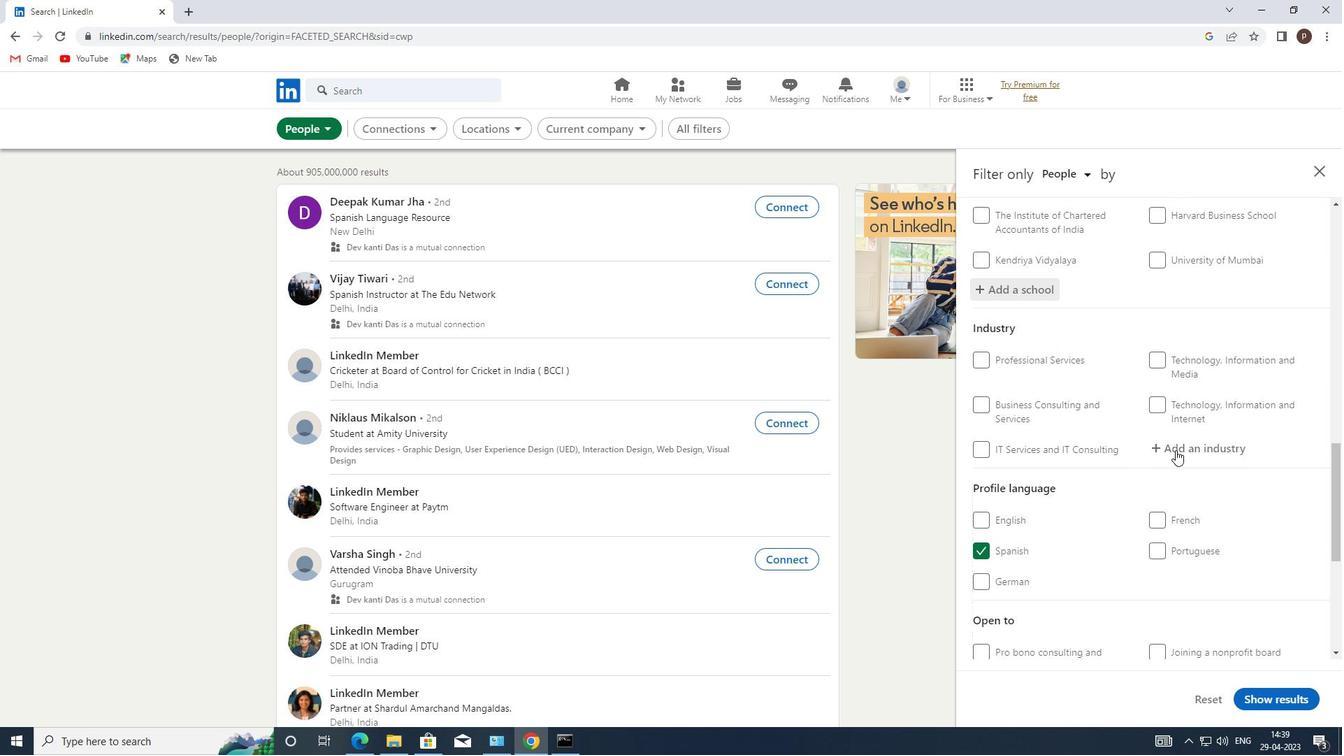 
Action: Mouse pressed left at (1185, 447)
Screenshot: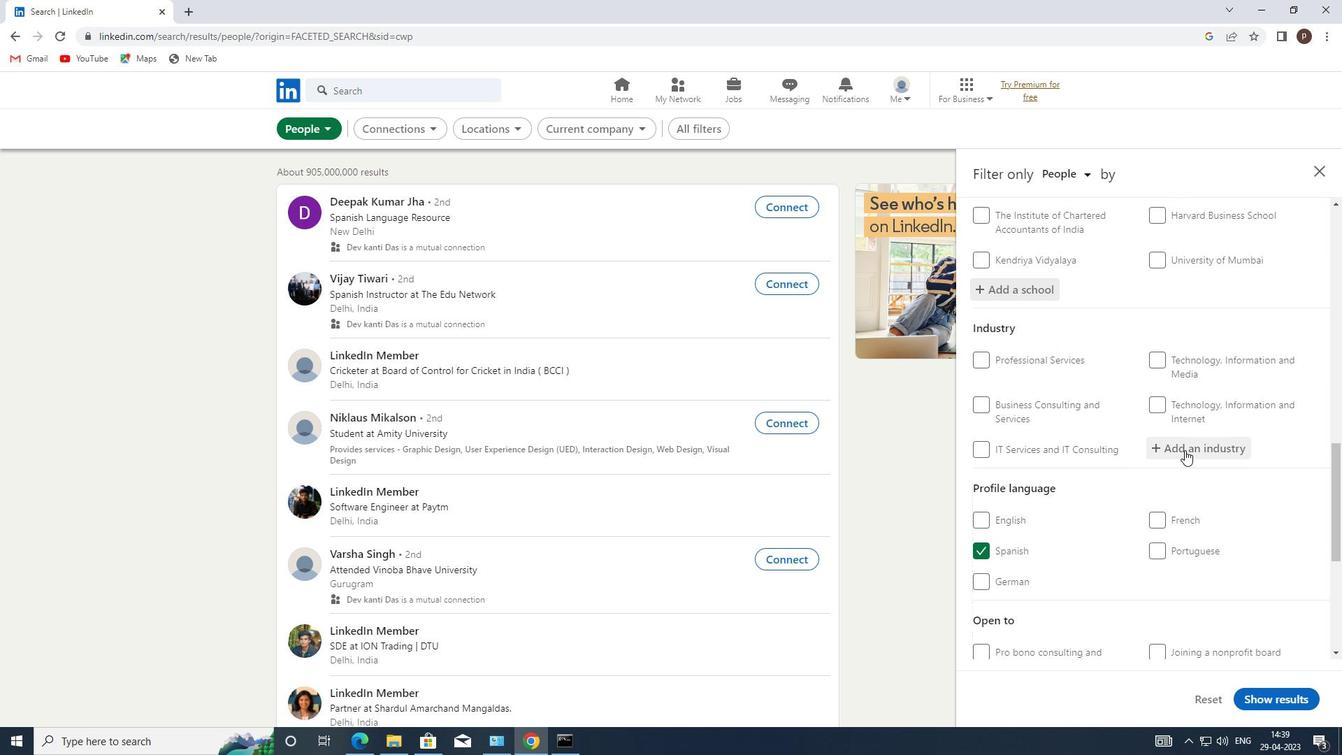
Action: Mouse pressed left at (1185, 447)
Screenshot: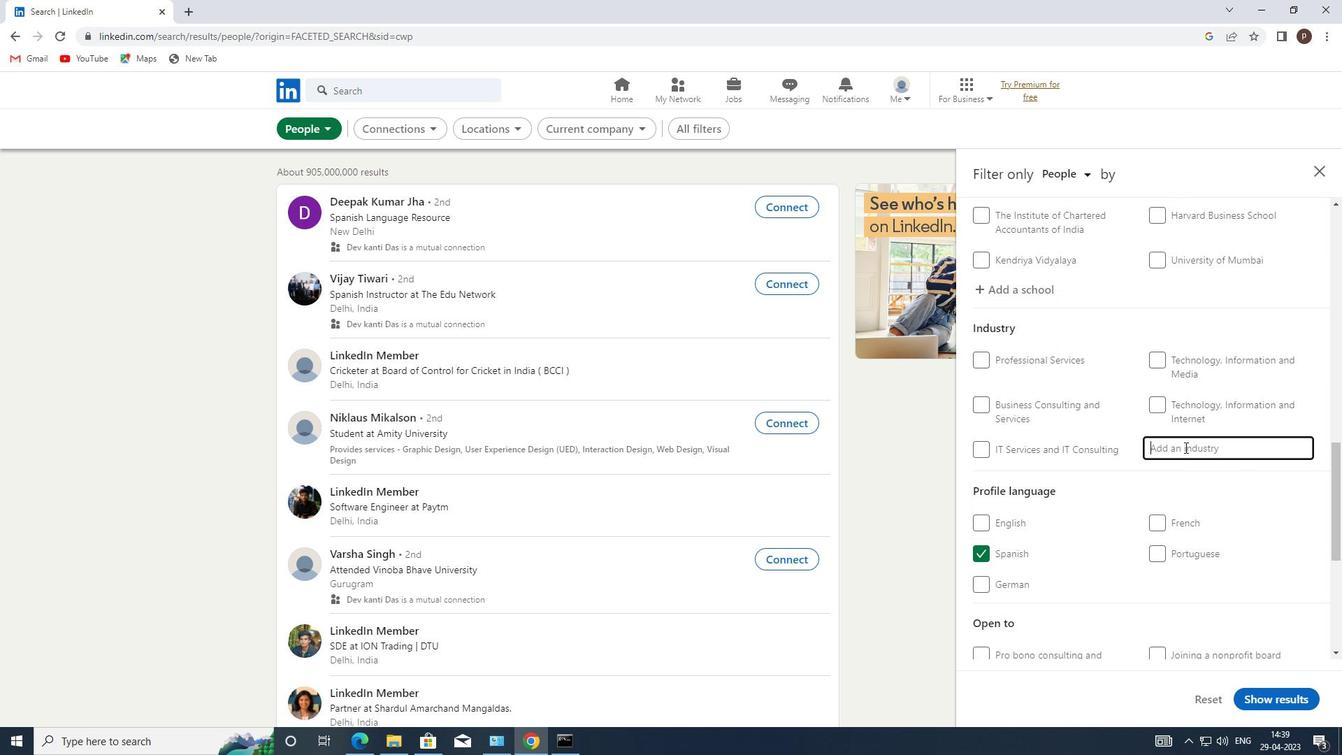 
Action: Key pressed <Key.caps_lock>D<Key.caps_lock>EKSTOP<Key.backspace><Key.backspace><Key.backspace><Key.backspace><Key.backspace>SKTOP
Screenshot: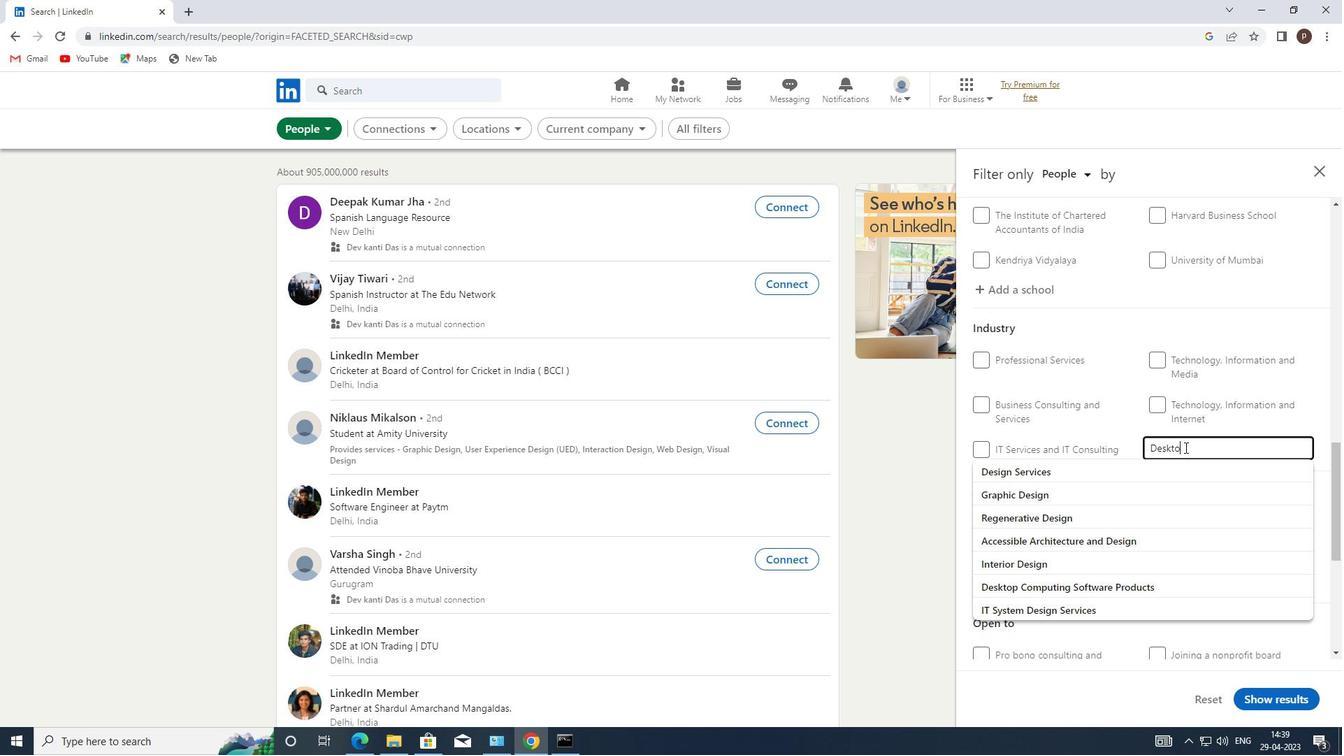 
Action: Mouse moved to (1134, 474)
Screenshot: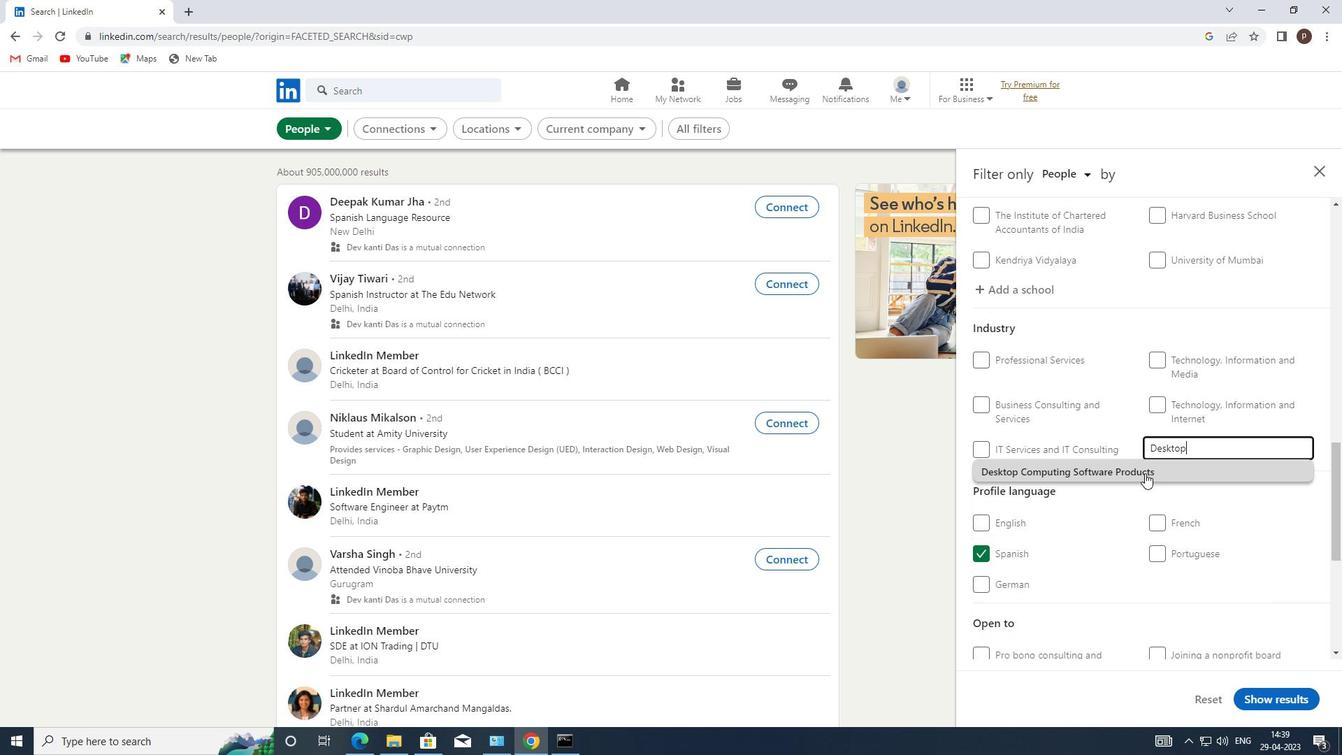 
Action: Mouse pressed left at (1134, 474)
Screenshot: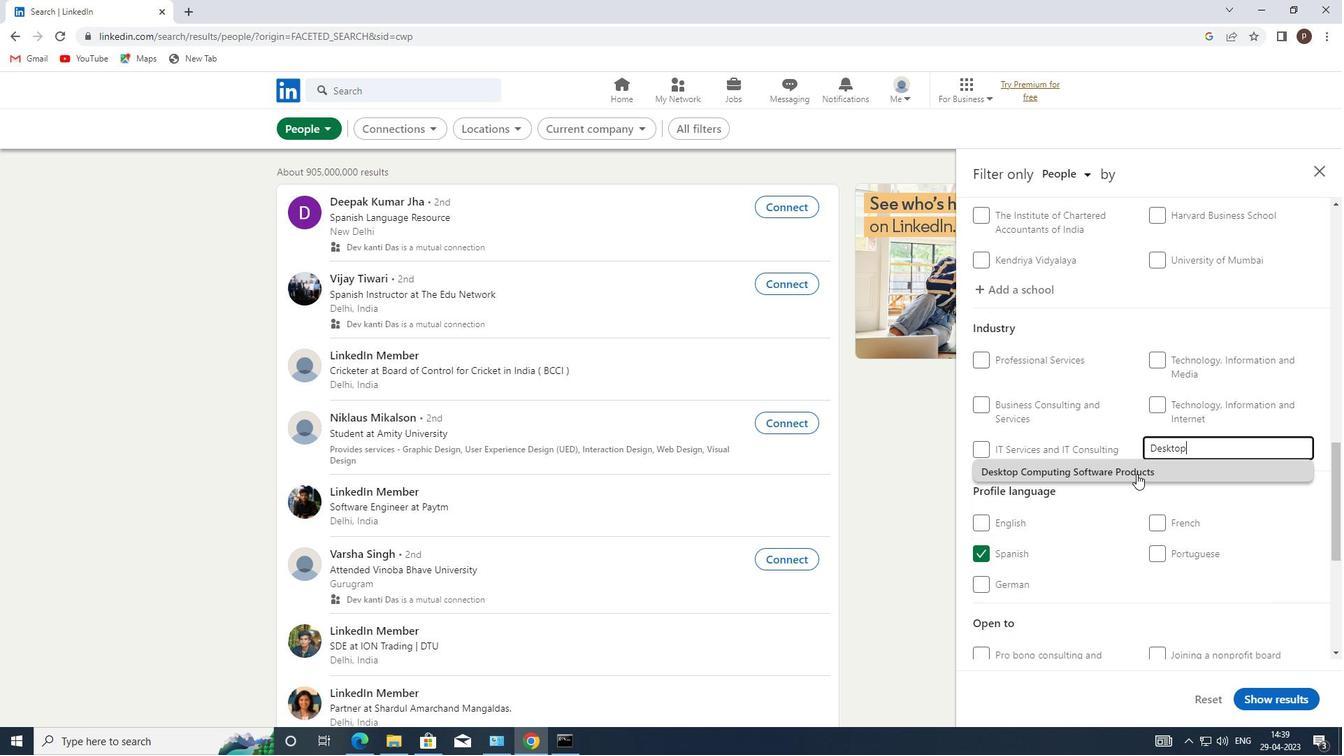 
Action: Mouse moved to (1131, 469)
Screenshot: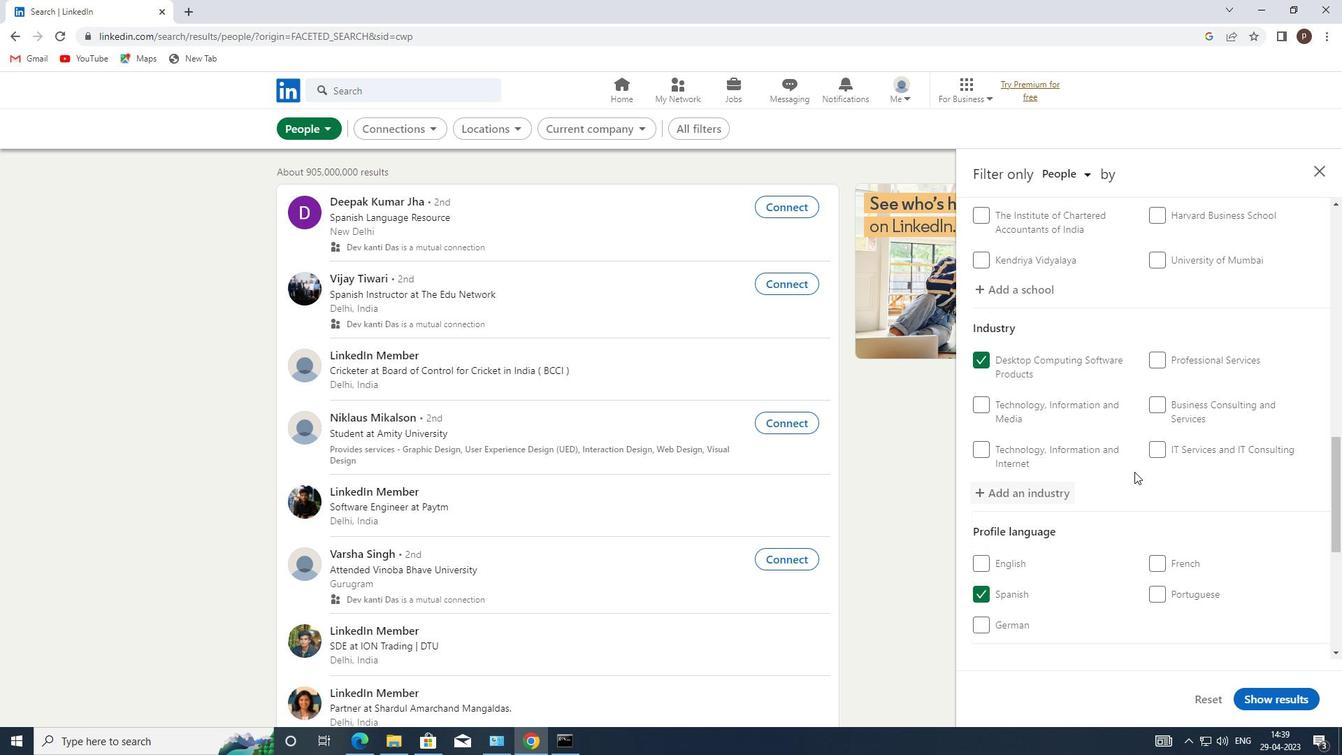 
Action: Mouse scrolled (1131, 468) with delta (0, 0)
Screenshot: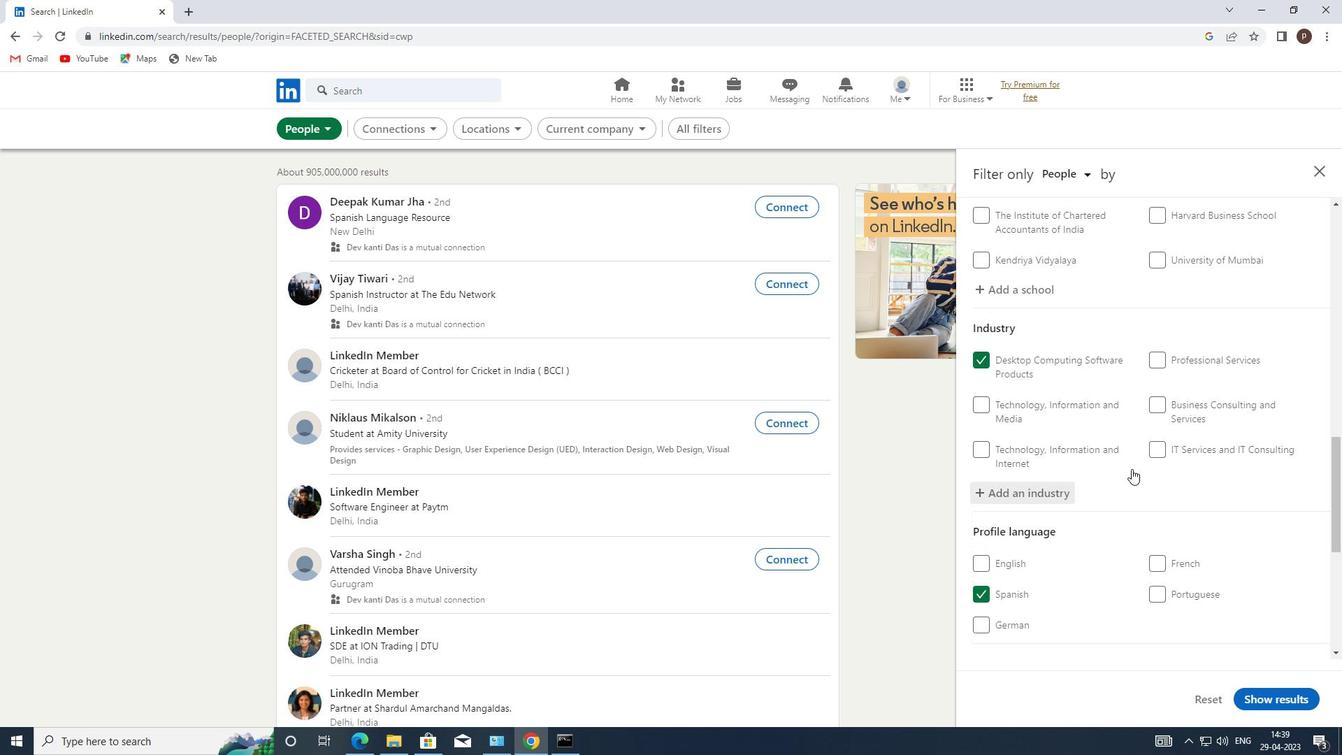 
Action: Mouse scrolled (1131, 468) with delta (0, 0)
Screenshot: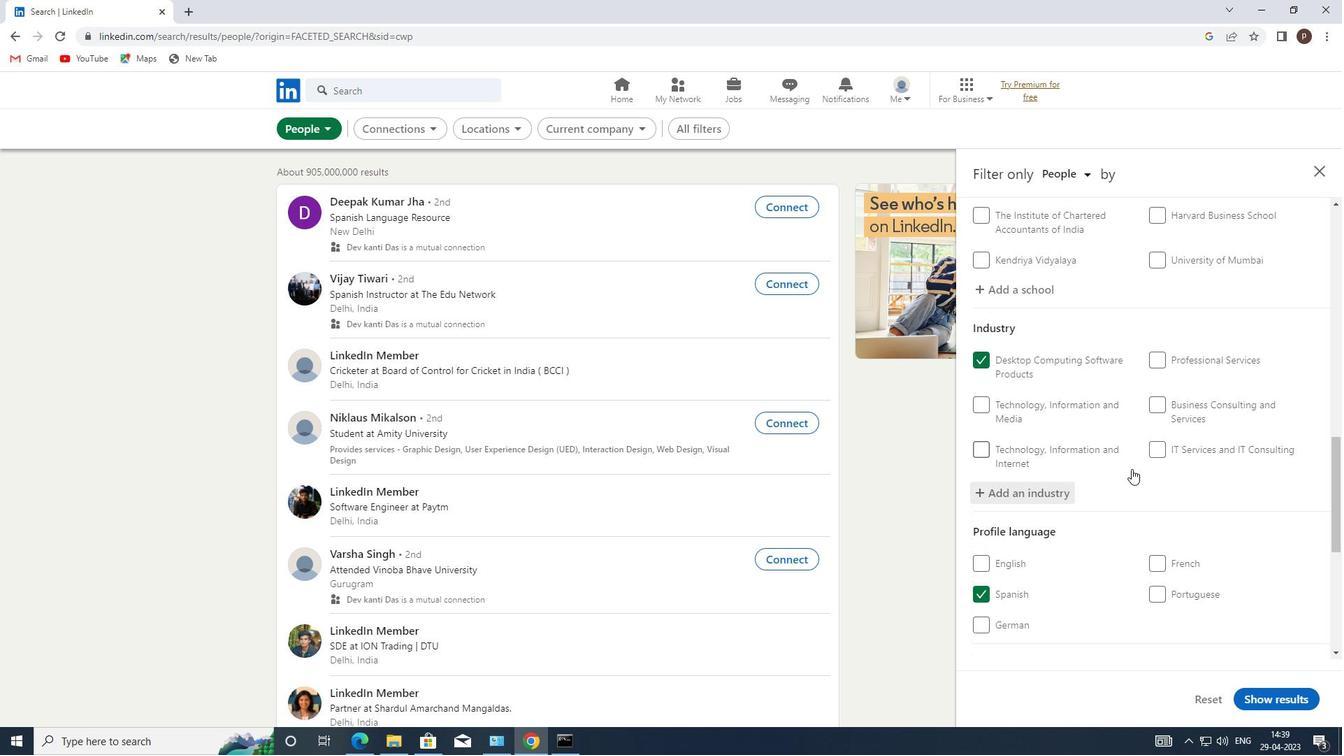 
Action: Mouse scrolled (1131, 468) with delta (0, 0)
Screenshot: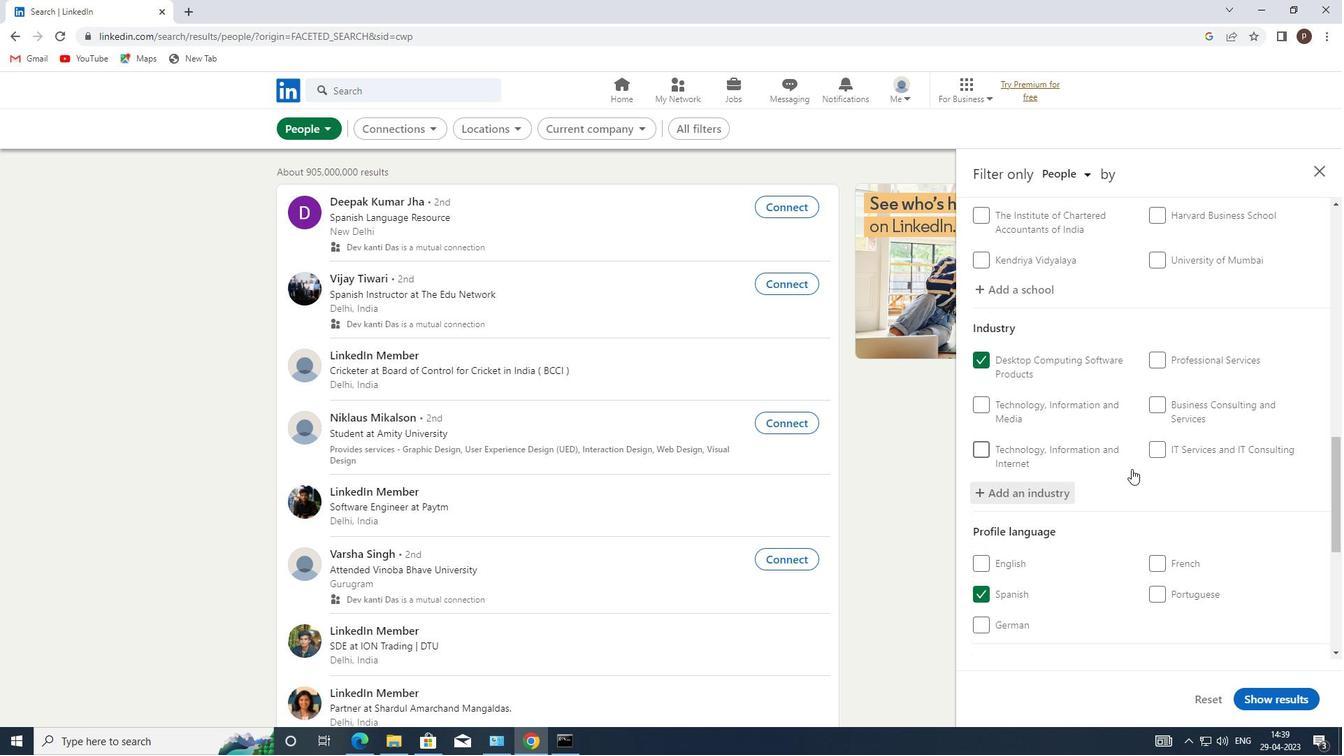 
Action: Mouse moved to (1075, 471)
Screenshot: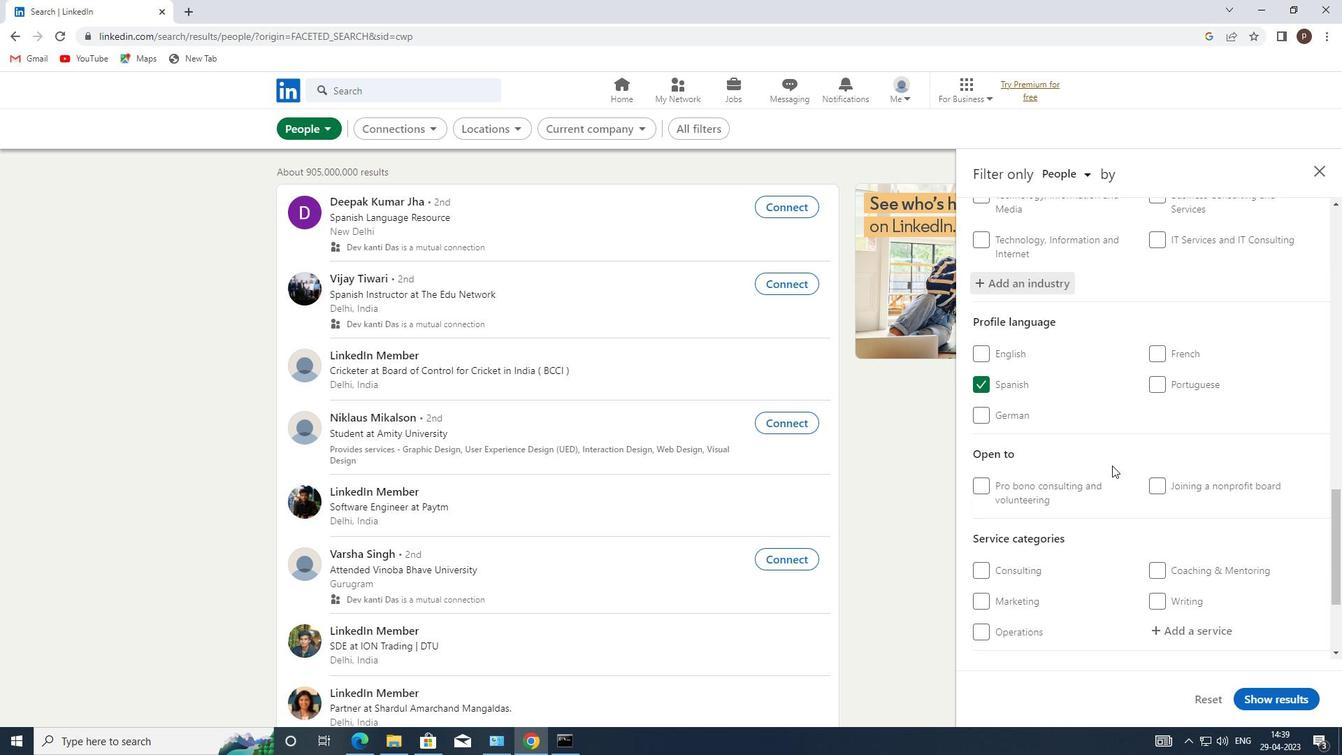 
Action: Mouse scrolled (1075, 471) with delta (0, 0)
Screenshot: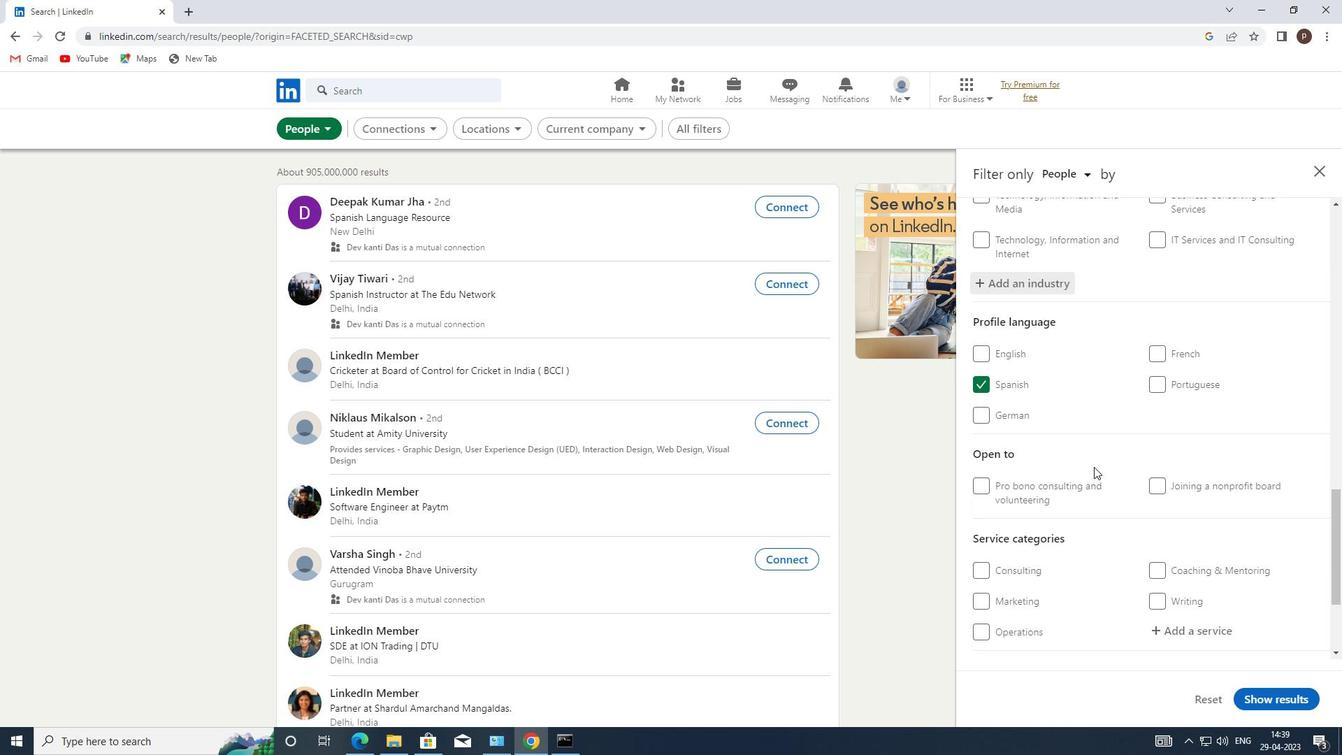 
Action: Mouse scrolled (1075, 471) with delta (0, 0)
Screenshot: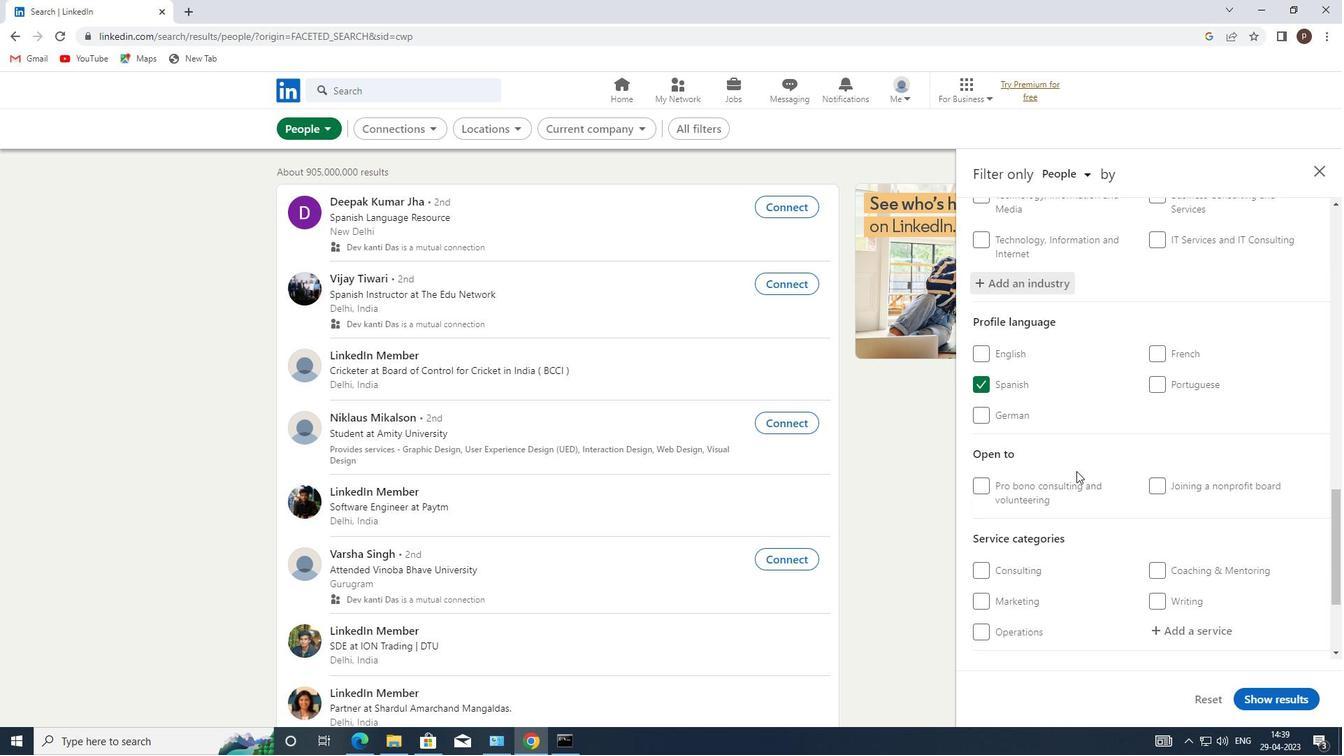
Action: Mouse moved to (1177, 493)
Screenshot: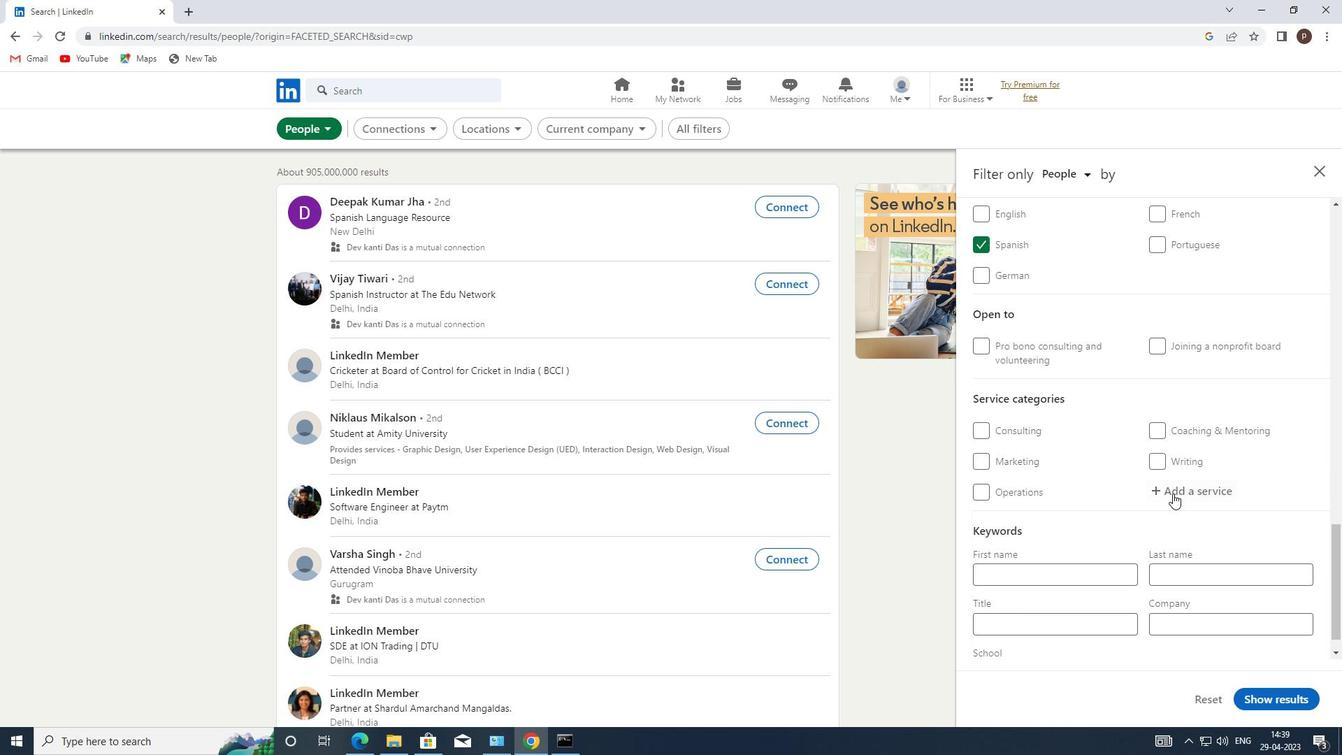 
Action: Mouse pressed left at (1177, 493)
Screenshot: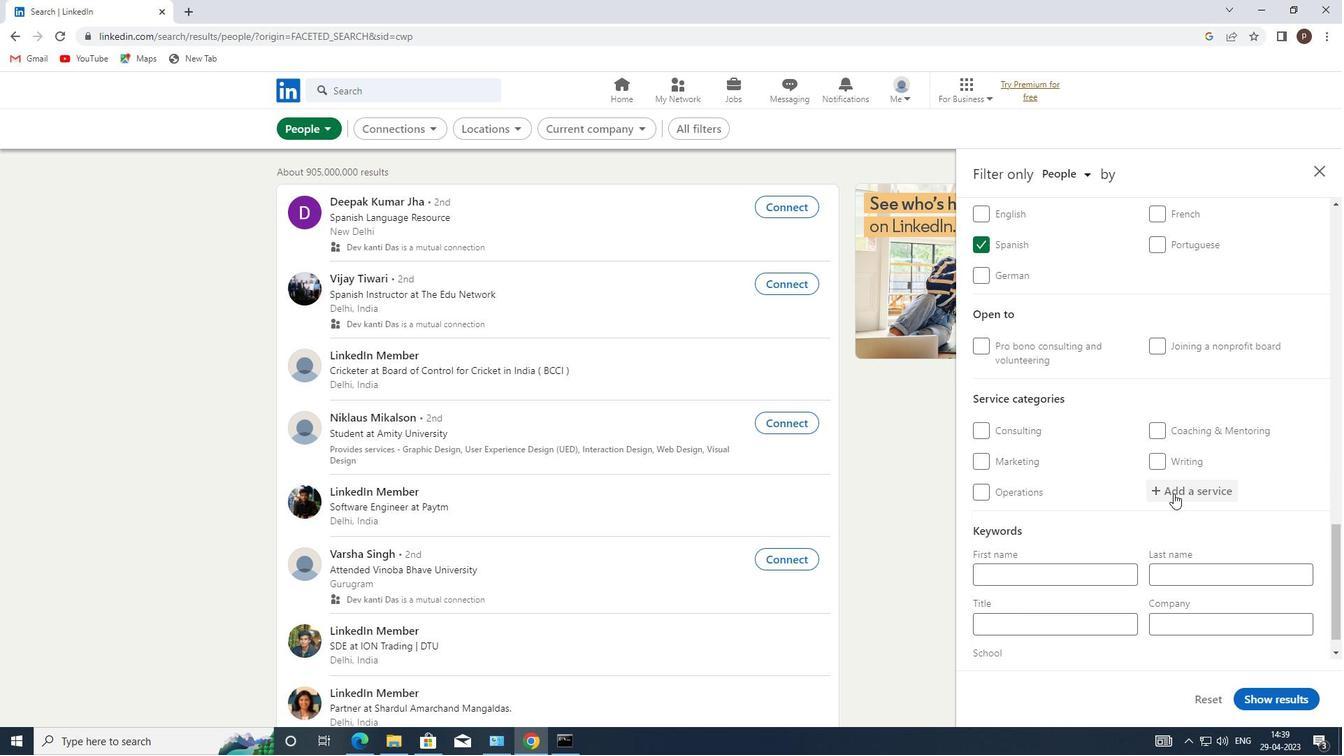 
Action: Mouse moved to (1178, 493)
Screenshot: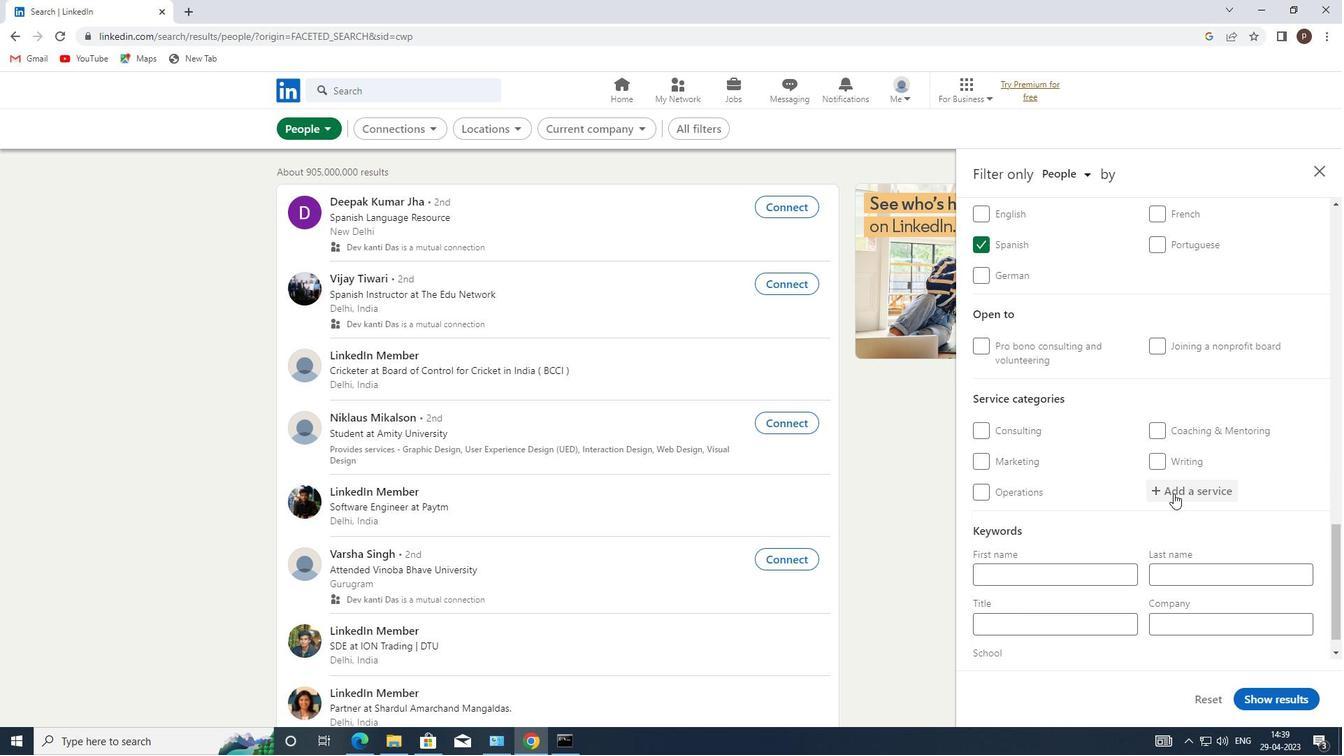 
Action: Mouse pressed left at (1178, 493)
Screenshot: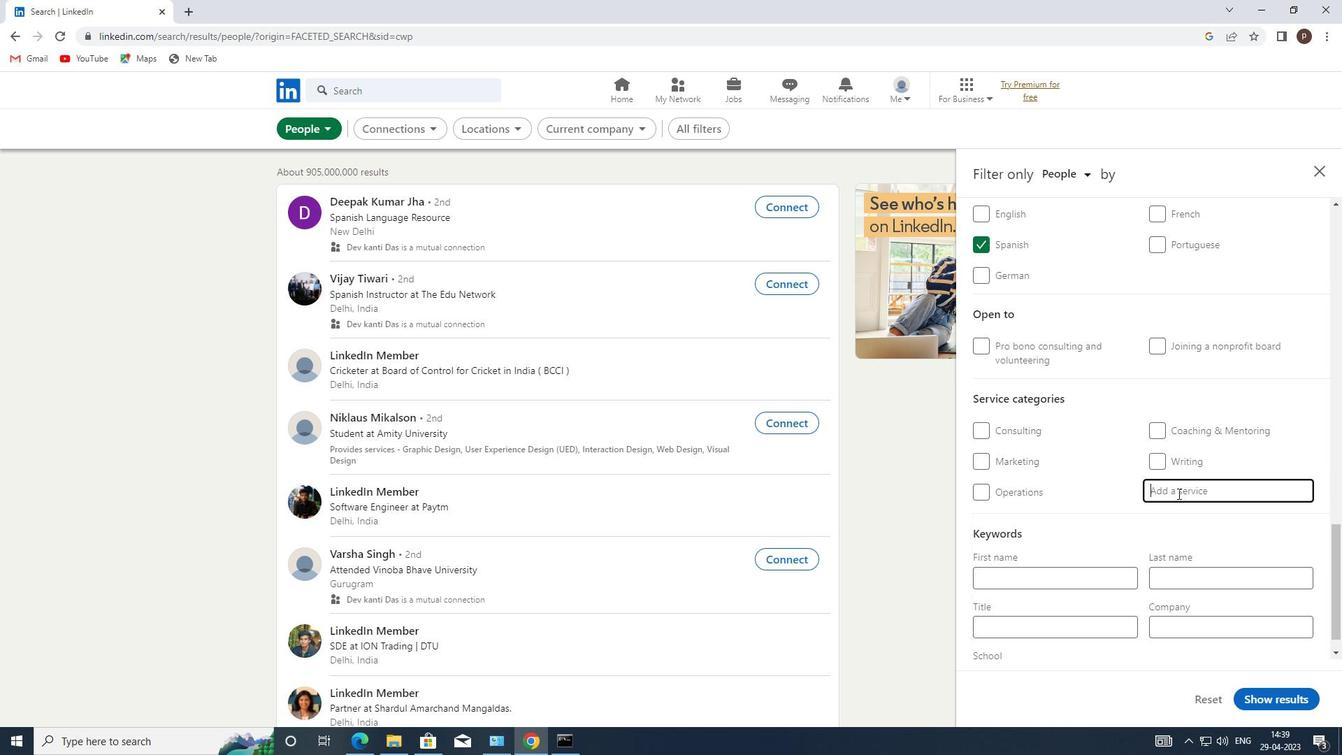 
Action: Key pressed <Key.caps_lock>H<Key.caps_lock>UMAN
Screenshot: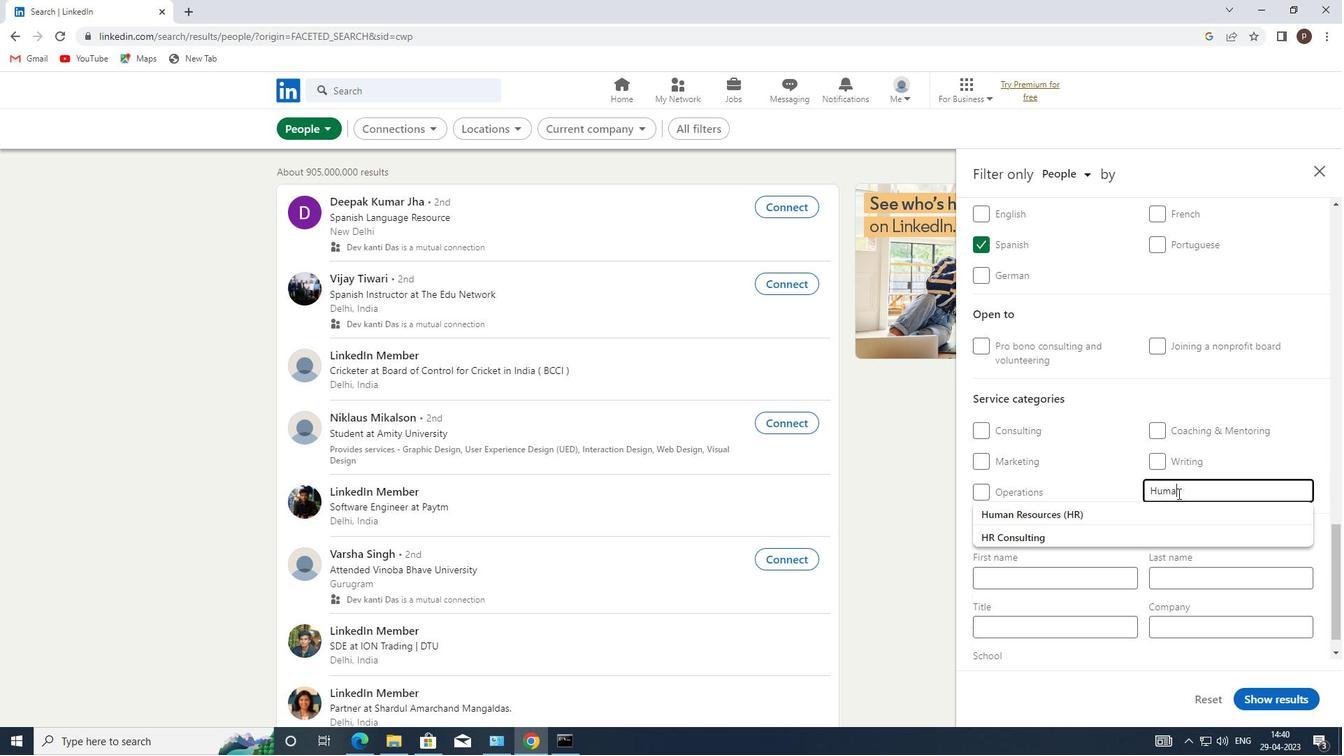 
Action: Mouse moved to (1080, 517)
Screenshot: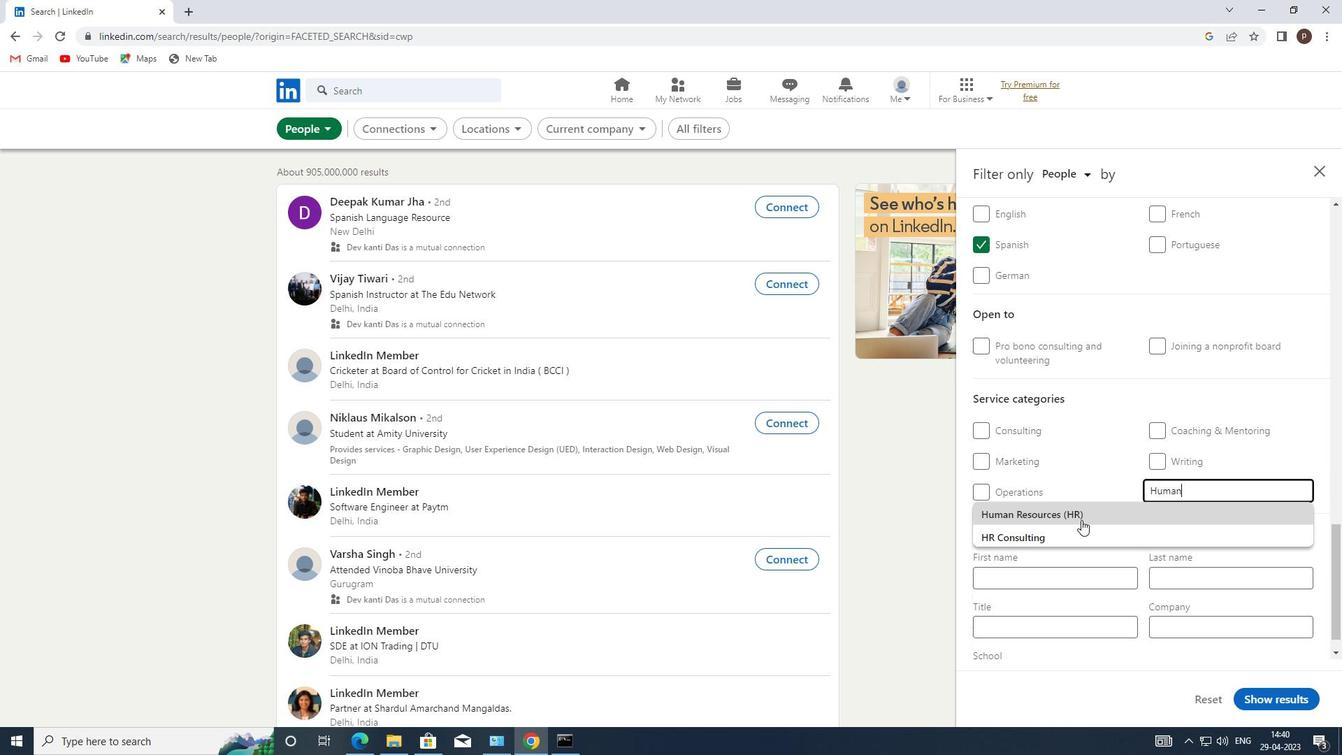 
Action: Mouse pressed left at (1080, 517)
Screenshot: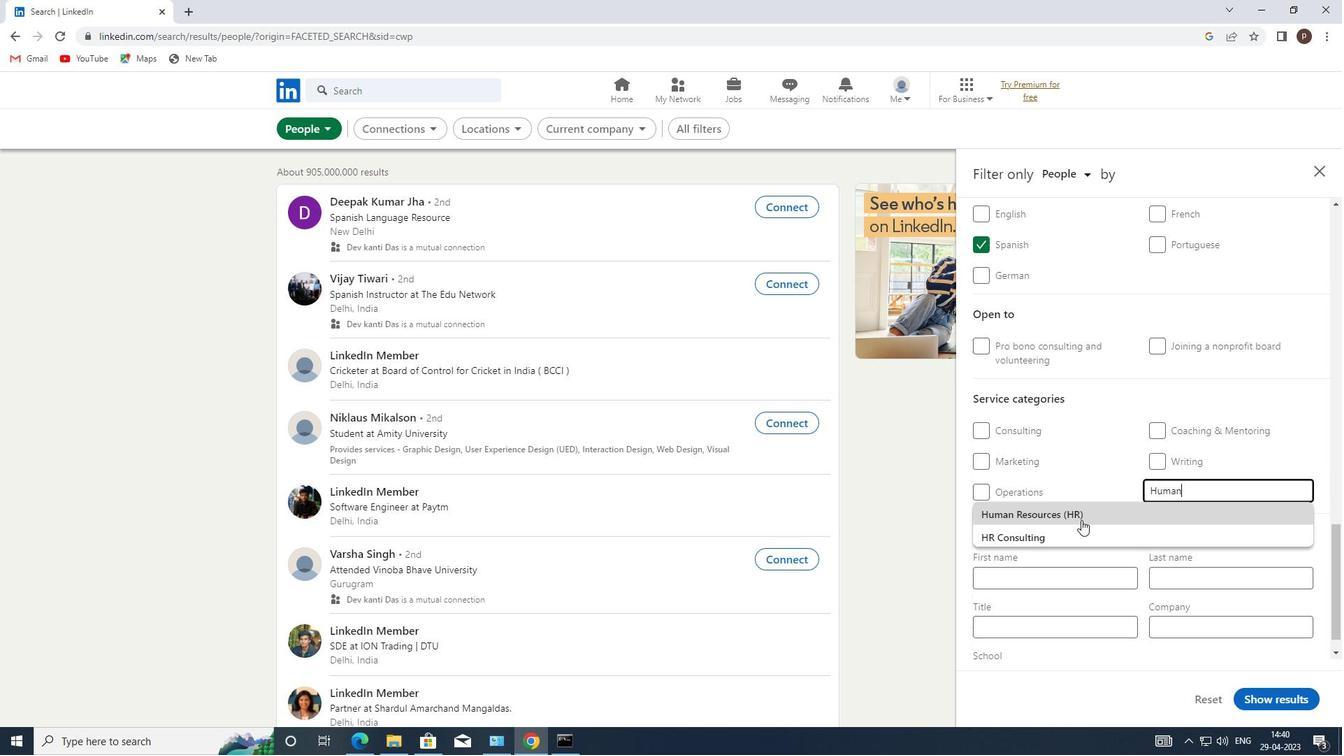 
Action: Mouse moved to (1080, 508)
Screenshot: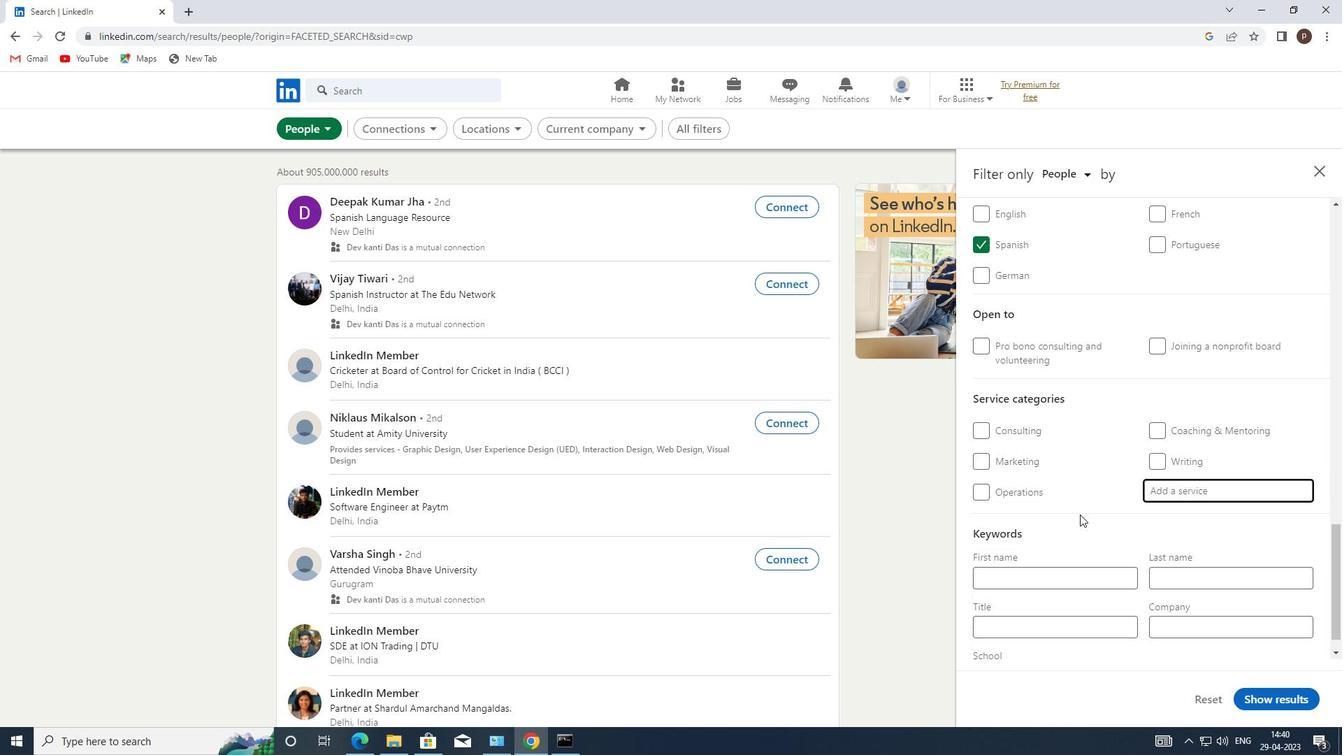 
Action: Mouse scrolled (1080, 508) with delta (0, 0)
Screenshot: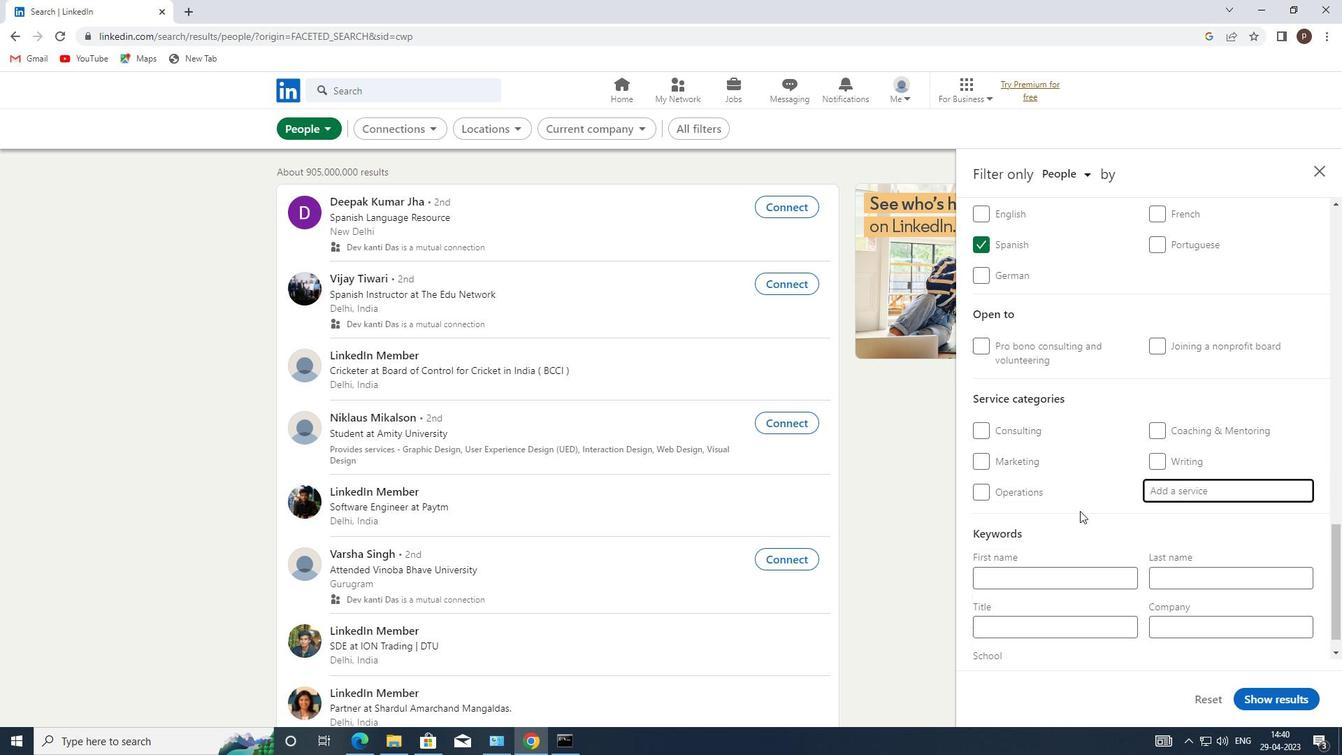 
Action: Mouse scrolled (1080, 508) with delta (0, 0)
Screenshot: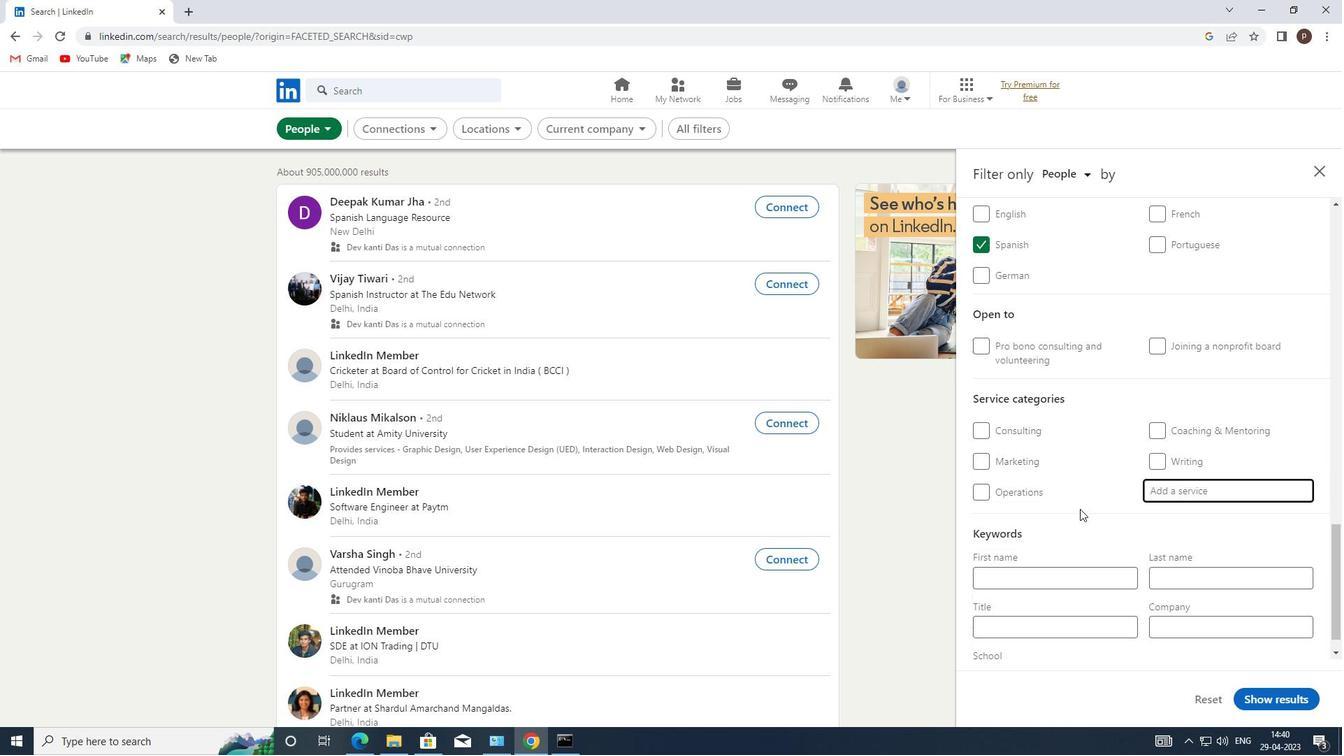 
Action: Mouse scrolled (1080, 508) with delta (0, 0)
Screenshot: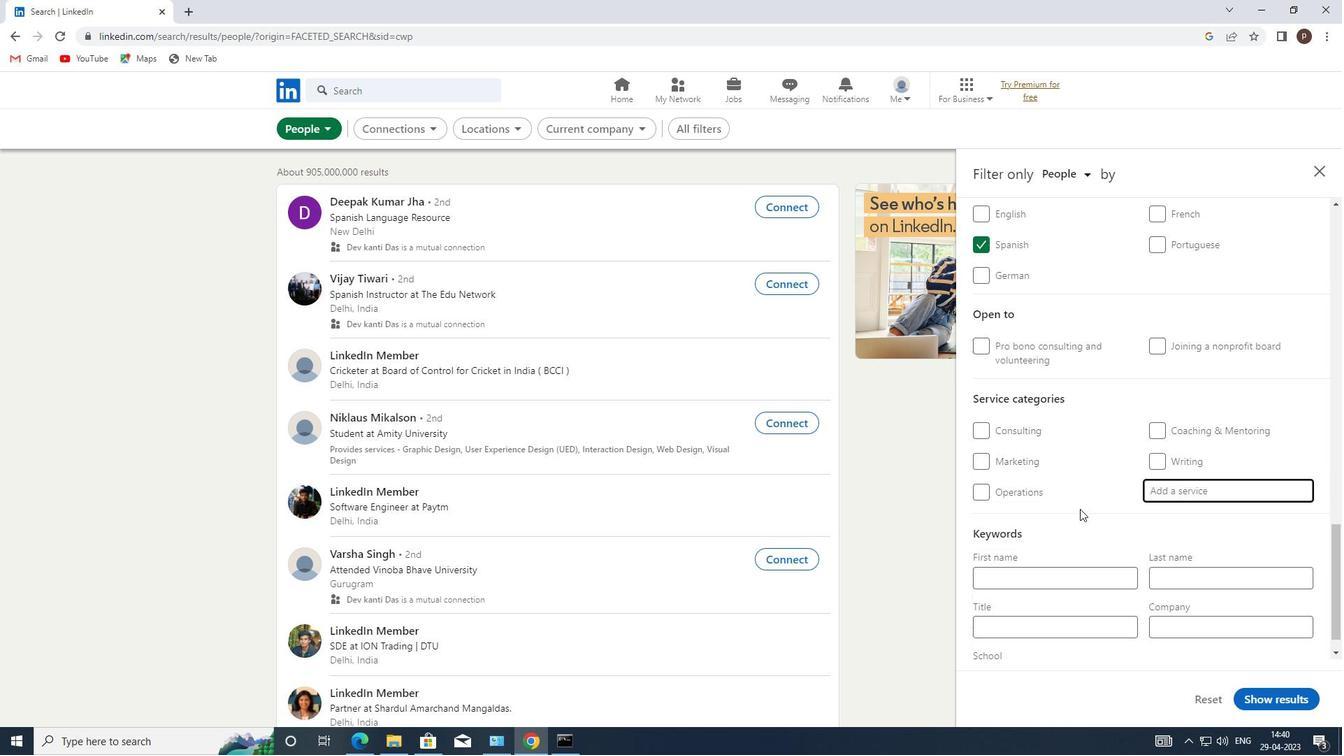 
Action: Mouse moved to (1024, 596)
Screenshot: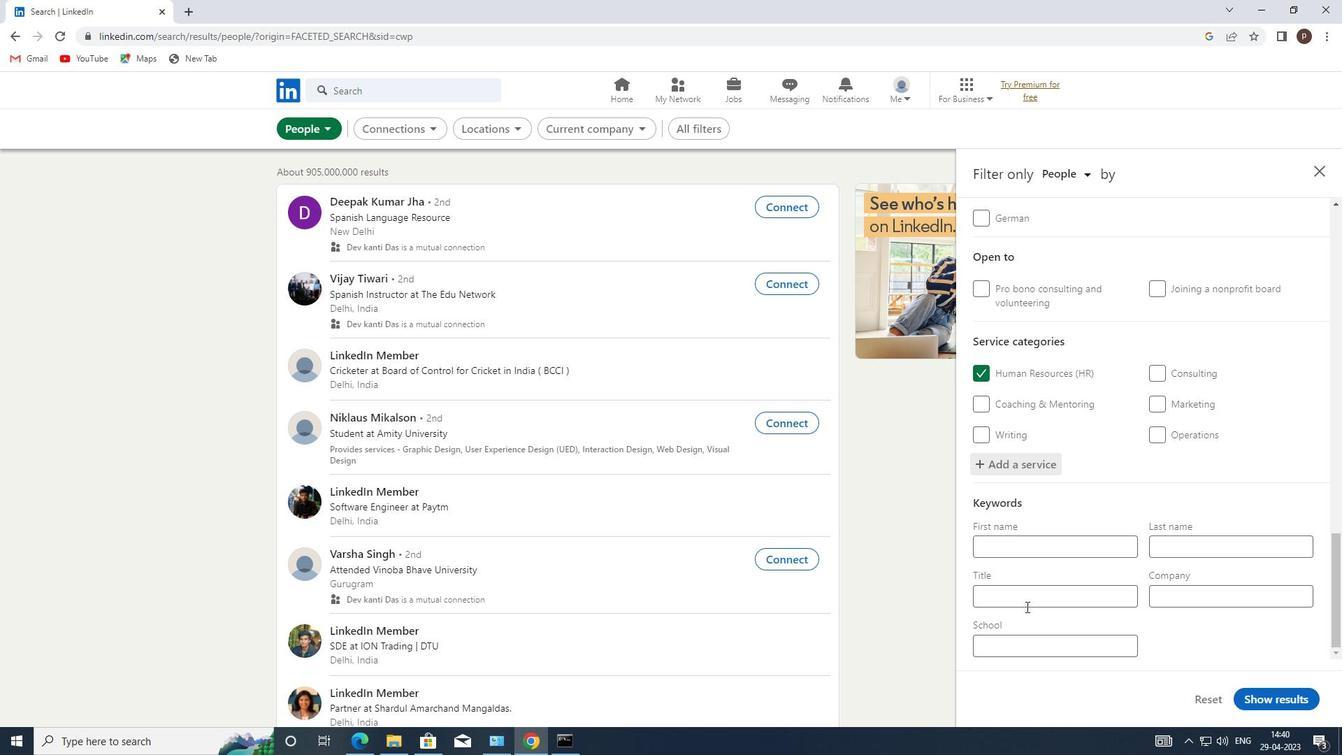 
Action: Mouse pressed left at (1024, 596)
Screenshot: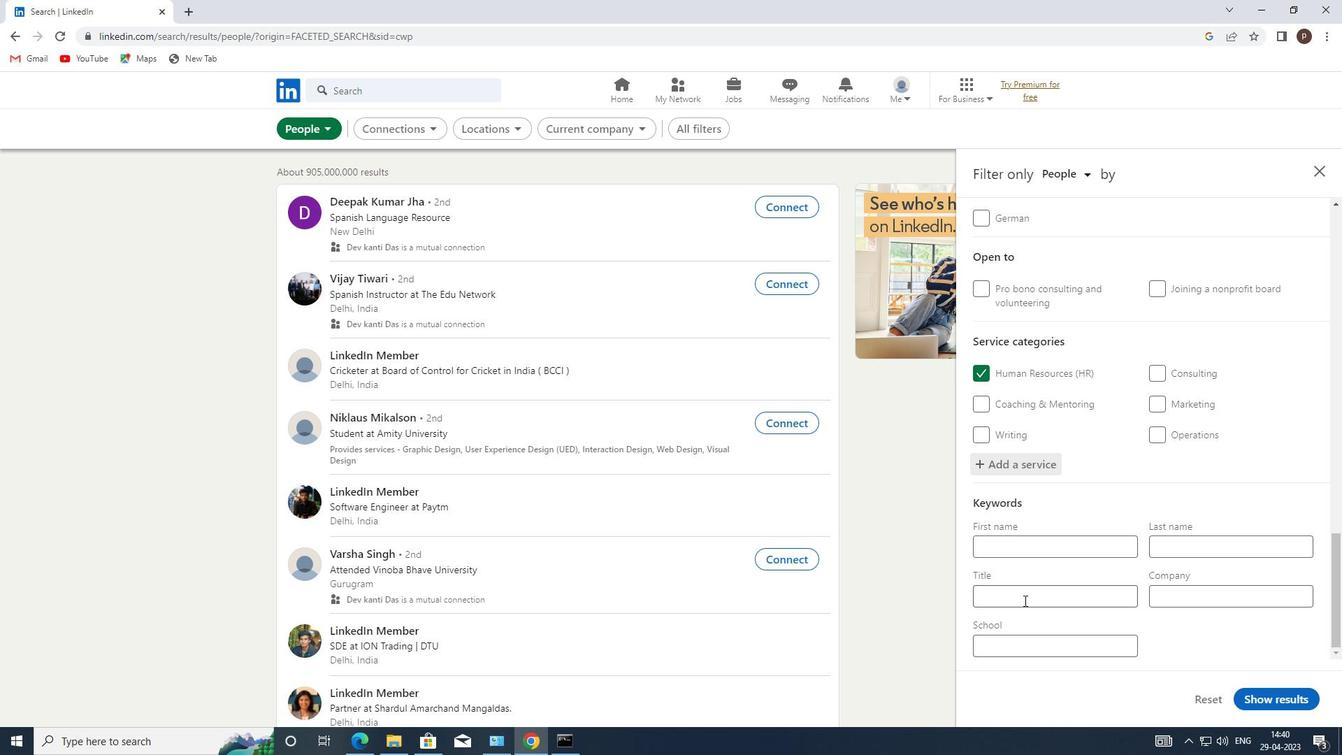 
Action: Key pressed <Key.caps_lock>F<Key.caps_lock>INANCIAL<Key.space><Key.caps_lock>A<Key.caps_lock>NALYST<Key.space>
Screenshot: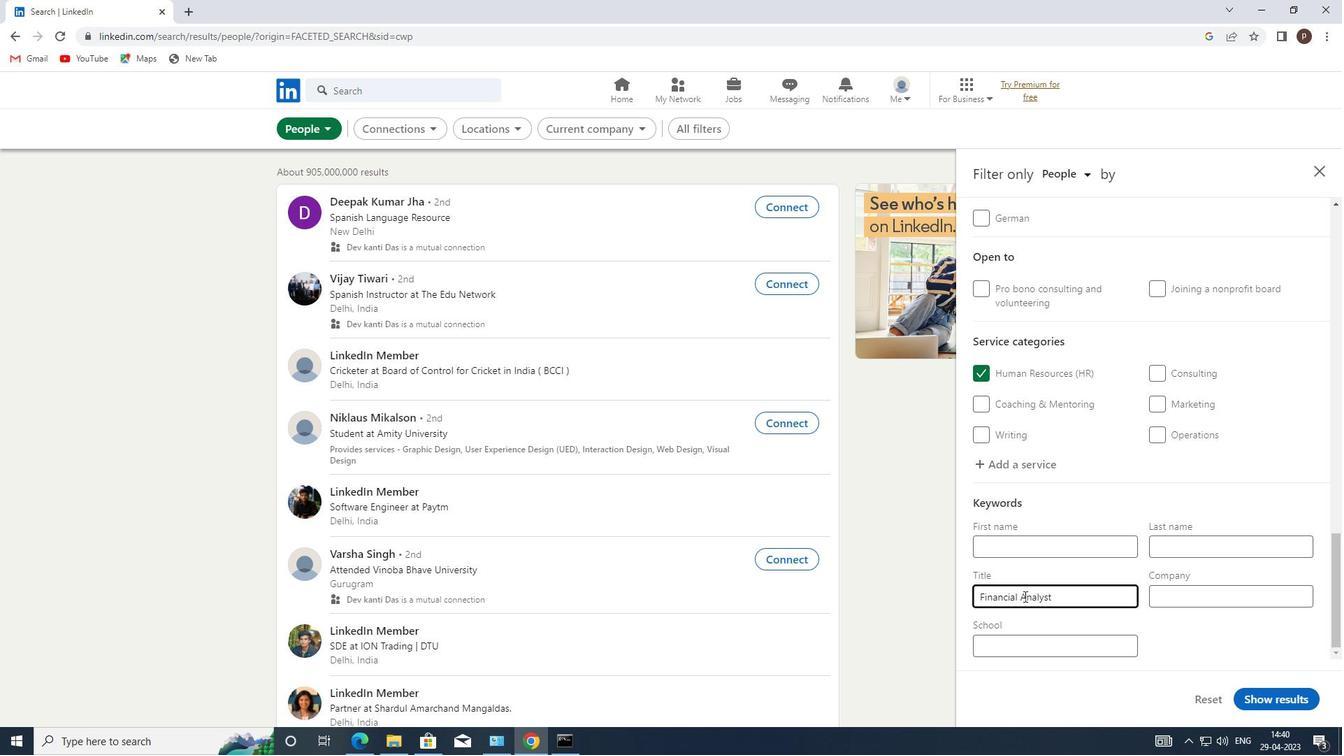 
Action: Mouse moved to (1263, 700)
Screenshot: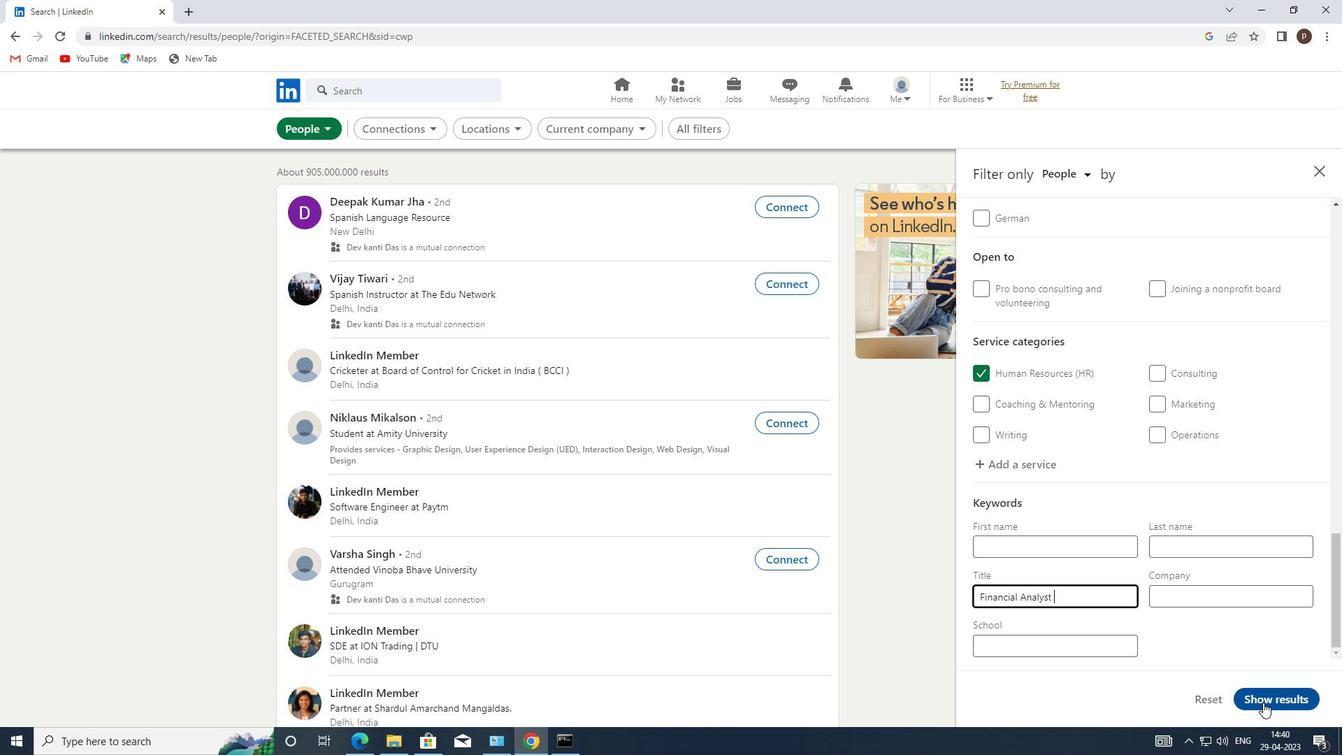 
Action: Mouse pressed left at (1263, 700)
Screenshot: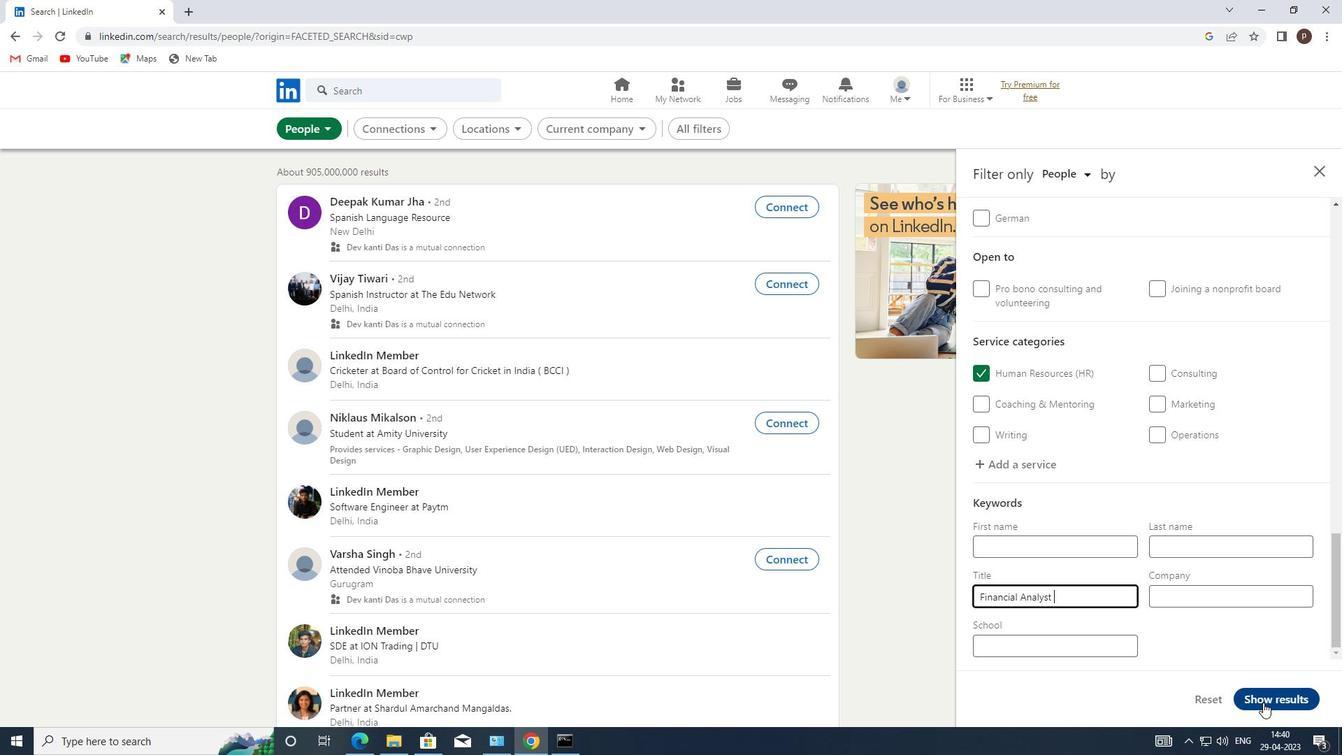
